 Task: Look for Airbnb options in Soroti, Uganda from 12th December, 2023 to 16th December, 2023 for 8 adults.8 bedrooms having 8 beds and 8 bathrooms. Property type can be hotel. Amenities needed are: wifi, TV, free parkinig on premises, gym, breakfast. Booking option can be shelf check-in. Look for 5 properties as per requirement.
Action: Mouse moved to (542, 166)
Screenshot: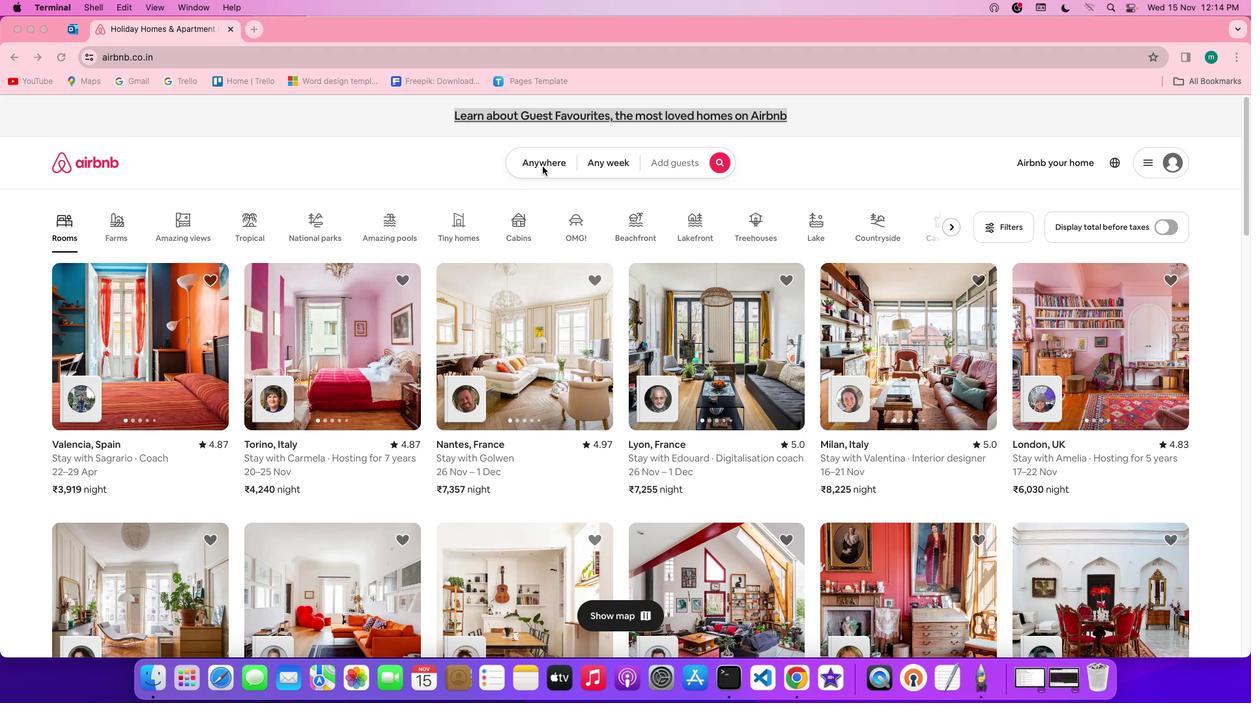 
Action: Mouse pressed left at (542, 166)
Screenshot: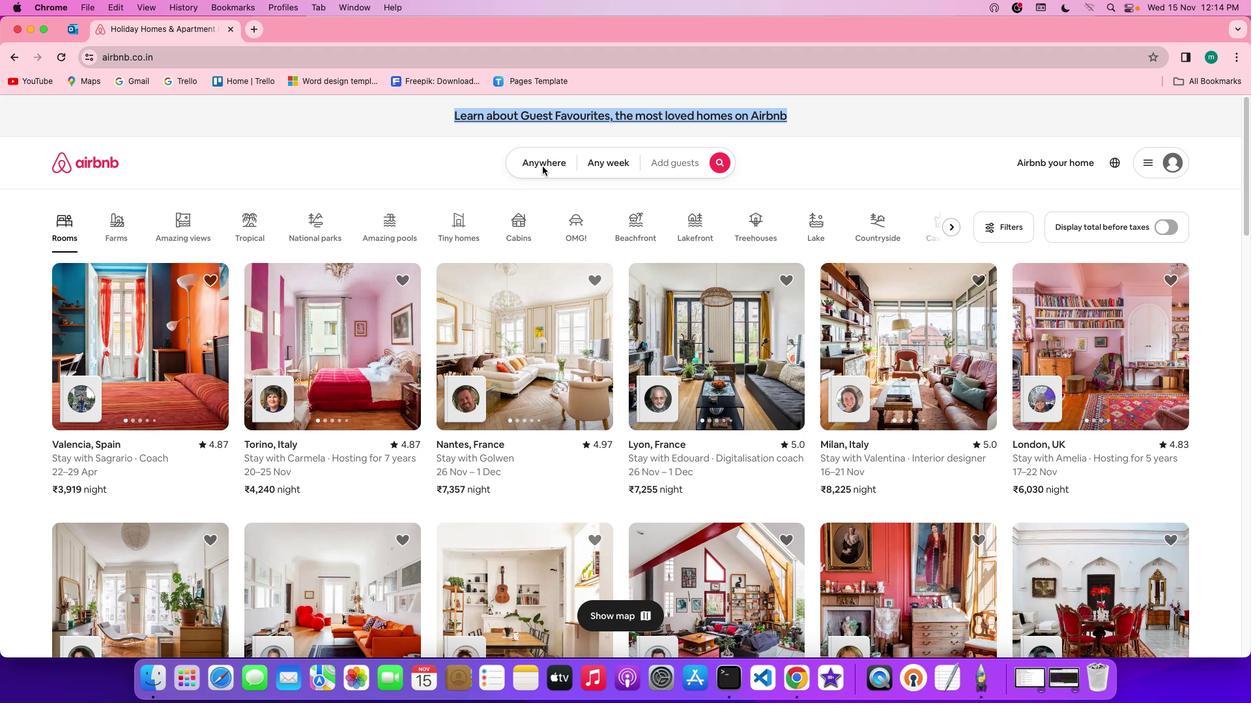 
Action: Mouse pressed left at (542, 166)
Screenshot: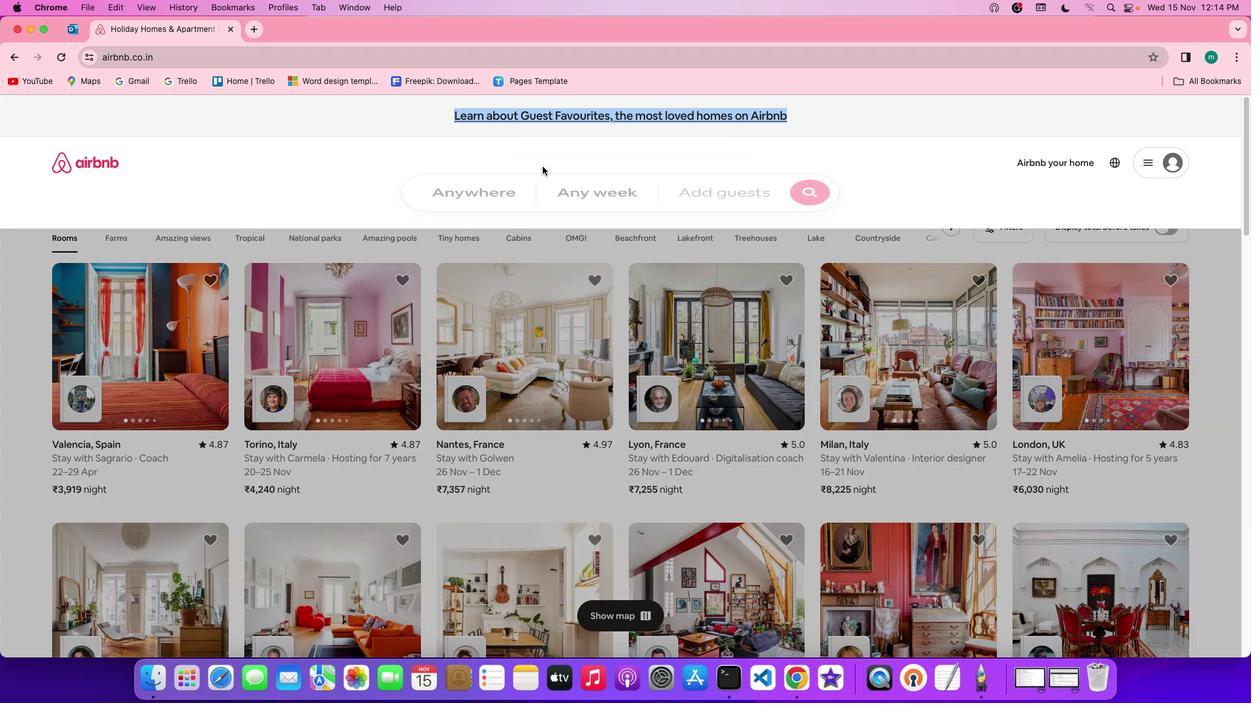 
Action: Mouse moved to (437, 209)
Screenshot: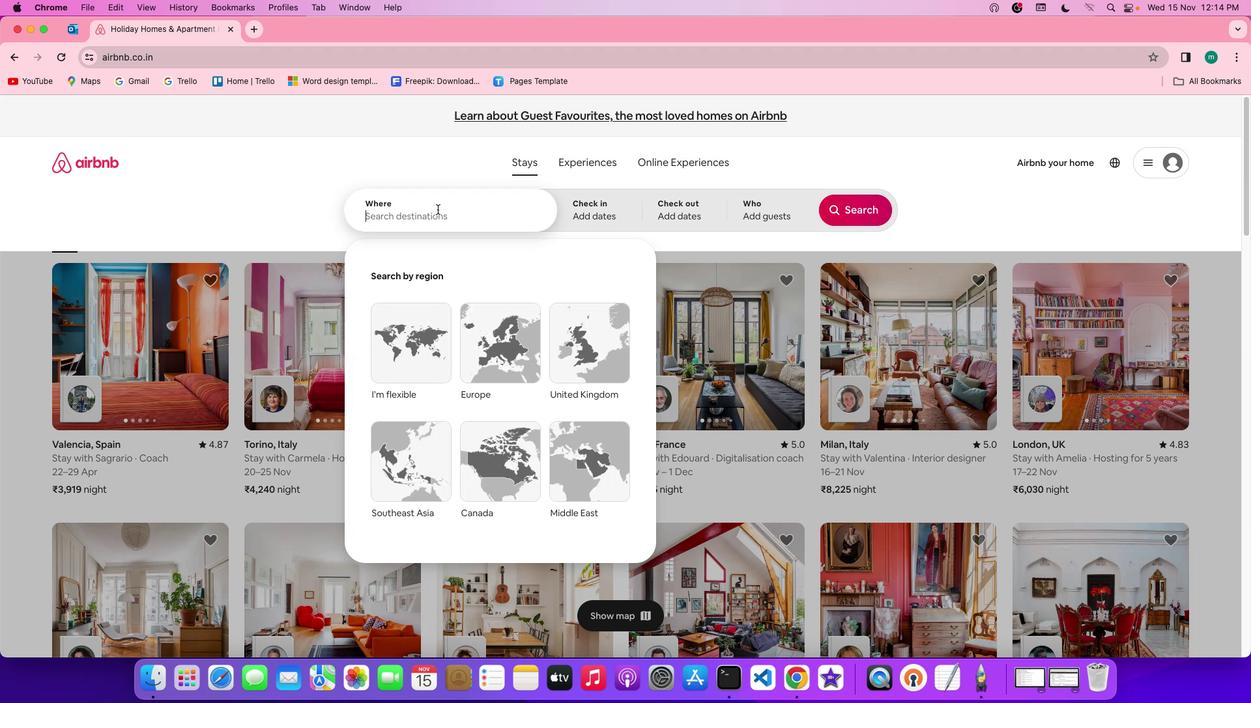 
Action: Mouse pressed left at (437, 209)
Screenshot: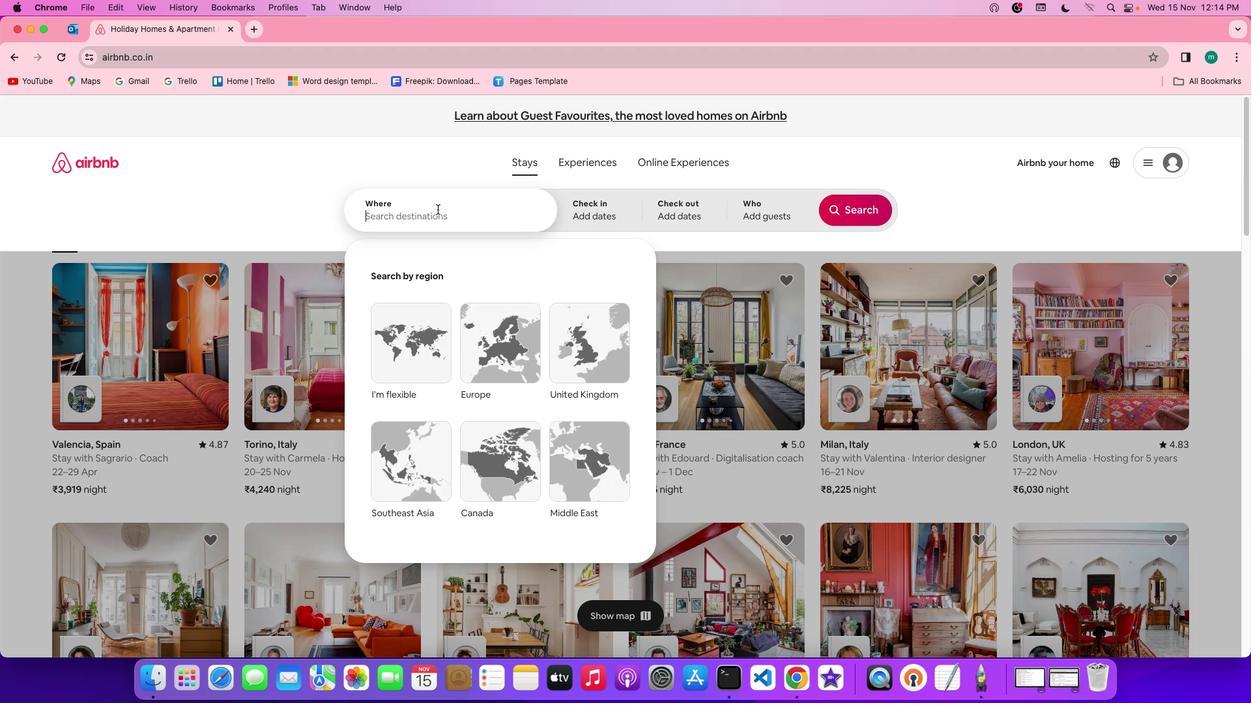
Action: Key pressed Key.shift'S''o''r''o''t''i'','Key.spaceKey.shift'u''g''a''n''d''a'
Screenshot: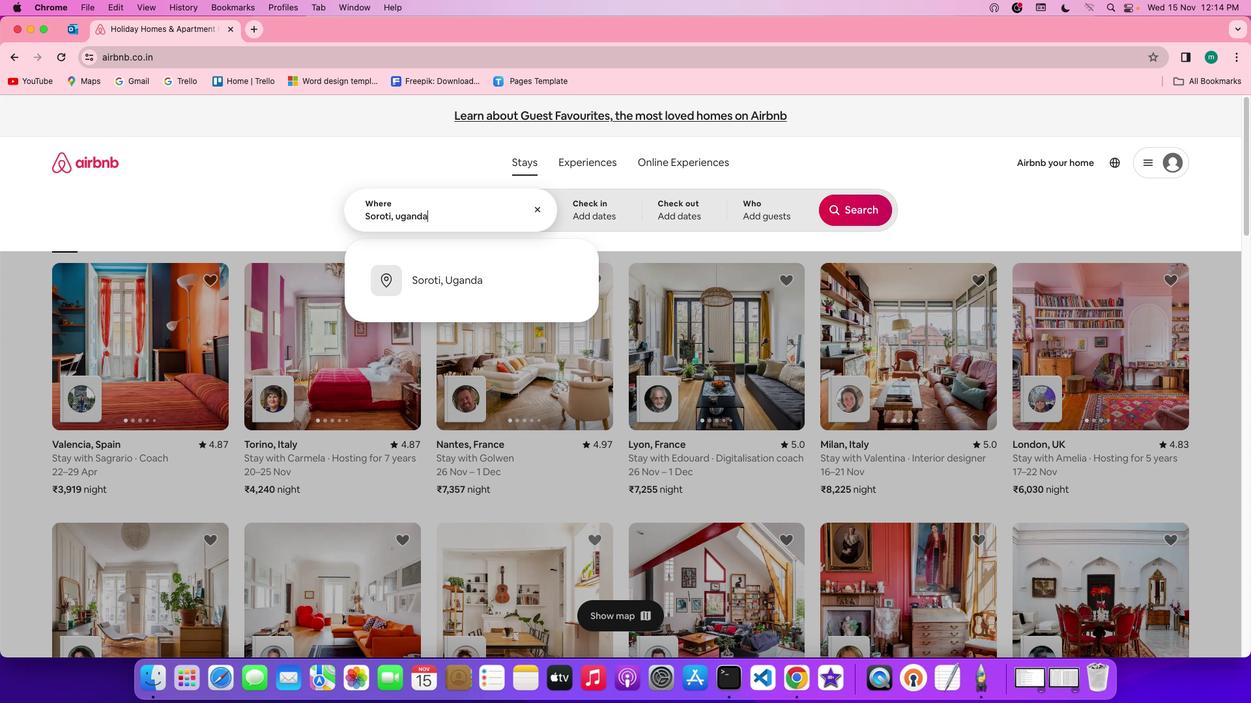 
Action: Mouse moved to (592, 204)
Screenshot: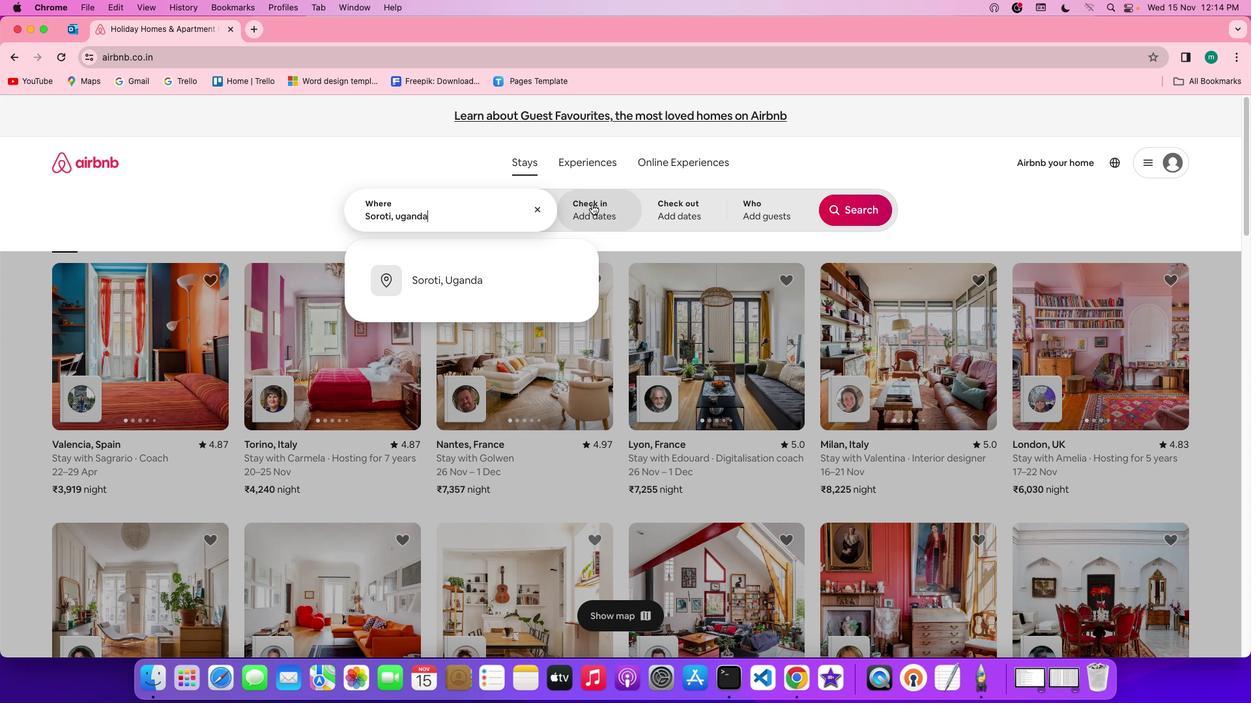
Action: Mouse pressed left at (592, 204)
Screenshot: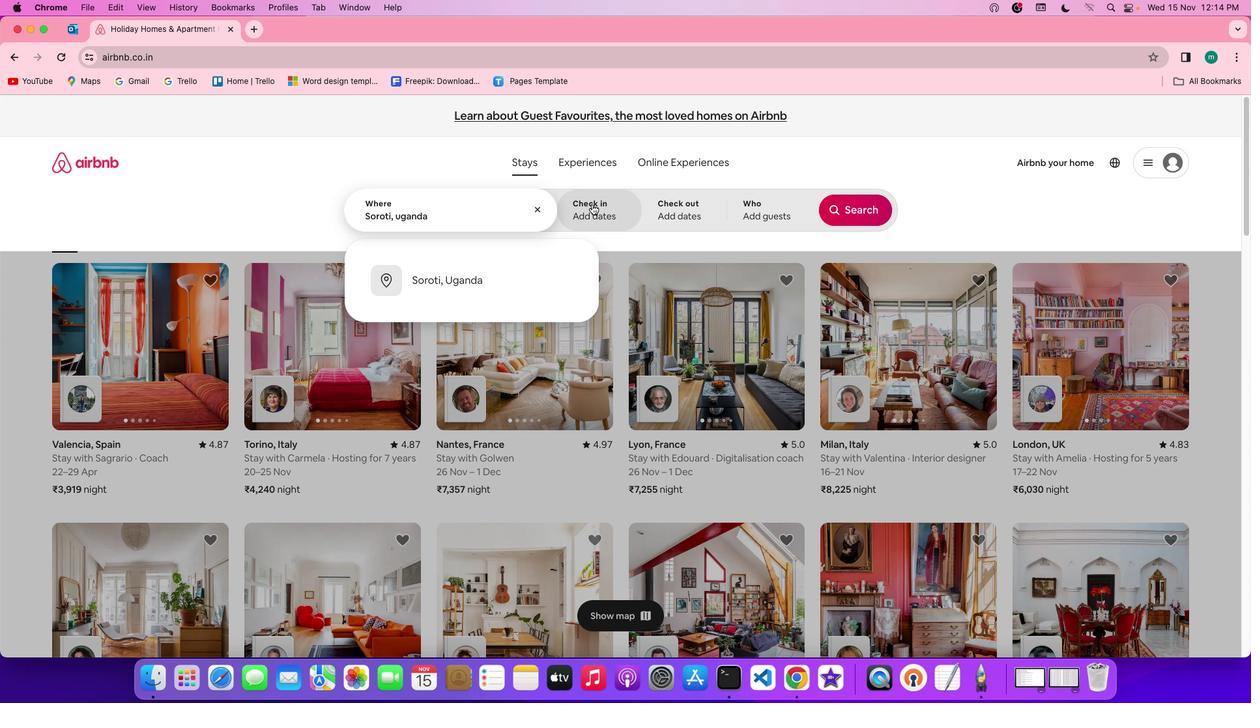 
Action: Mouse moved to (724, 428)
Screenshot: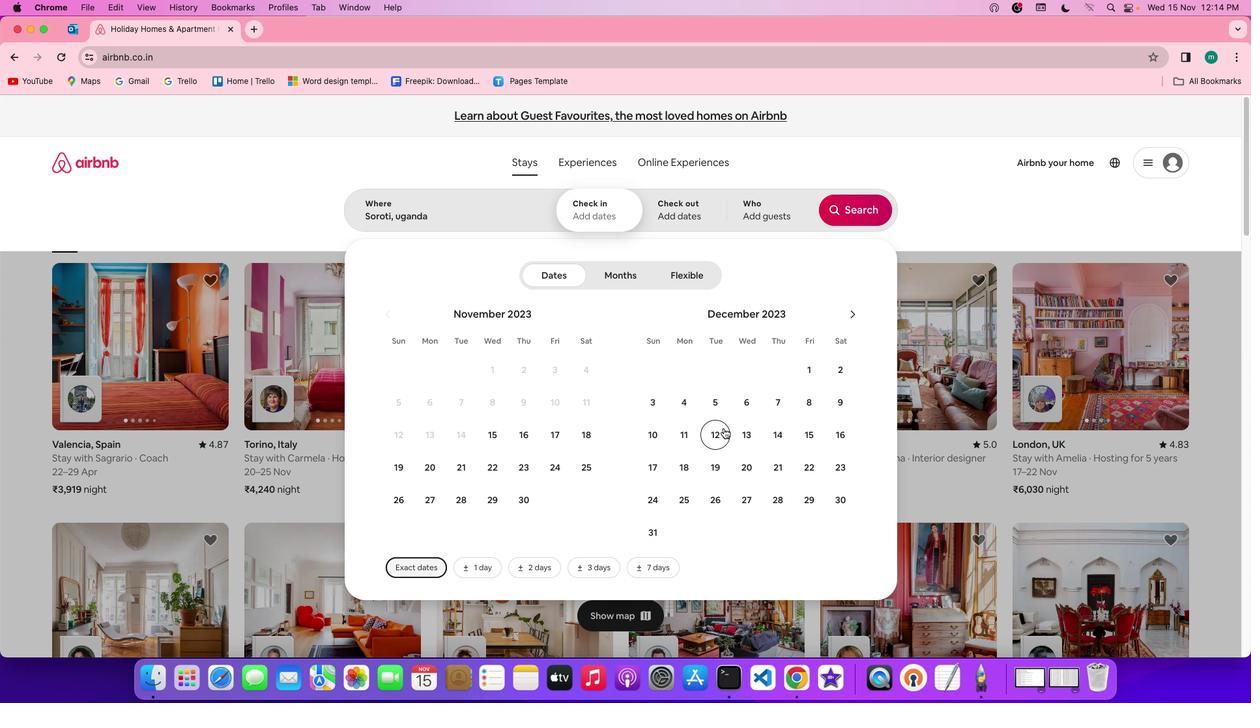 
Action: Mouse pressed left at (724, 428)
Screenshot: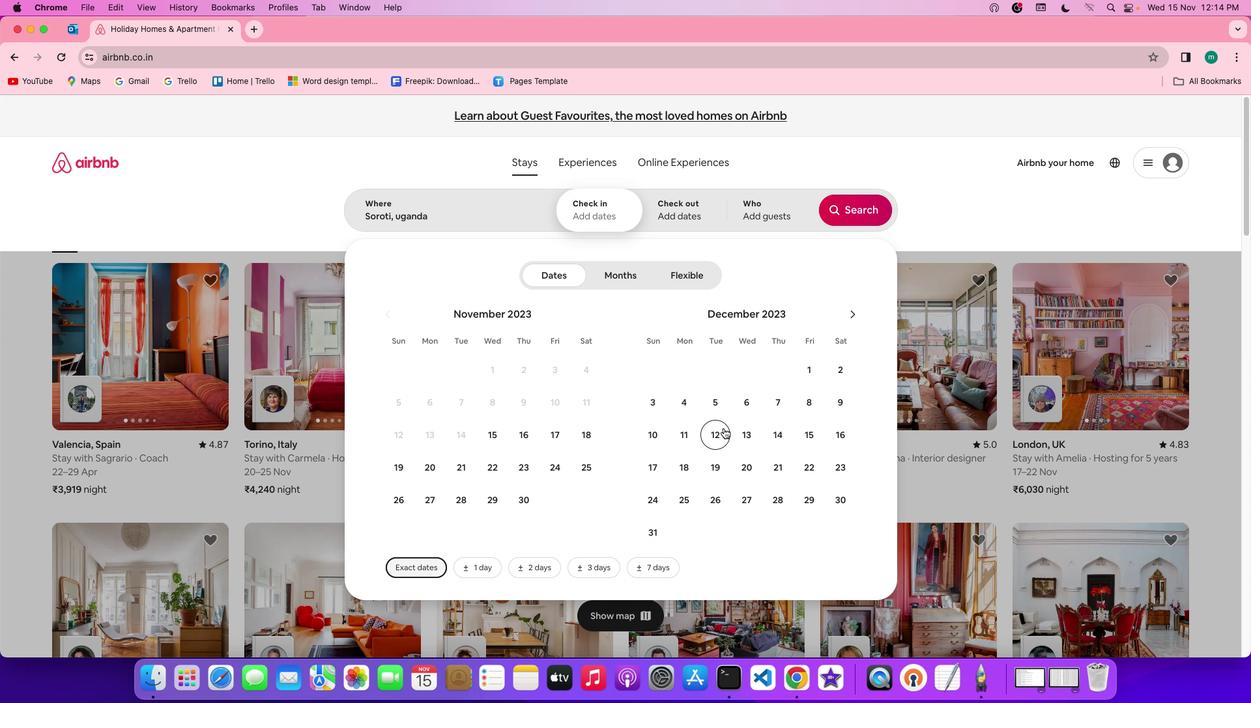 
Action: Mouse moved to (852, 428)
Screenshot: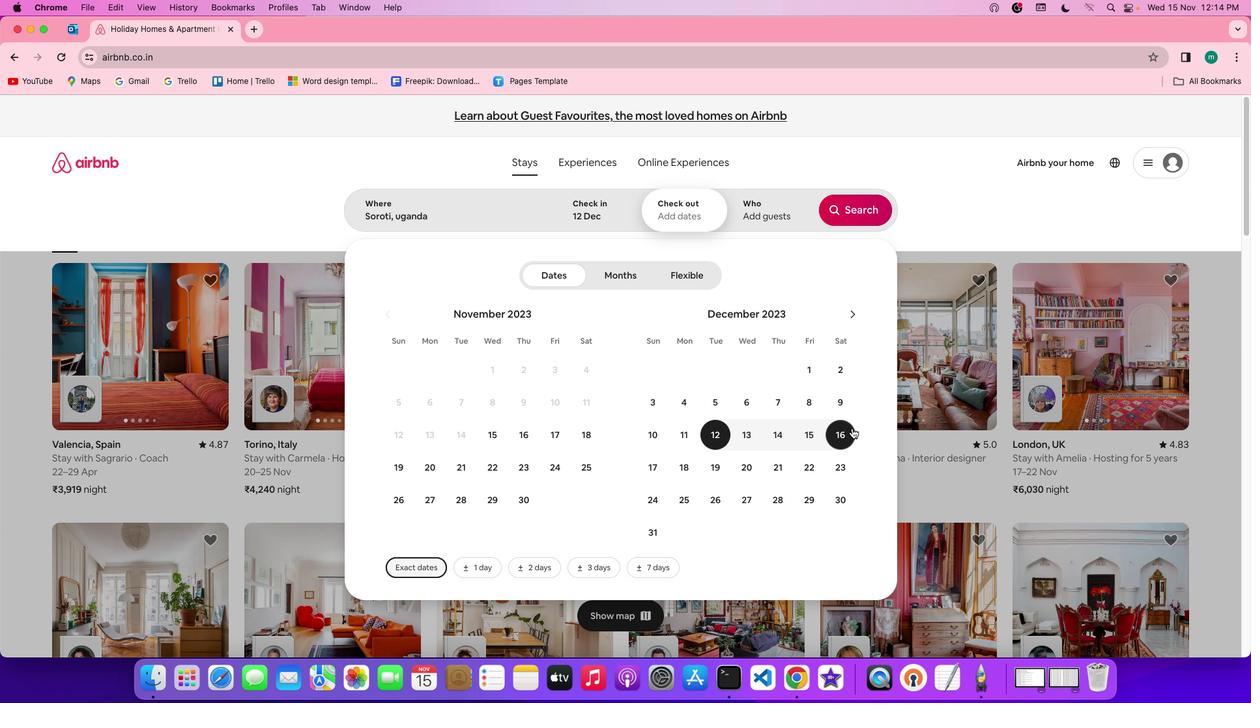 
Action: Mouse pressed left at (852, 428)
Screenshot: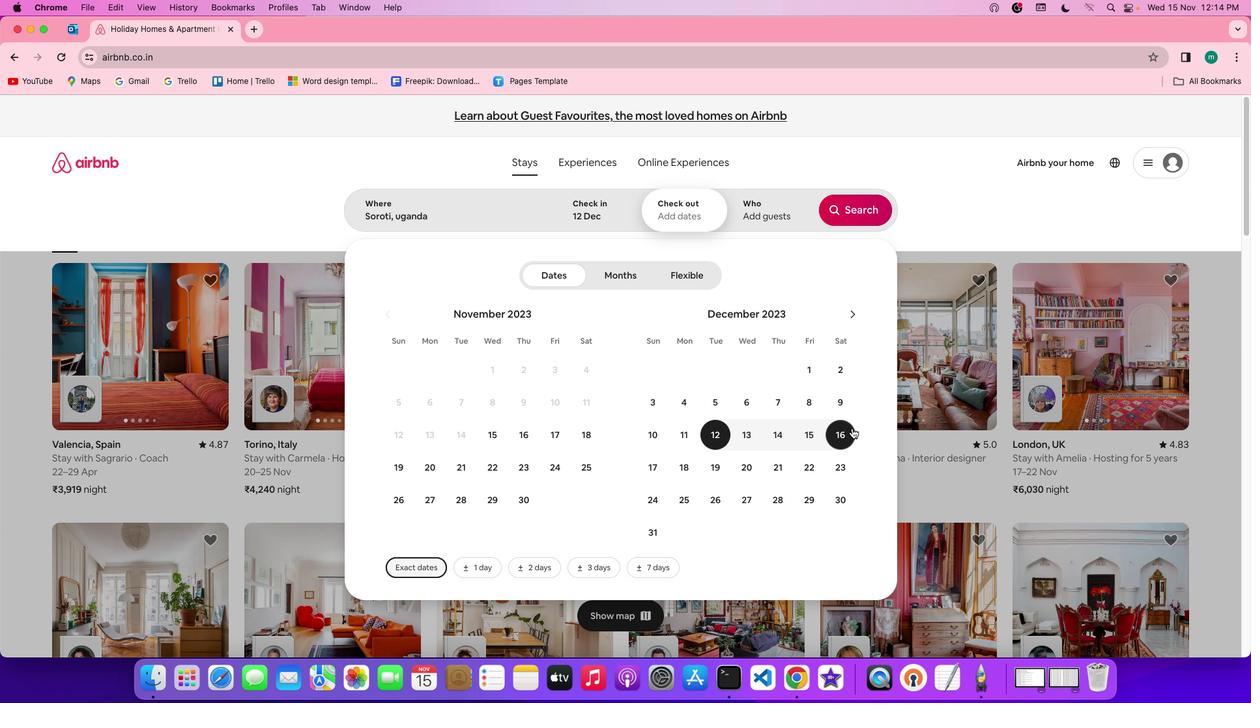 
Action: Mouse moved to (774, 208)
Screenshot: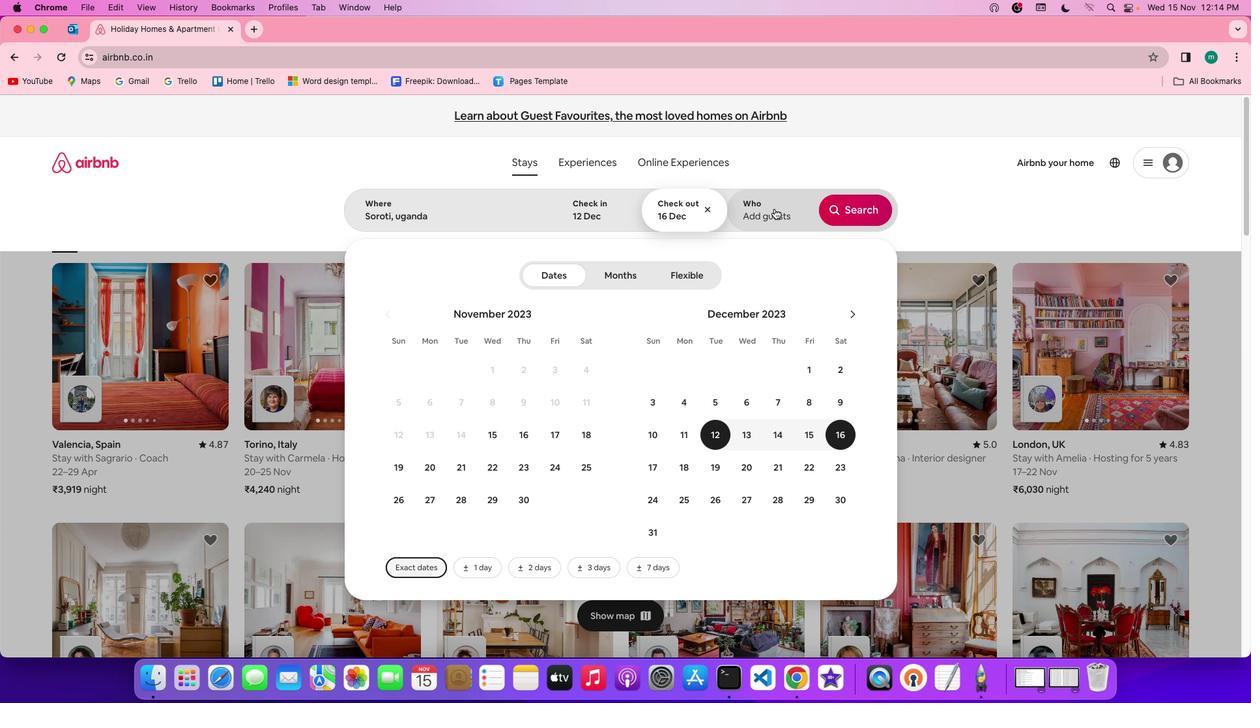 
Action: Mouse pressed left at (774, 208)
Screenshot: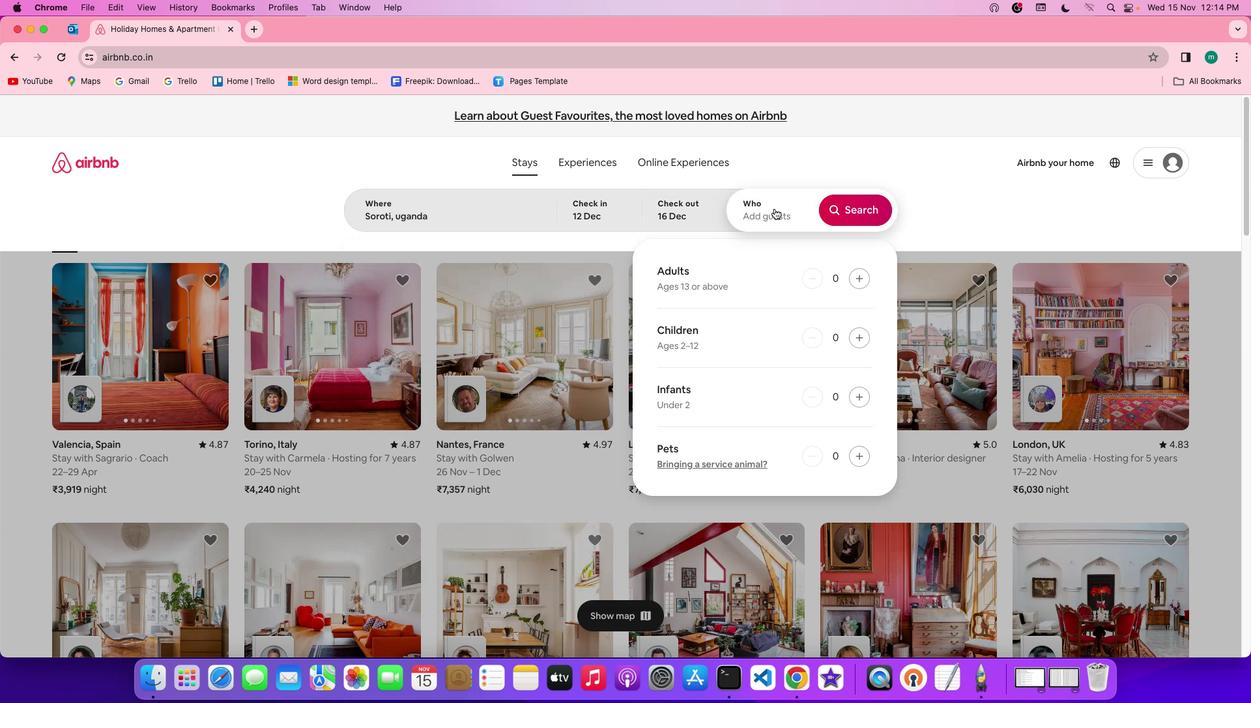 
Action: Mouse moved to (862, 280)
Screenshot: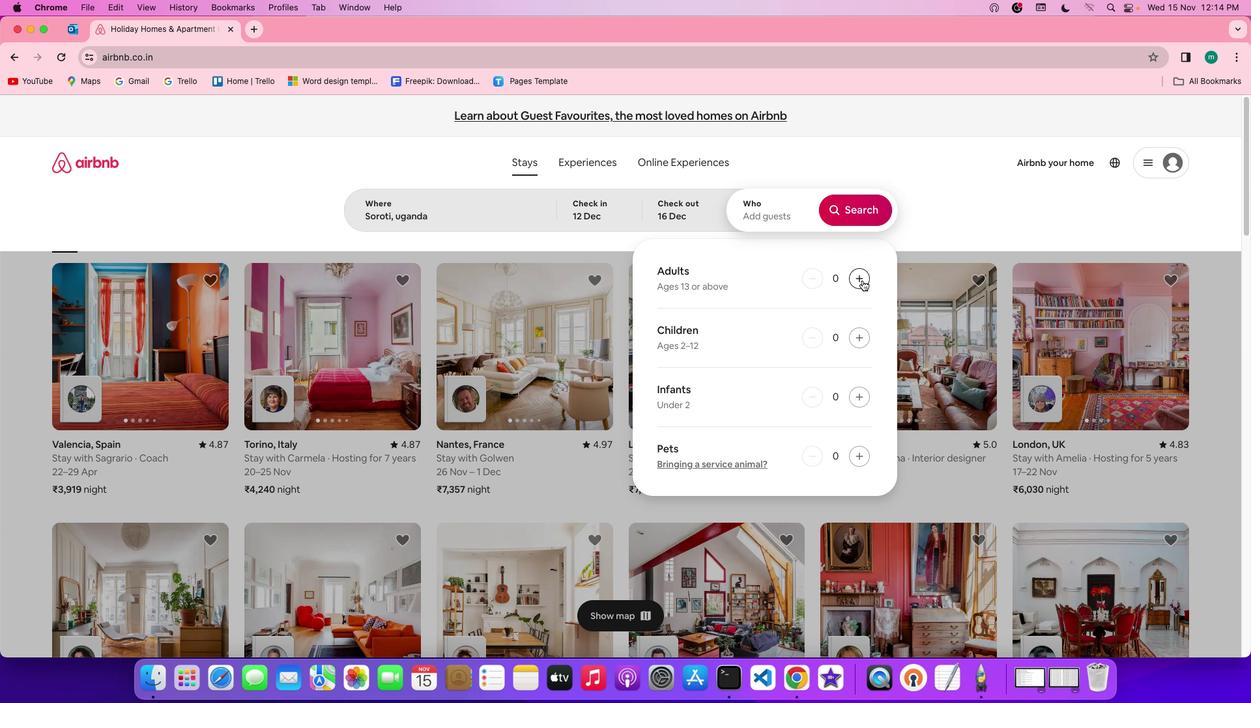 
Action: Mouse pressed left at (862, 280)
Screenshot: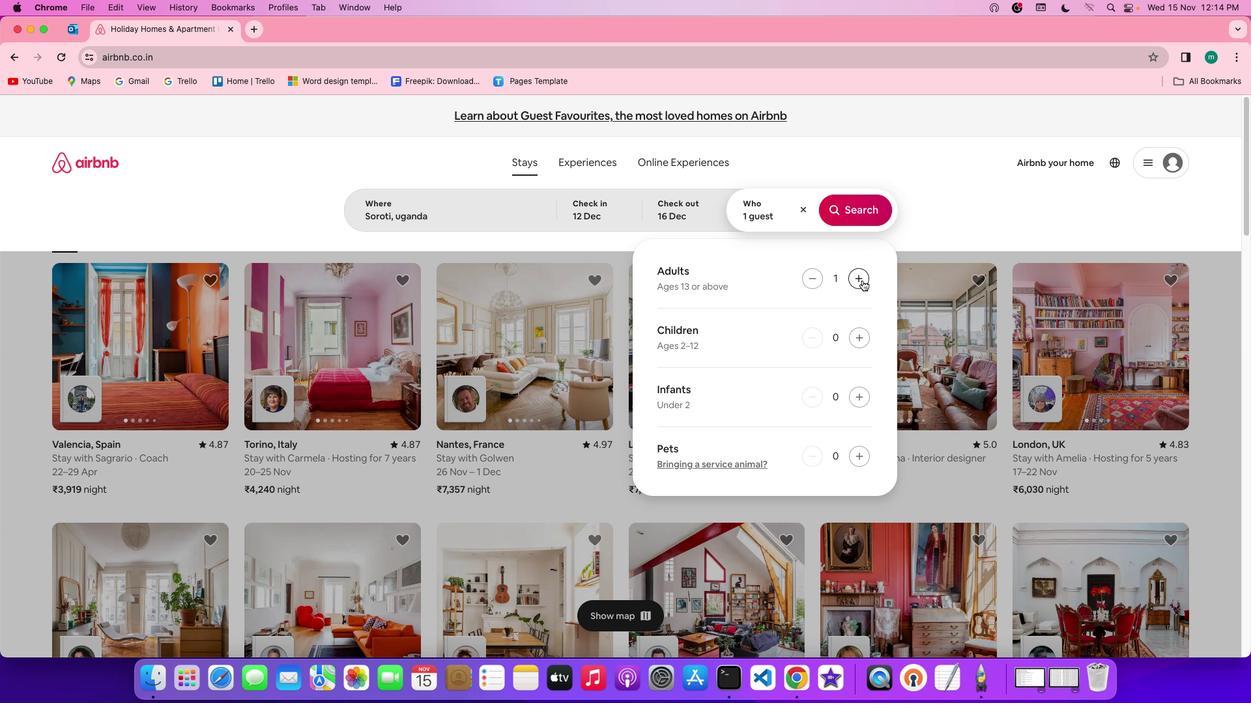 
Action: Mouse pressed left at (862, 280)
Screenshot: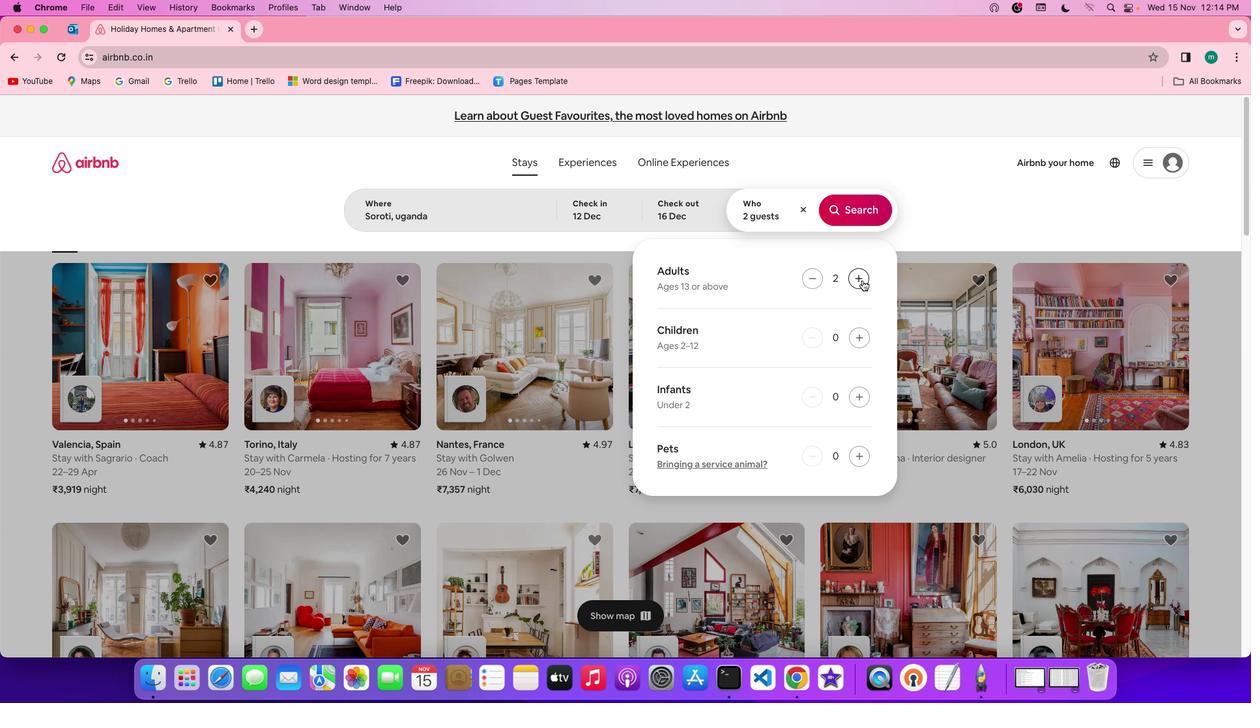
Action: Mouse pressed left at (862, 280)
Screenshot: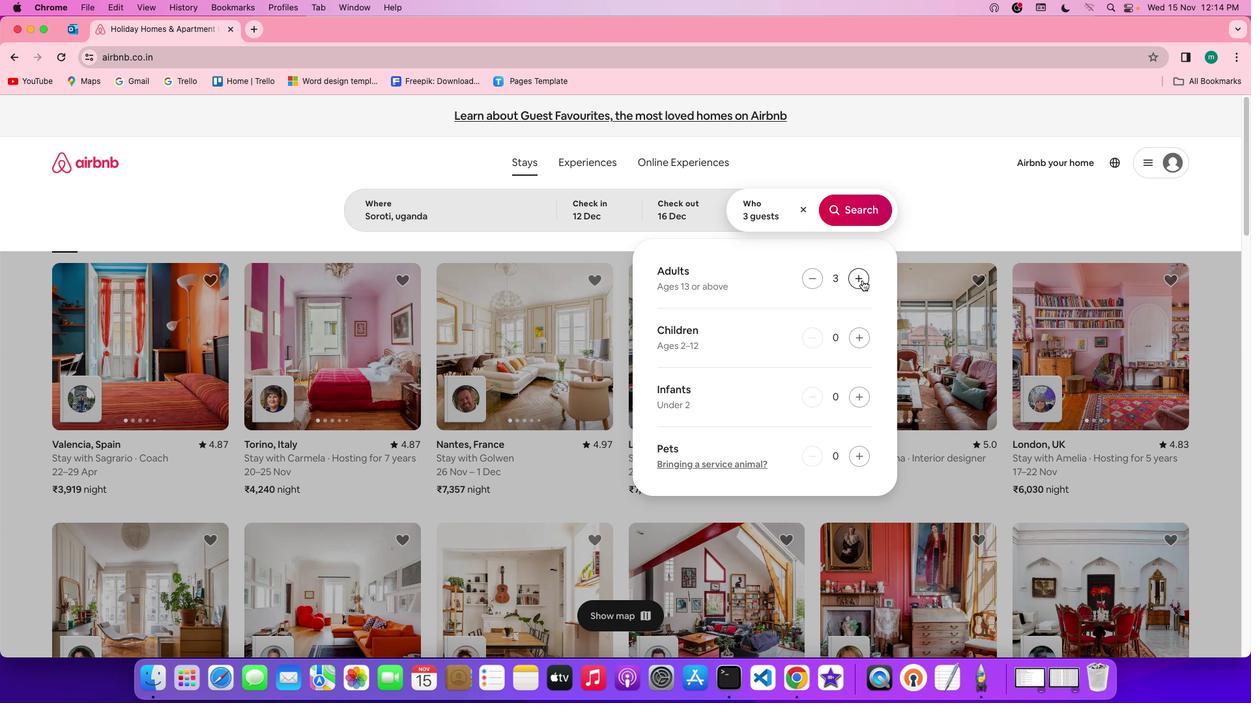 
Action: Mouse pressed left at (862, 280)
Screenshot: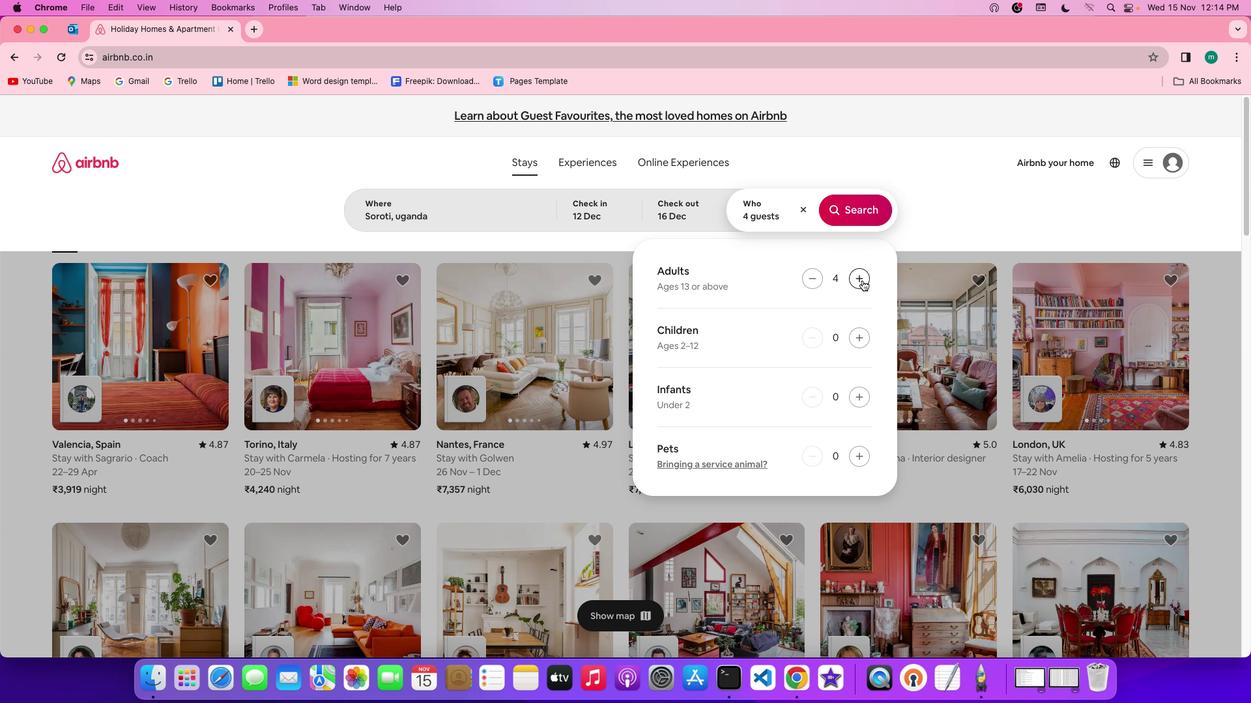 
Action: Mouse pressed left at (862, 280)
Screenshot: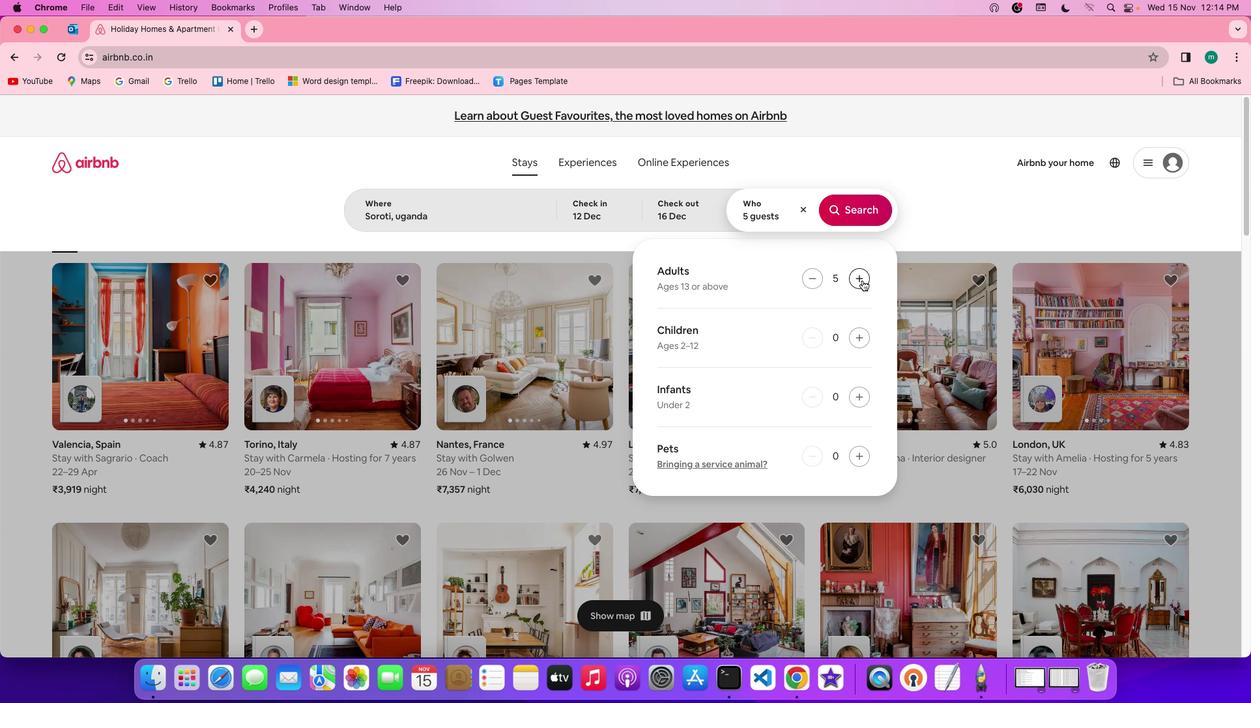 
Action: Mouse pressed left at (862, 280)
Screenshot: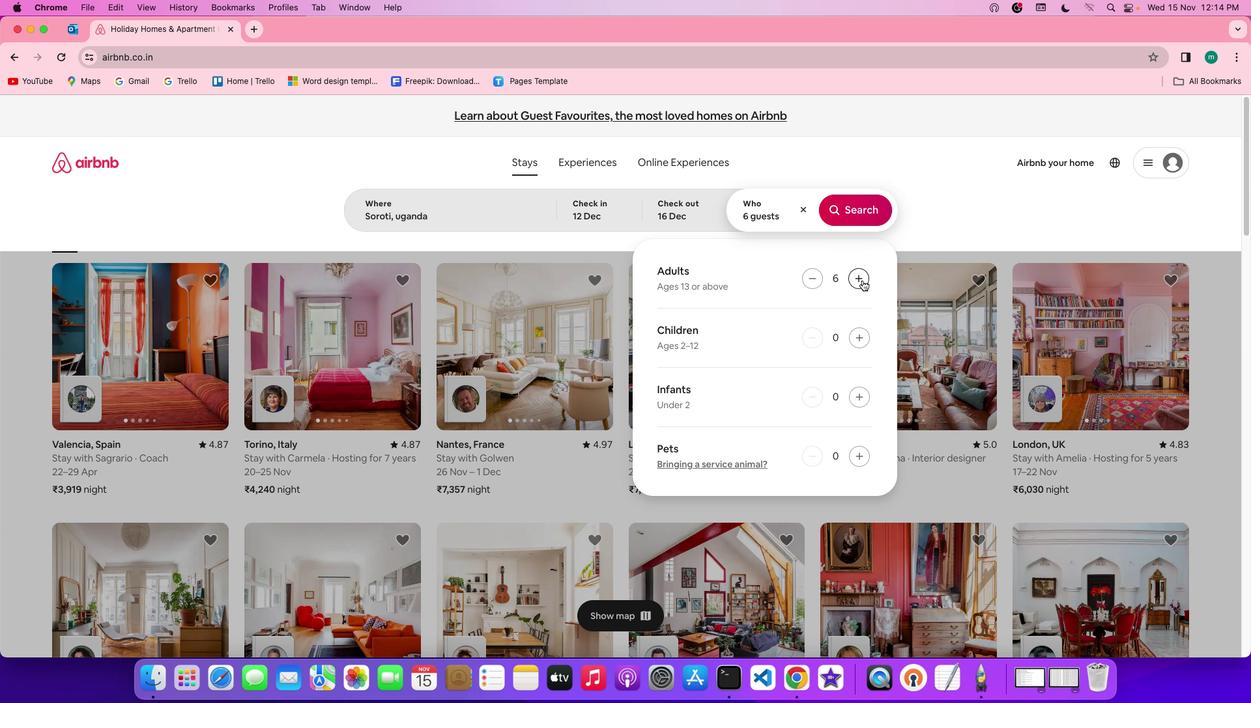 
Action: Mouse pressed left at (862, 280)
Screenshot: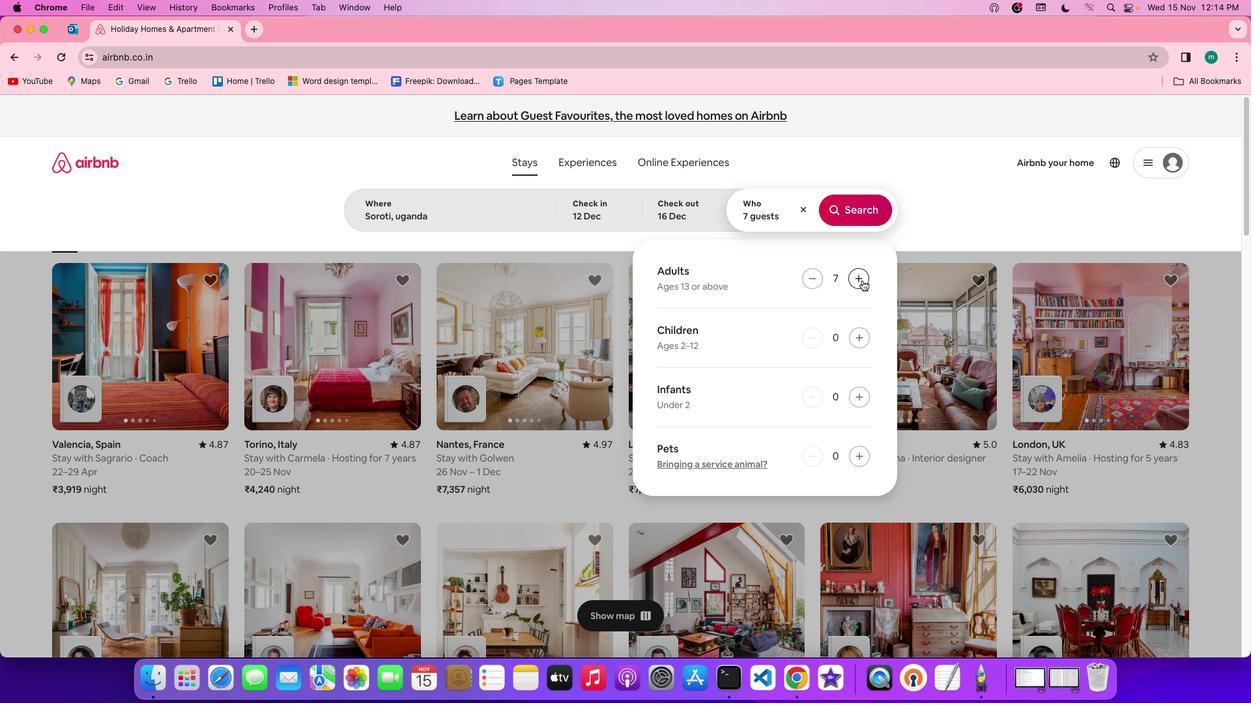 
Action: Mouse pressed left at (862, 280)
Screenshot: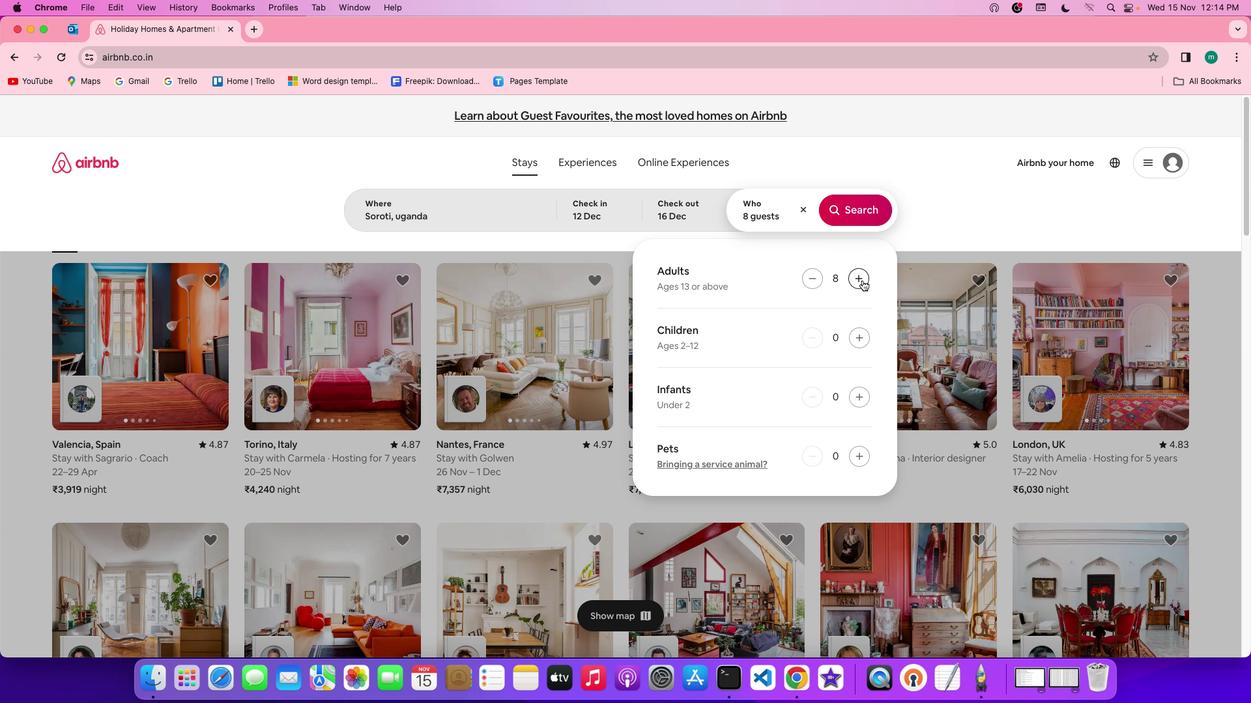 
Action: Mouse moved to (851, 199)
Screenshot: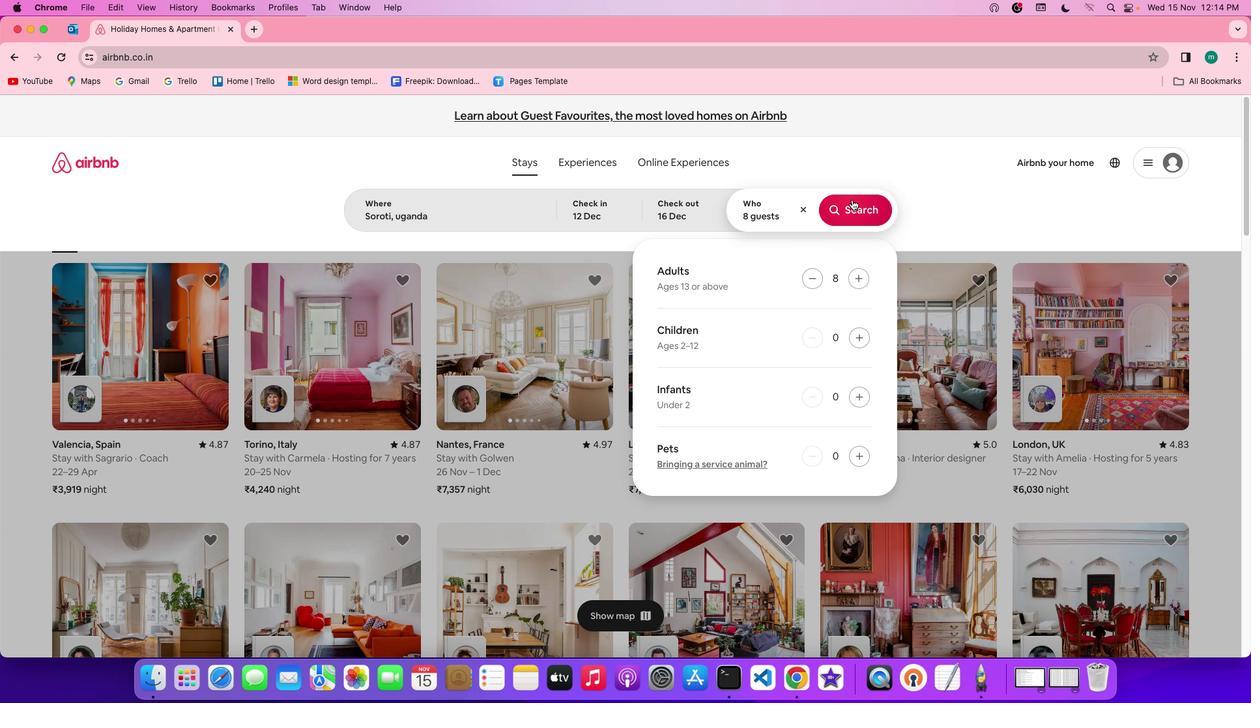 
Action: Mouse pressed left at (851, 199)
Screenshot: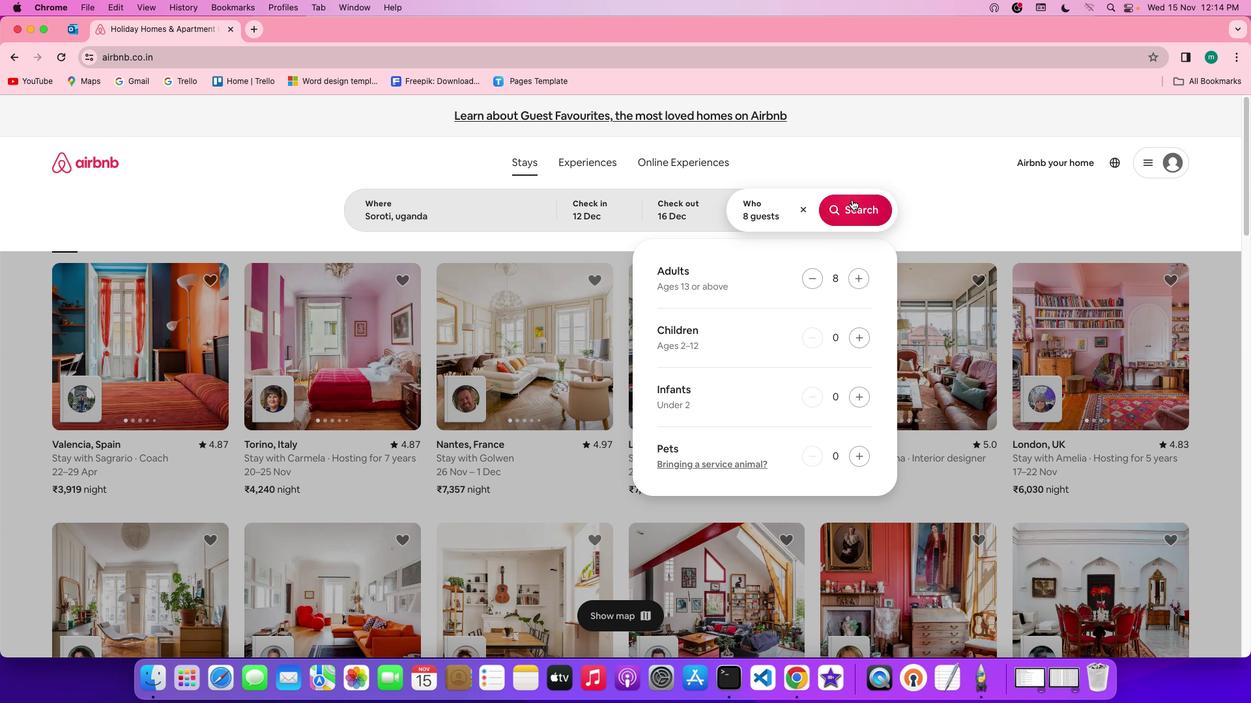 
Action: Mouse moved to (1034, 173)
Screenshot: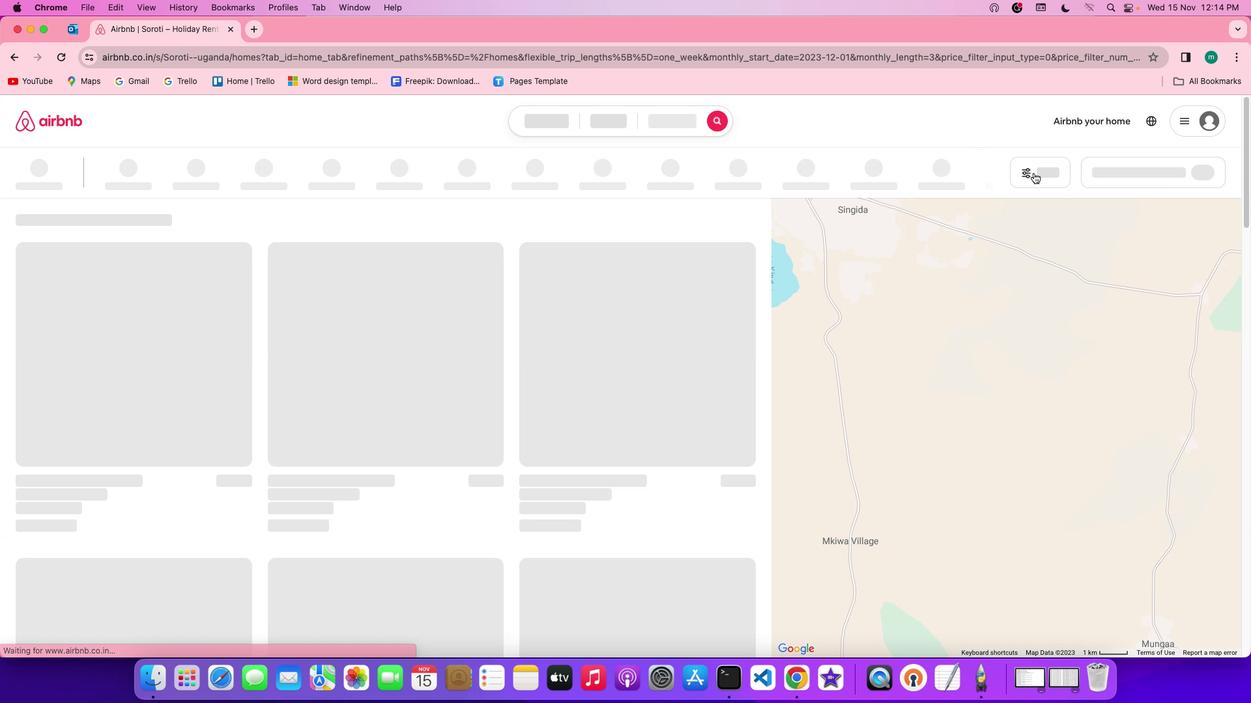 
Action: Mouse pressed left at (1034, 173)
Screenshot: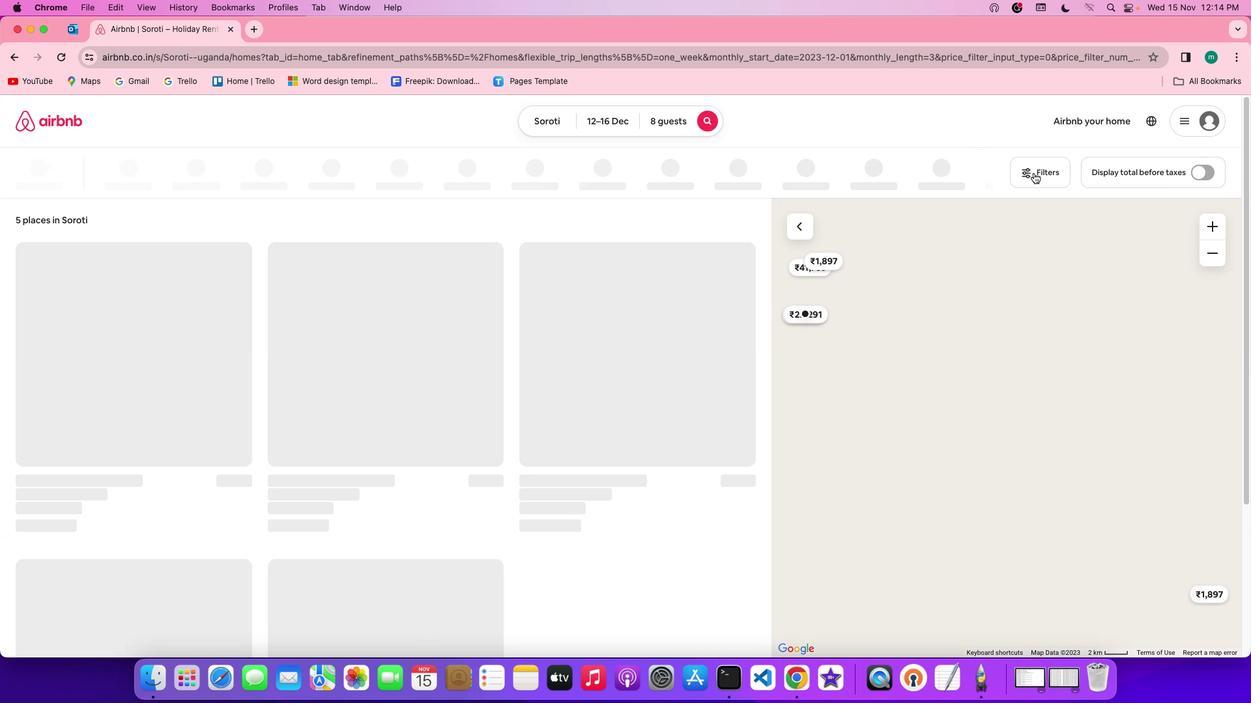 
Action: Mouse moved to (688, 454)
Screenshot: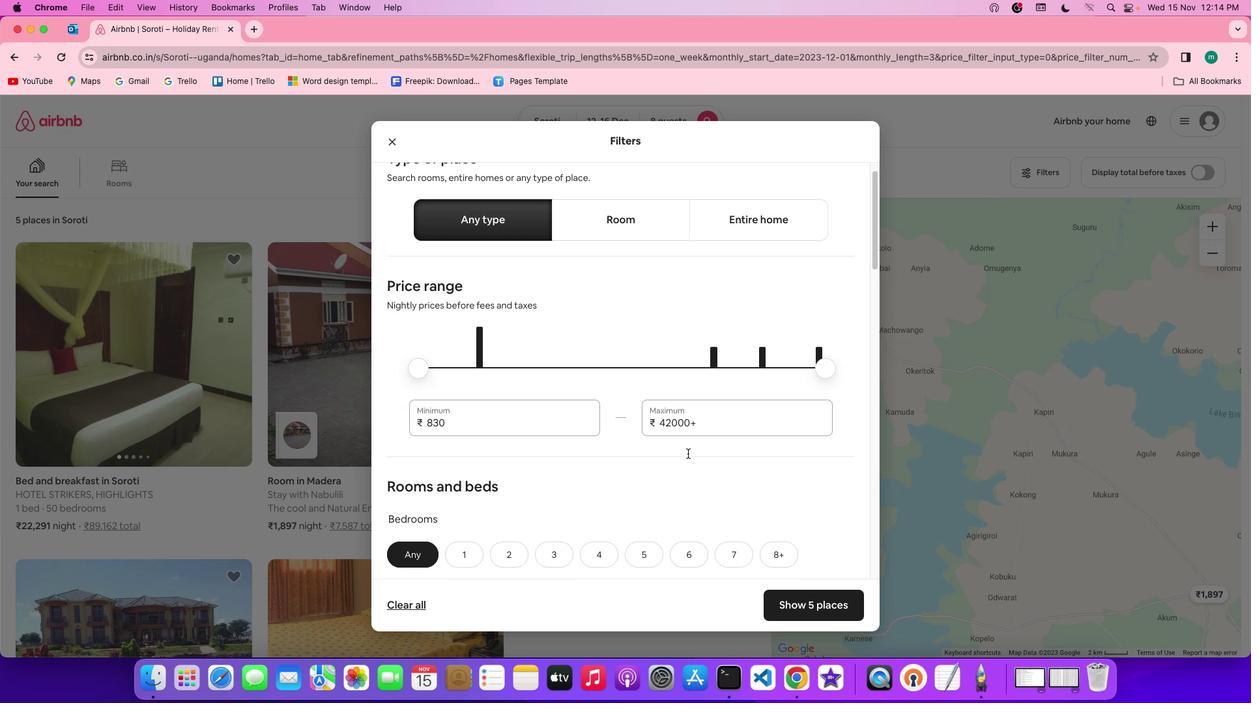 
Action: Mouse scrolled (688, 454) with delta (0, 0)
Screenshot: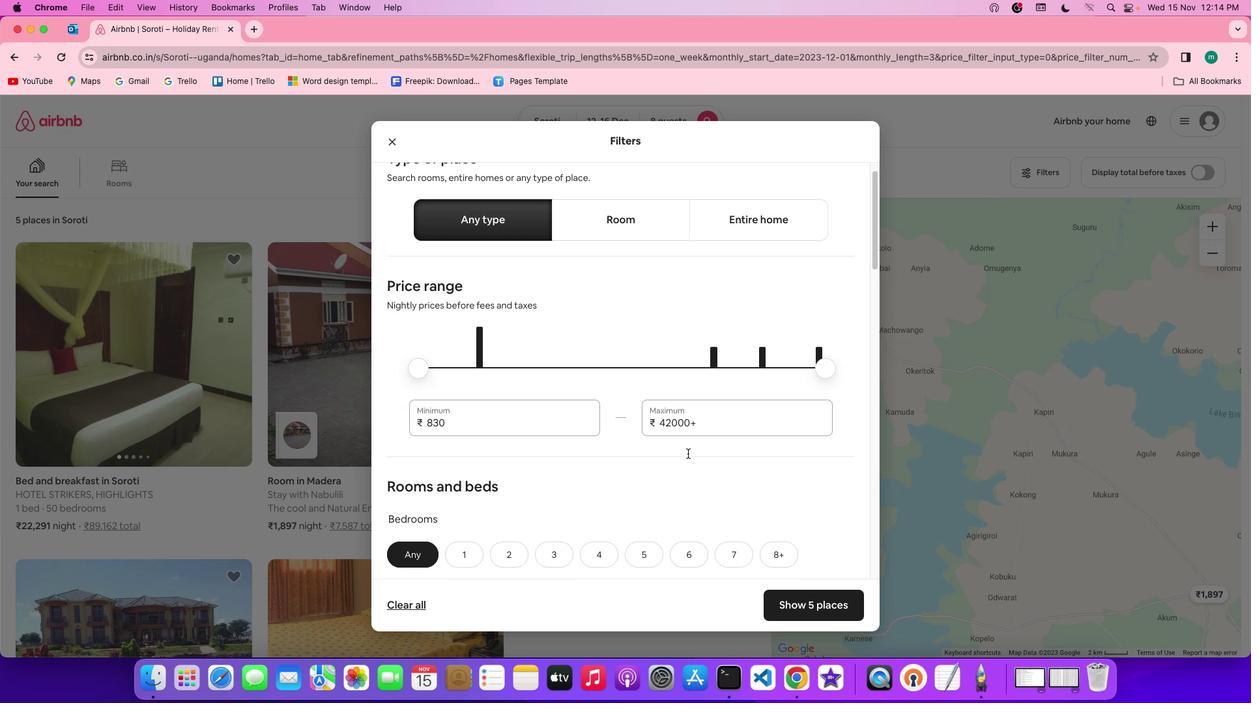 
Action: Mouse scrolled (688, 454) with delta (0, 0)
Screenshot: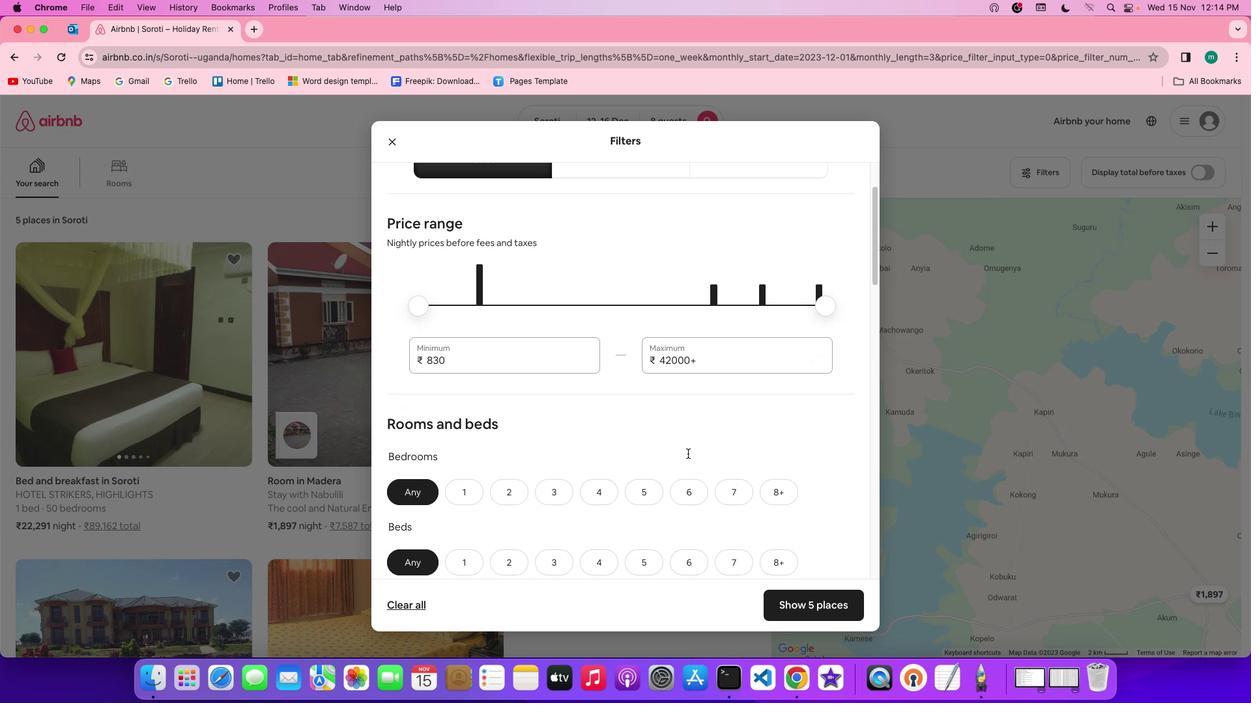 
Action: Mouse scrolled (688, 454) with delta (0, -1)
Screenshot: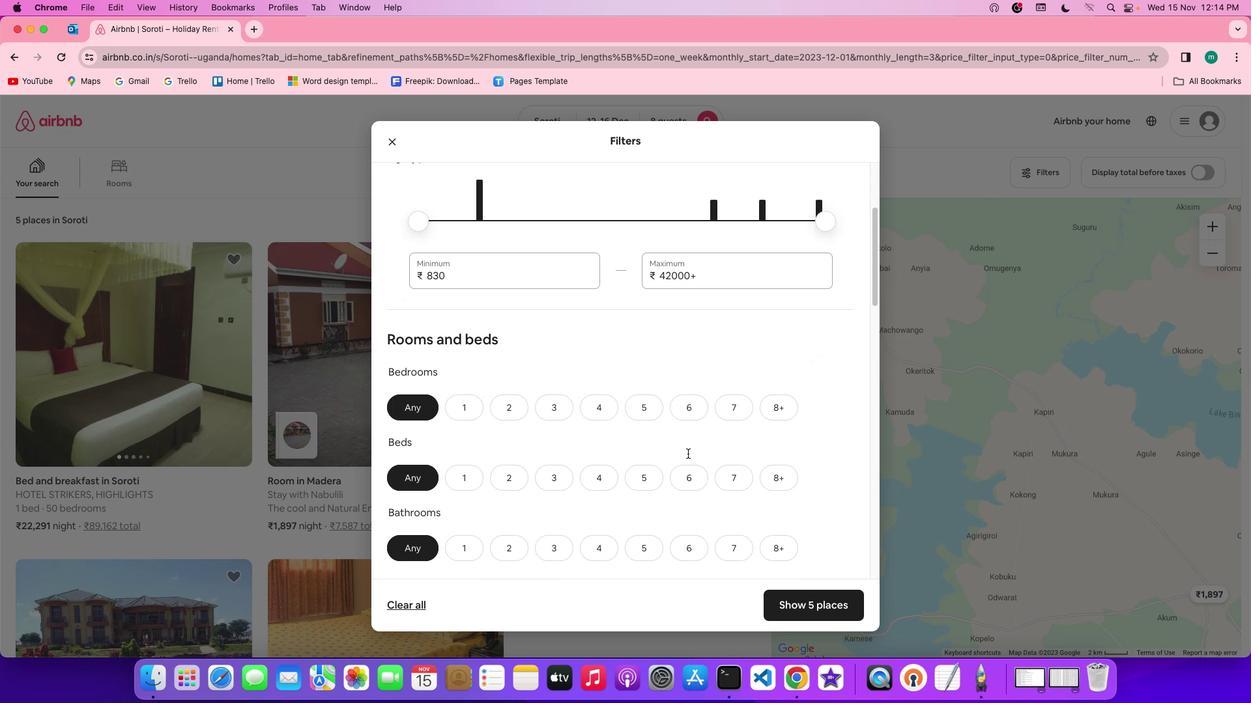 
Action: Mouse scrolled (688, 454) with delta (0, -2)
Screenshot: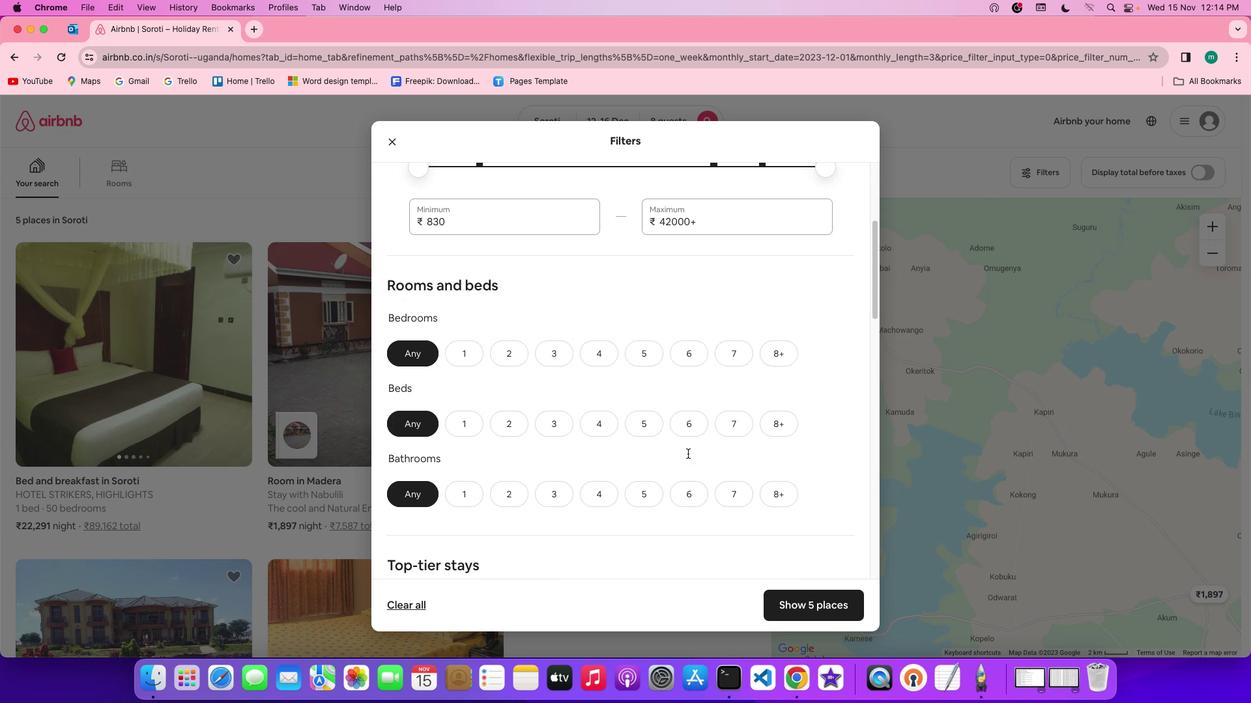 
Action: Mouse moved to (688, 453)
Screenshot: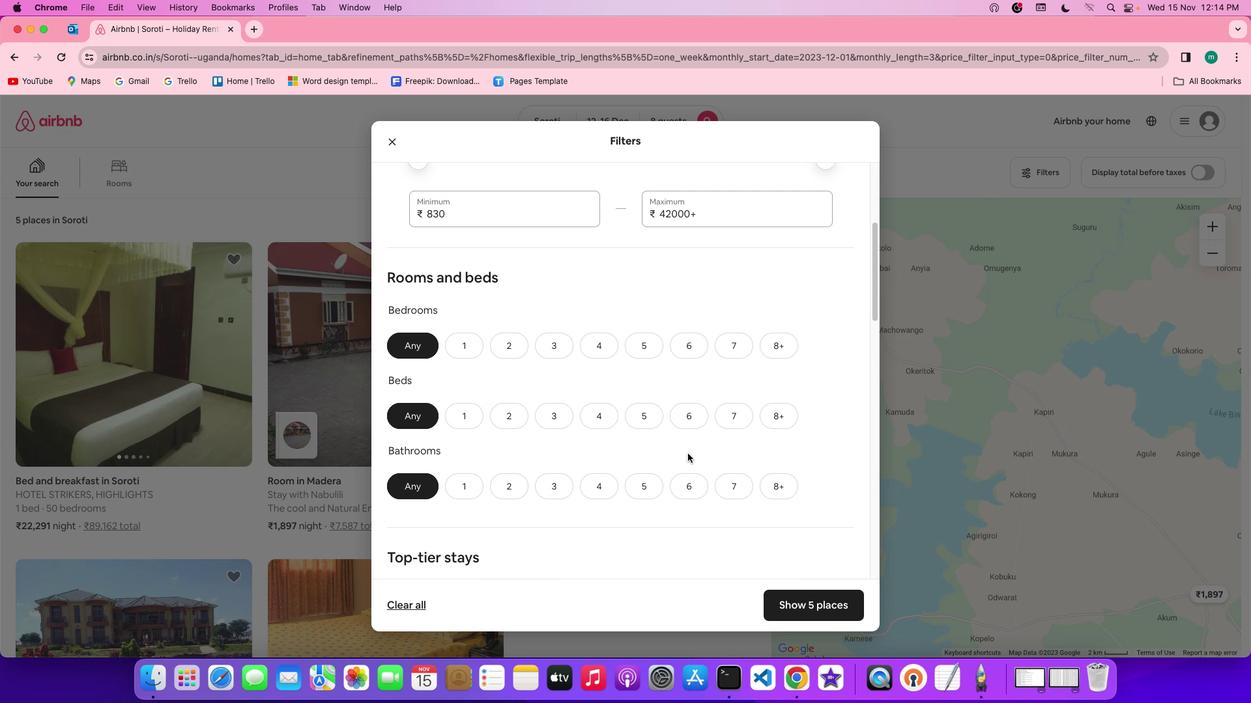 
Action: Mouse scrolled (688, 453) with delta (0, 0)
Screenshot: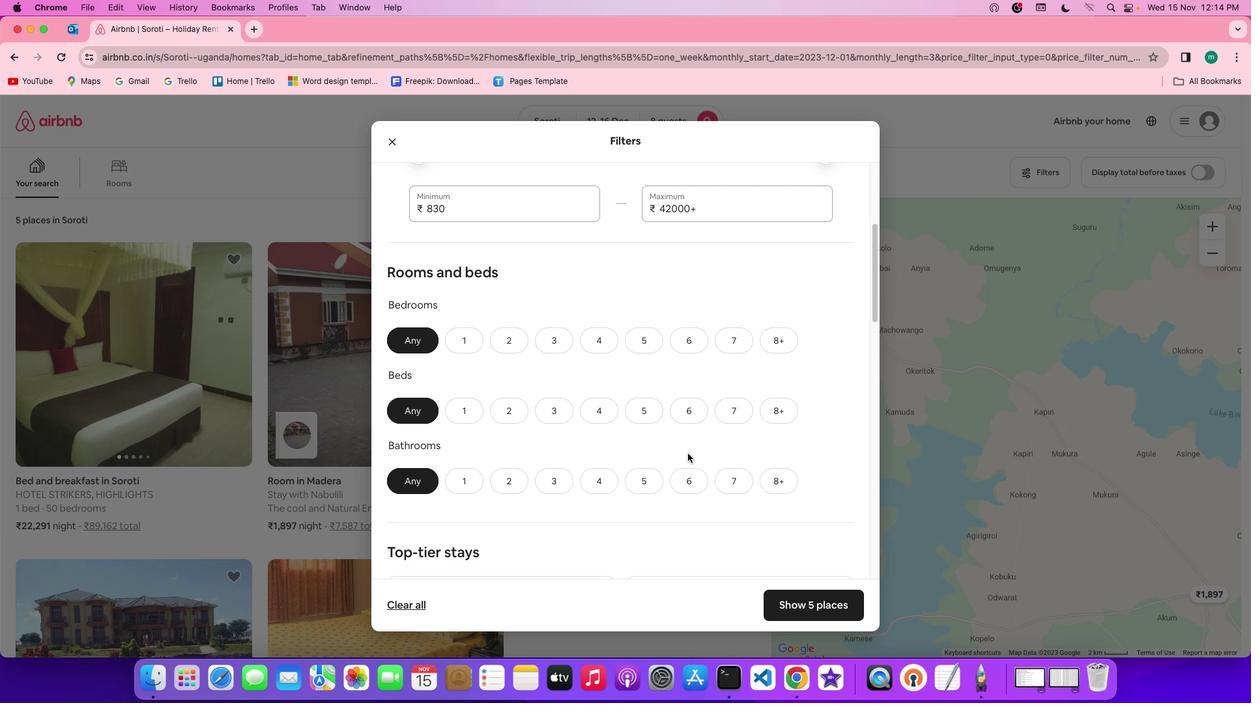 
Action: Mouse scrolled (688, 453) with delta (0, 0)
Screenshot: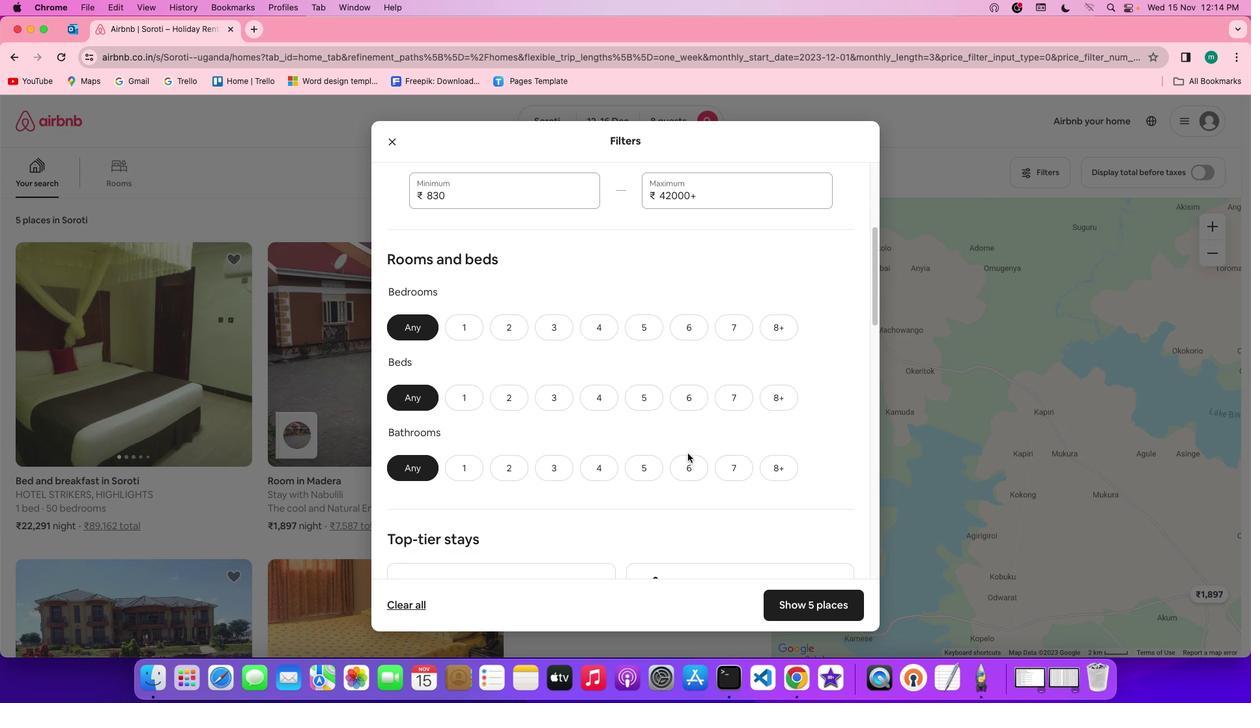 
Action: Mouse scrolled (688, 453) with delta (0, 0)
Screenshot: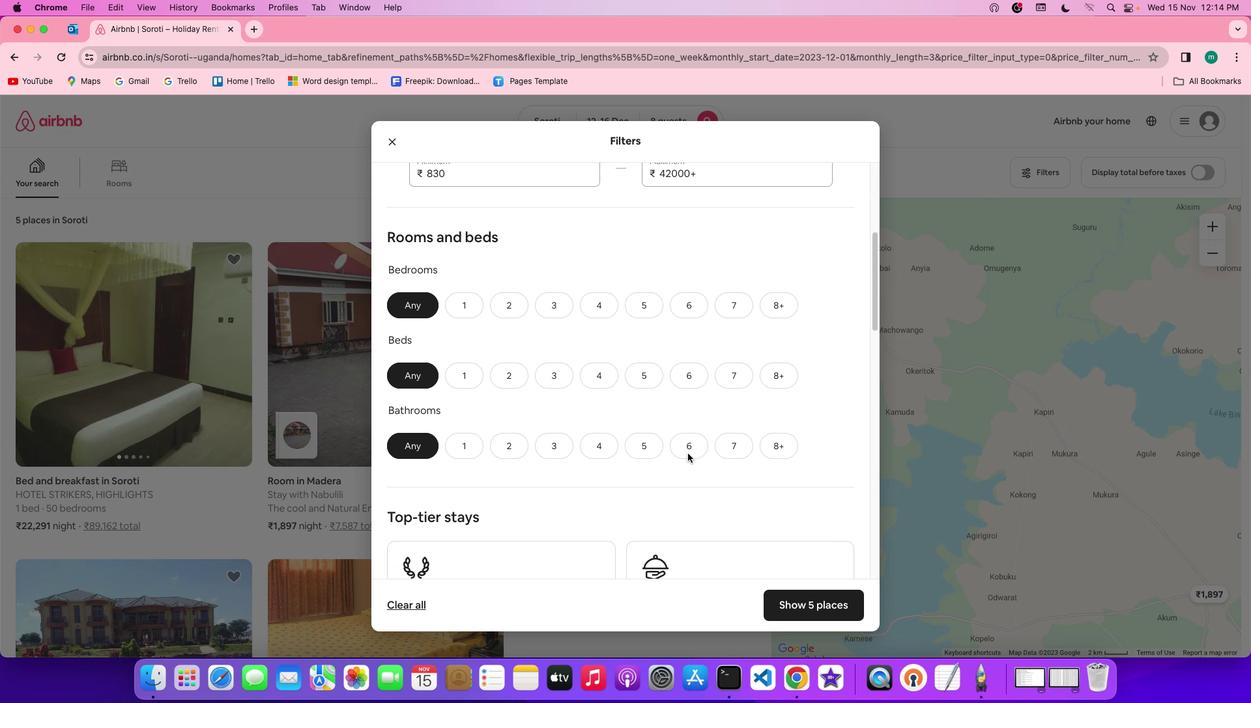 
Action: Mouse moved to (772, 299)
Screenshot: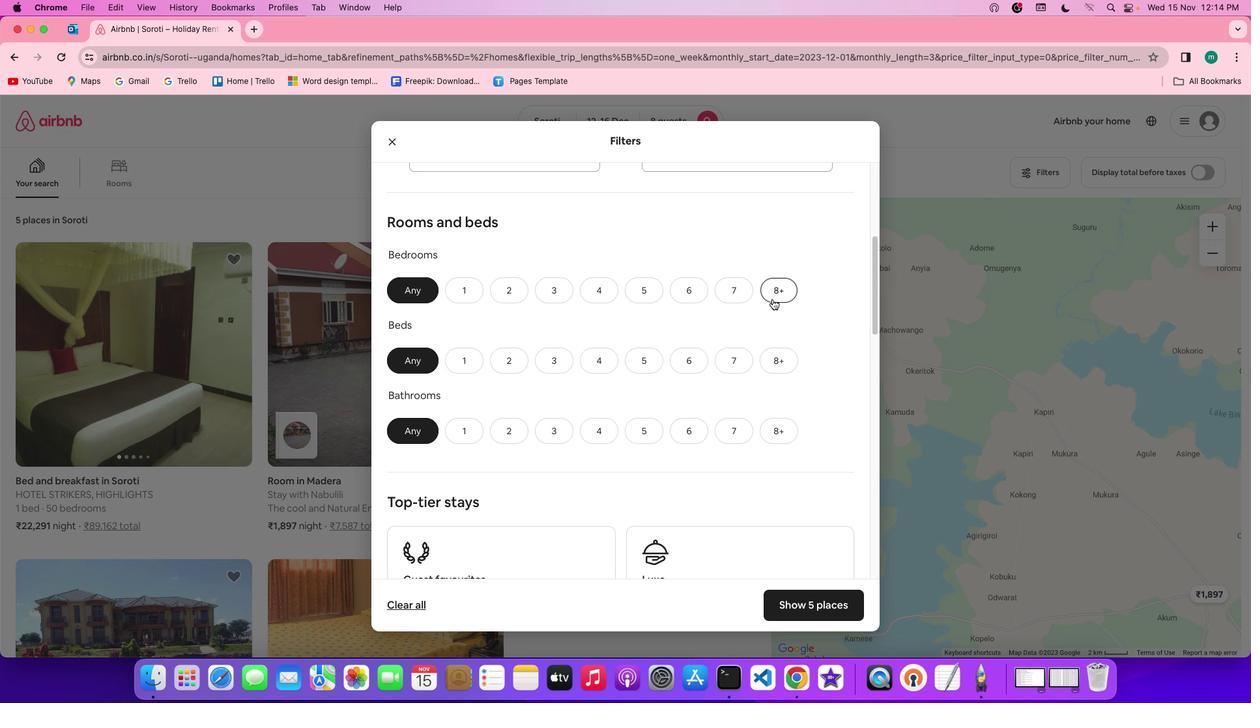 
Action: Mouse pressed left at (772, 299)
Screenshot: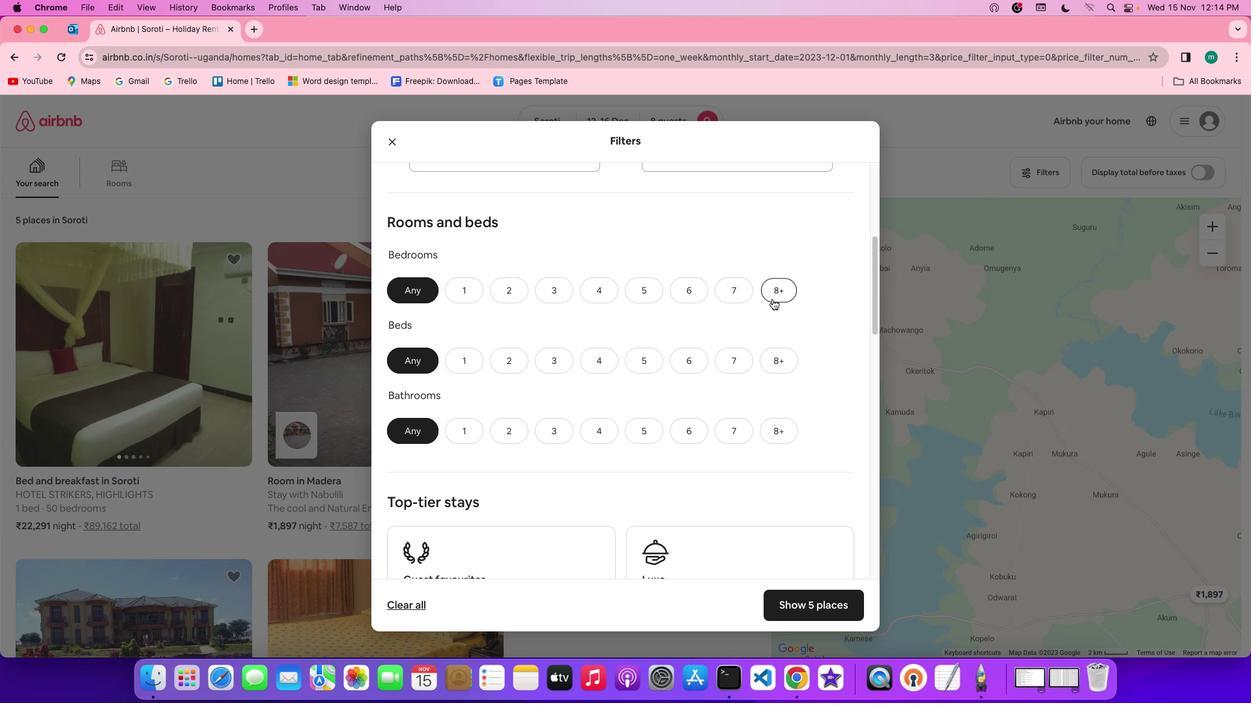 
Action: Mouse moved to (785, 358)
Screenshot: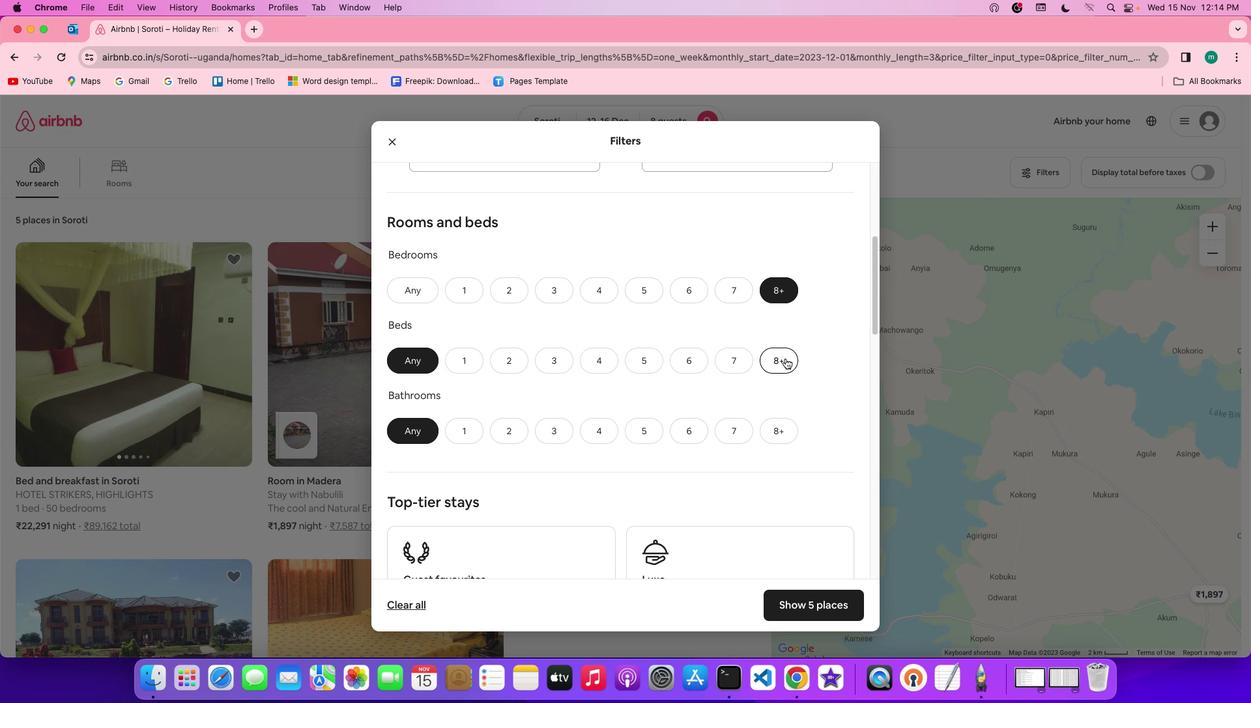 
Action: Mouse pressed left at (785, 358)
Screenshot: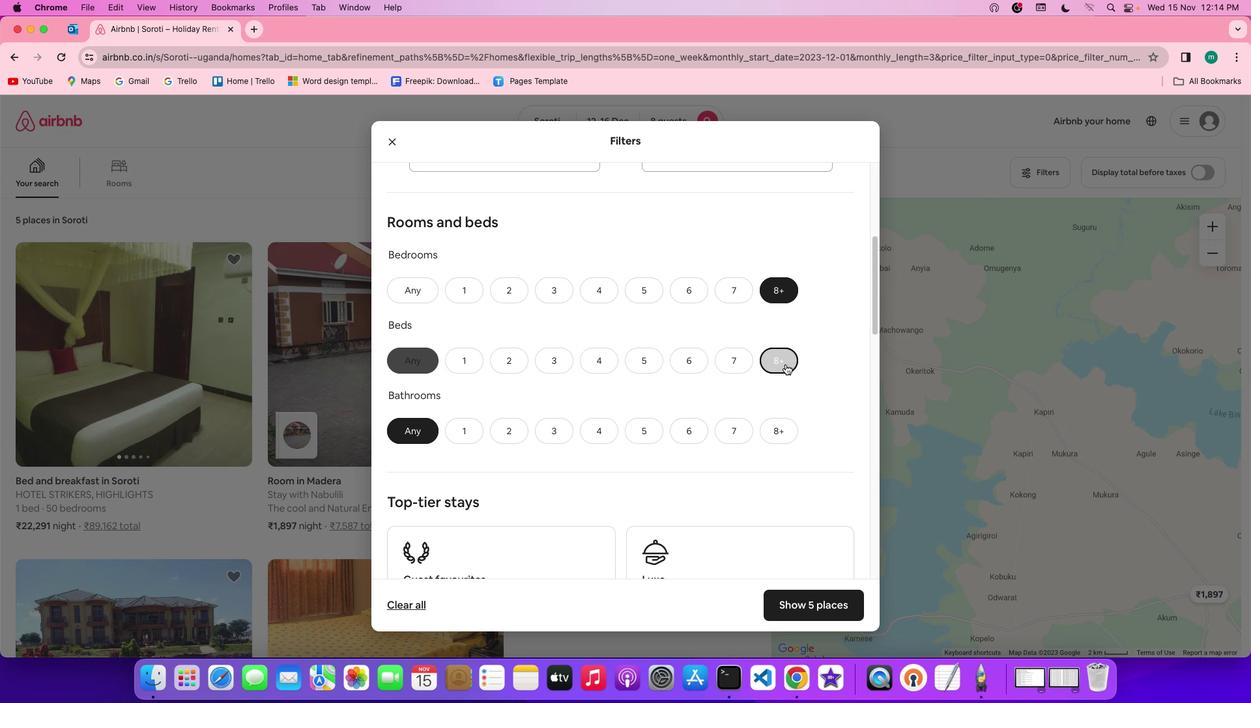 
Action: Mouse moved to (780, 426)
Screenshot: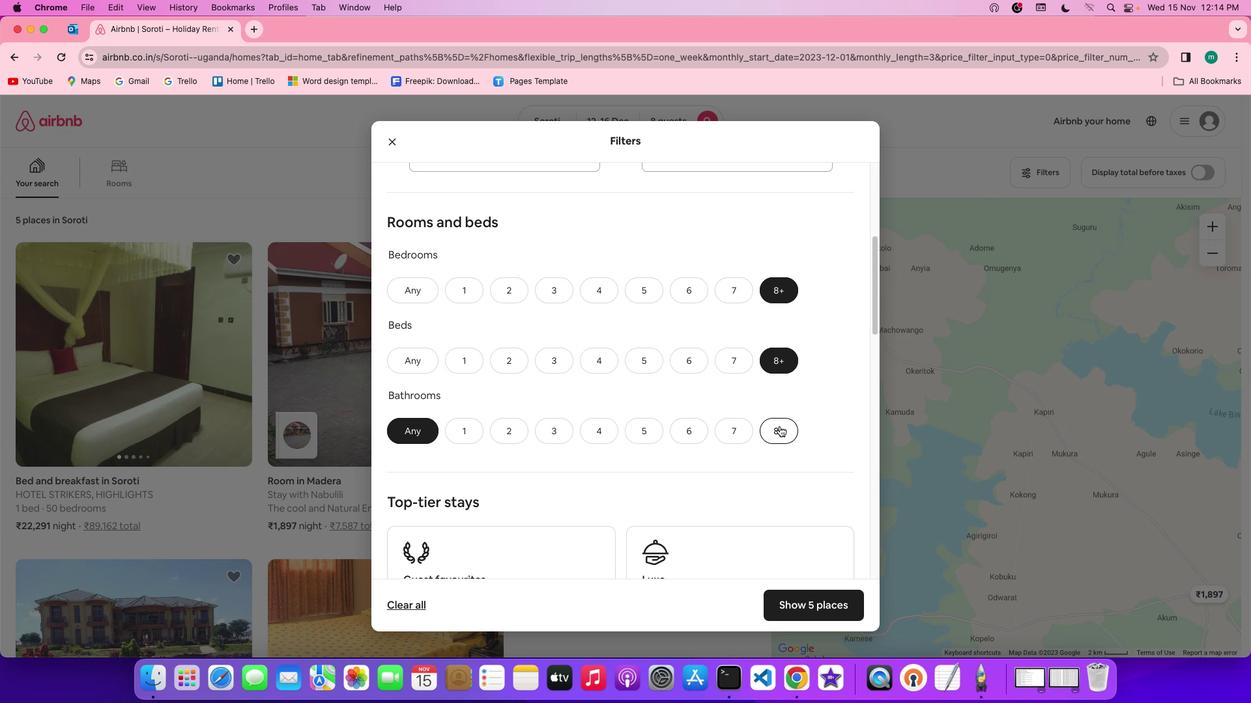 
Action: Mouse pressed left at (780, 426)
Screenshot: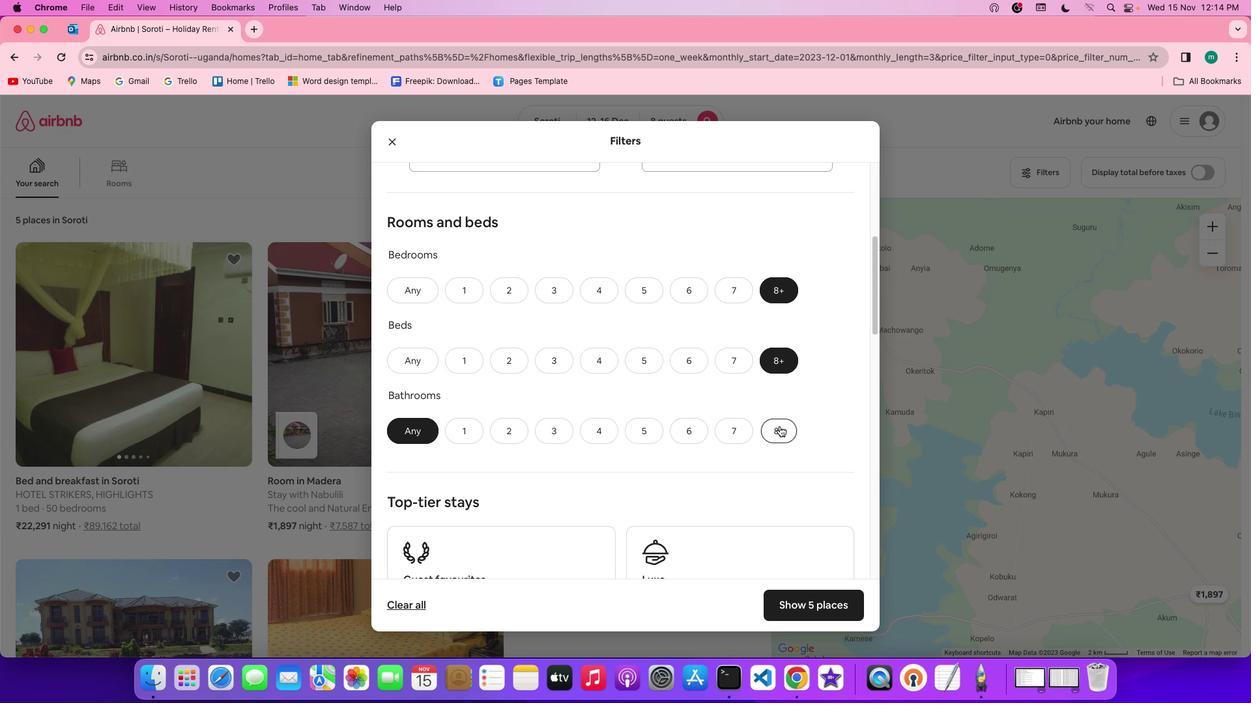 
Action: Mouse moved to (790, 422)
Screenshot: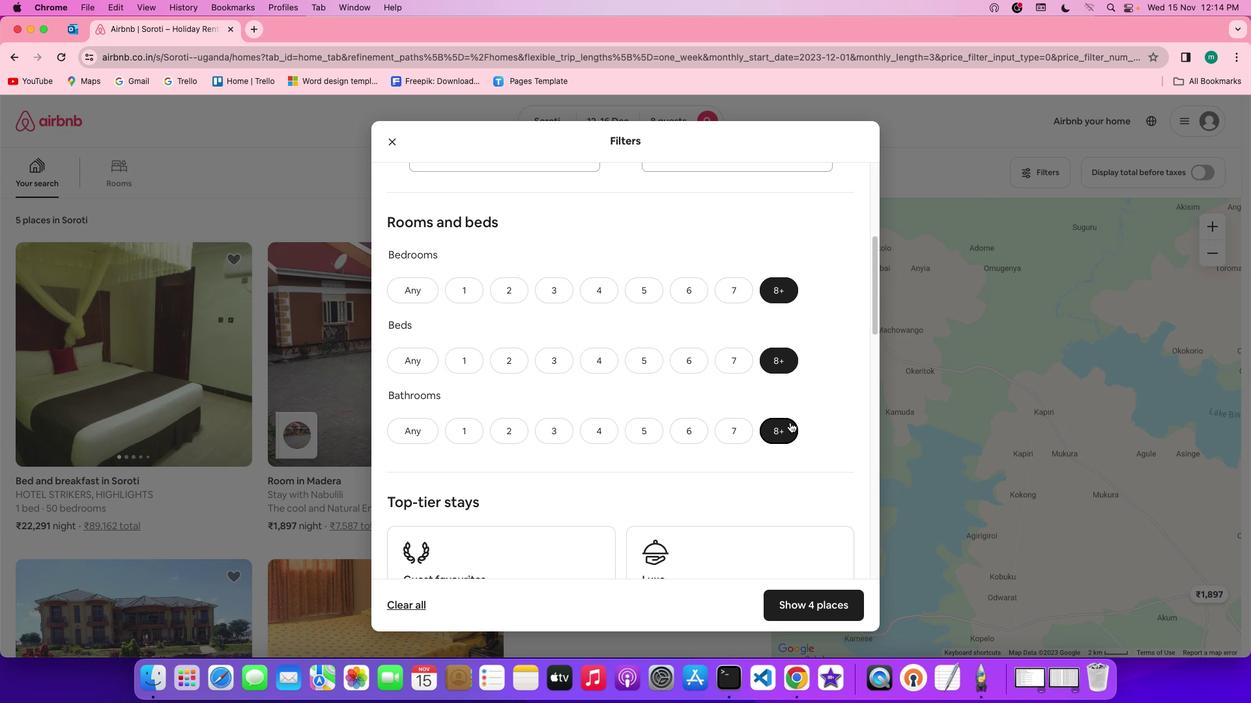 
Action: Mouse scrolled (790, 422) with delta (0, 0)
Screenshot: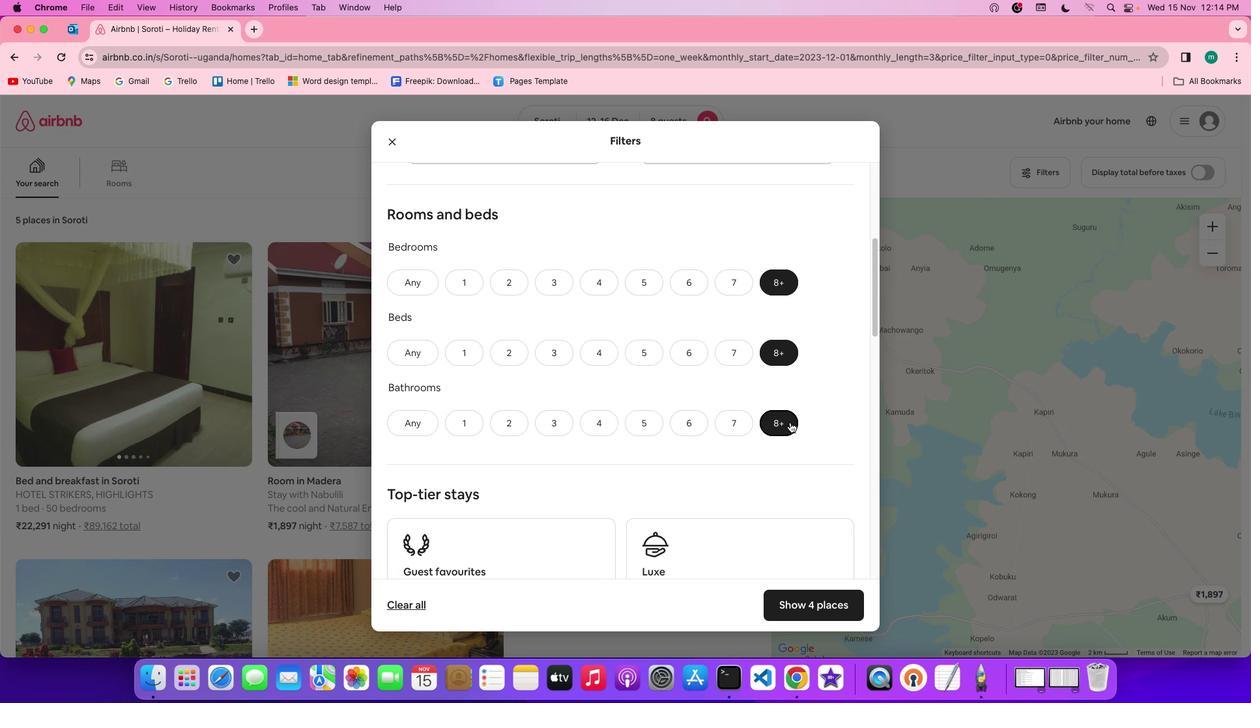 
Action: Mouse scrolled (790, 422) with delta (0, 0)
Screenshot: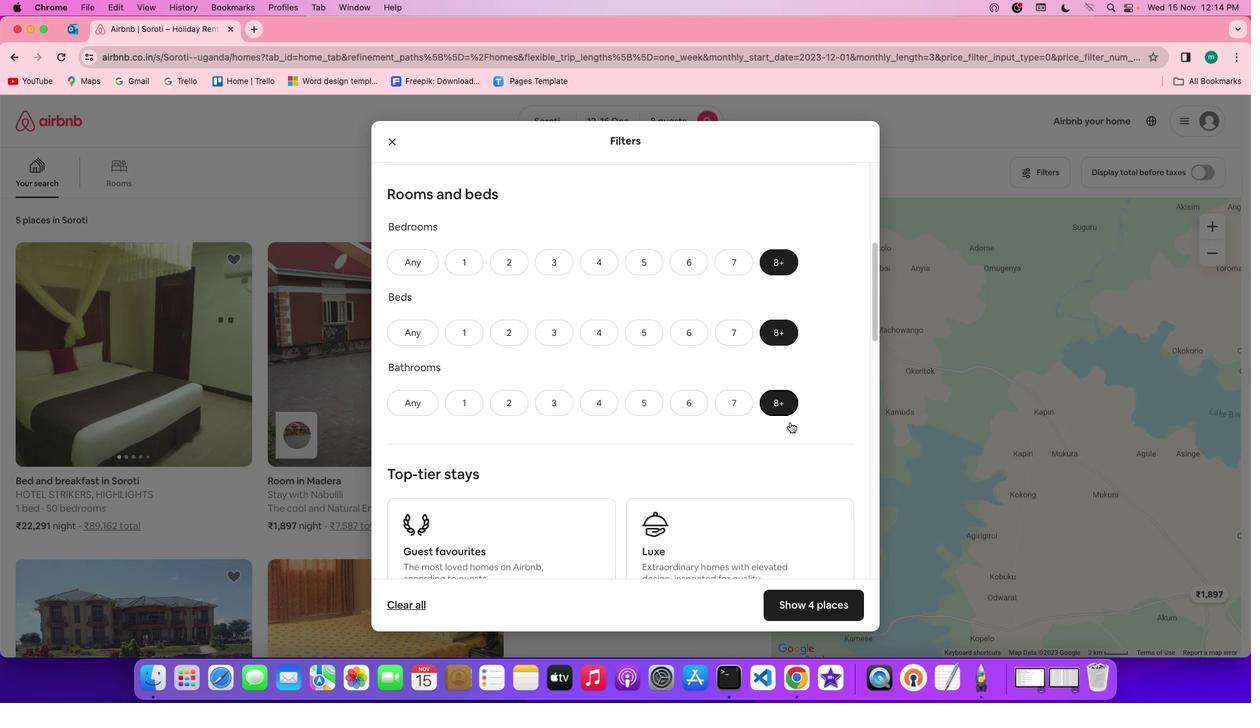 
Action: Mouse scrolled (790, 422) with delta (0, -1)
Screenshot: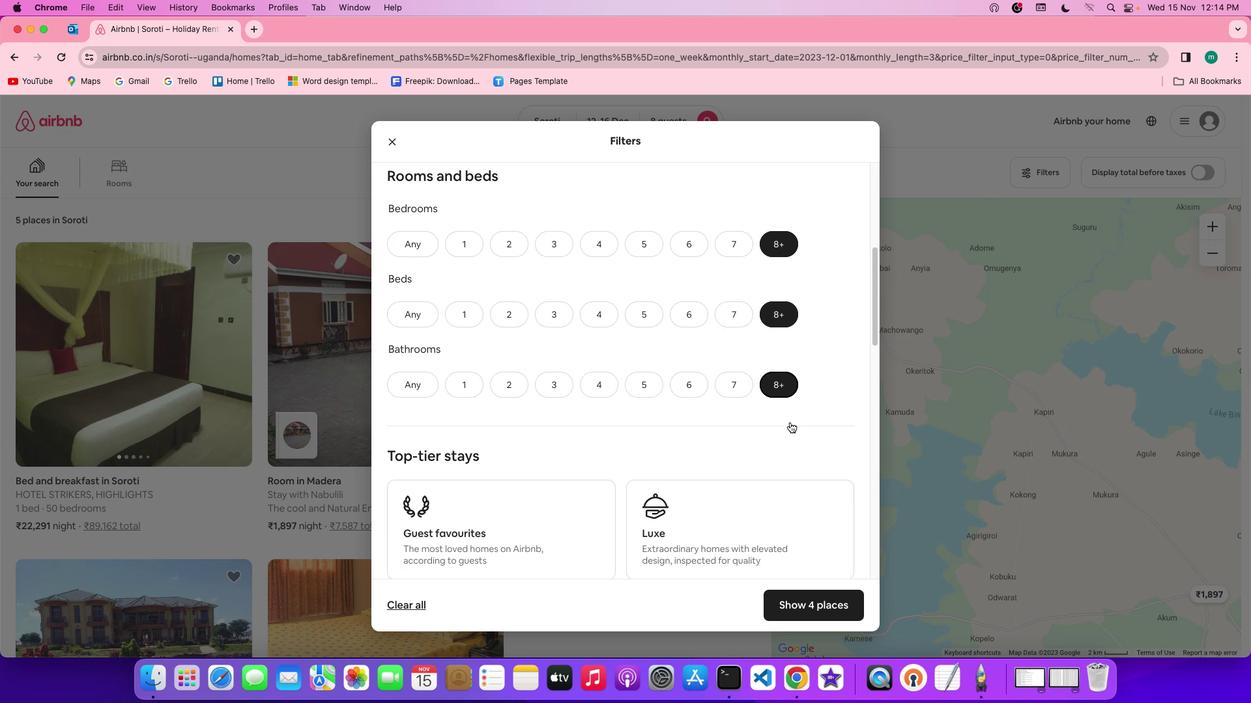 
Action: Mouse scrolled (790, 422) with delta (0, 0)
Screenshot: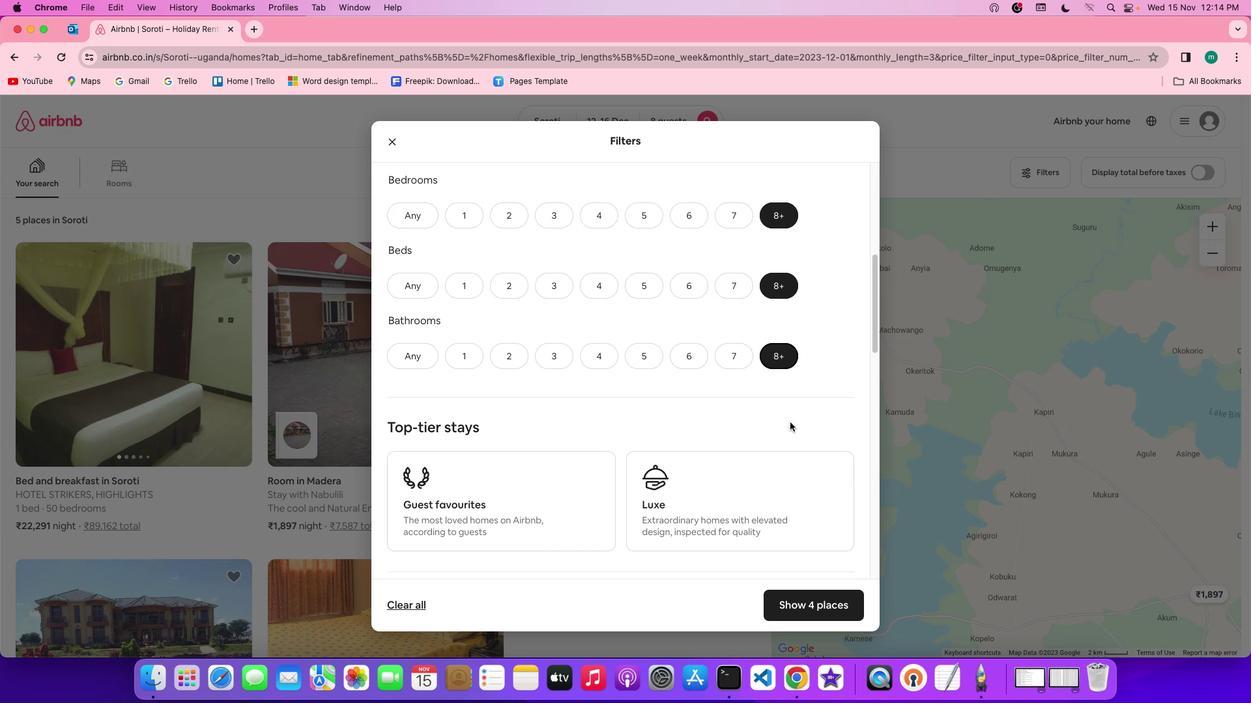 
Action: Mouse scrolled (790, 422) with delta (0, 0)
Screenshot: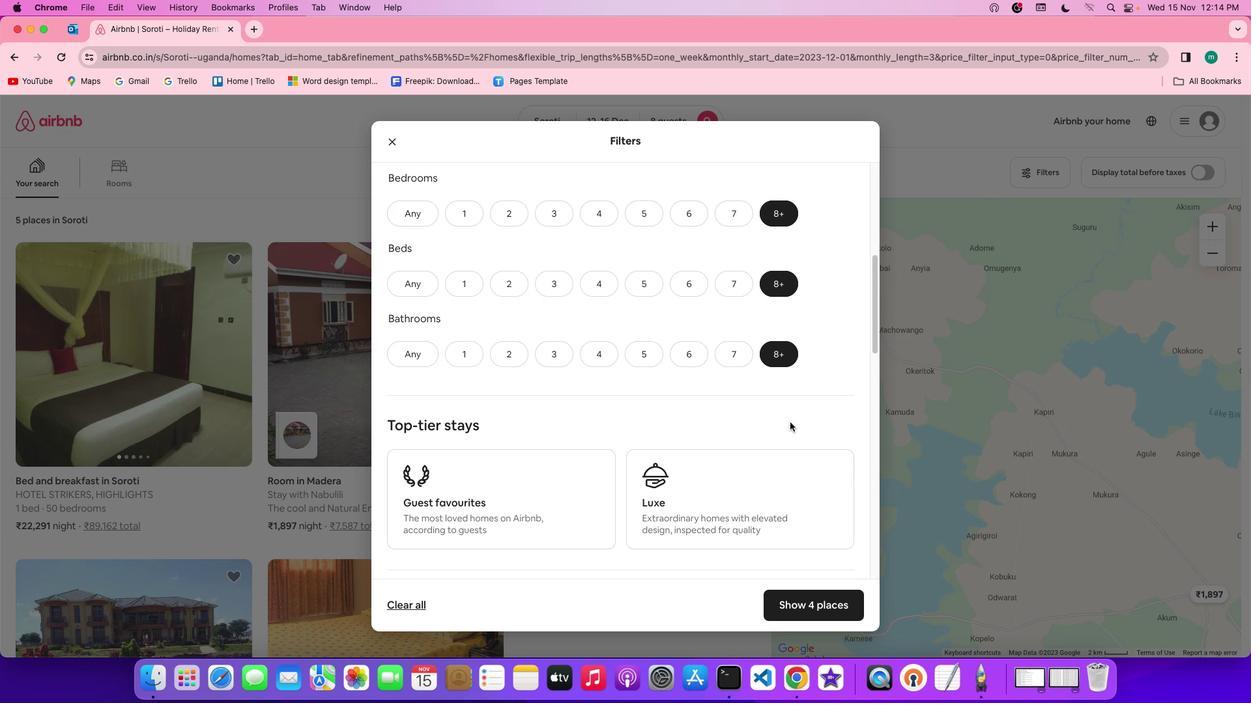 
Action: Mouse scrolled (790, 422) with delta (0, 0)
Screenshot: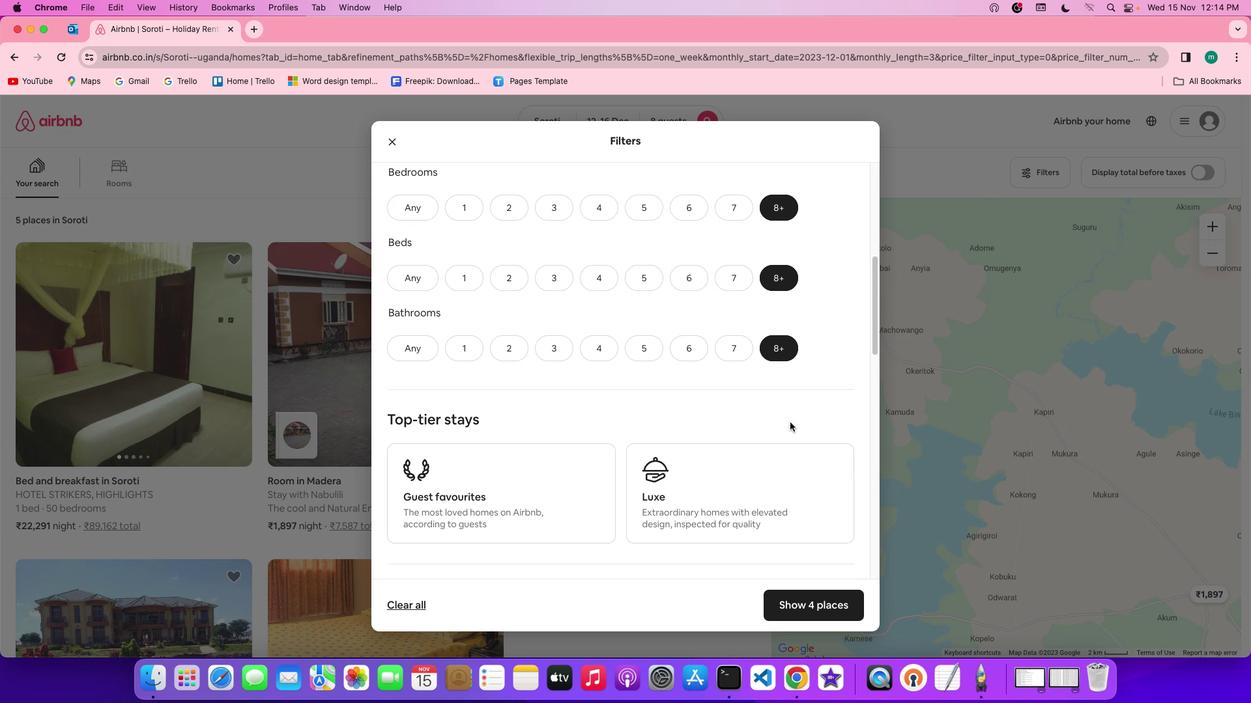 
Action: Mouse scrolled (790, 422) with delta (0, 0)
Screenshot: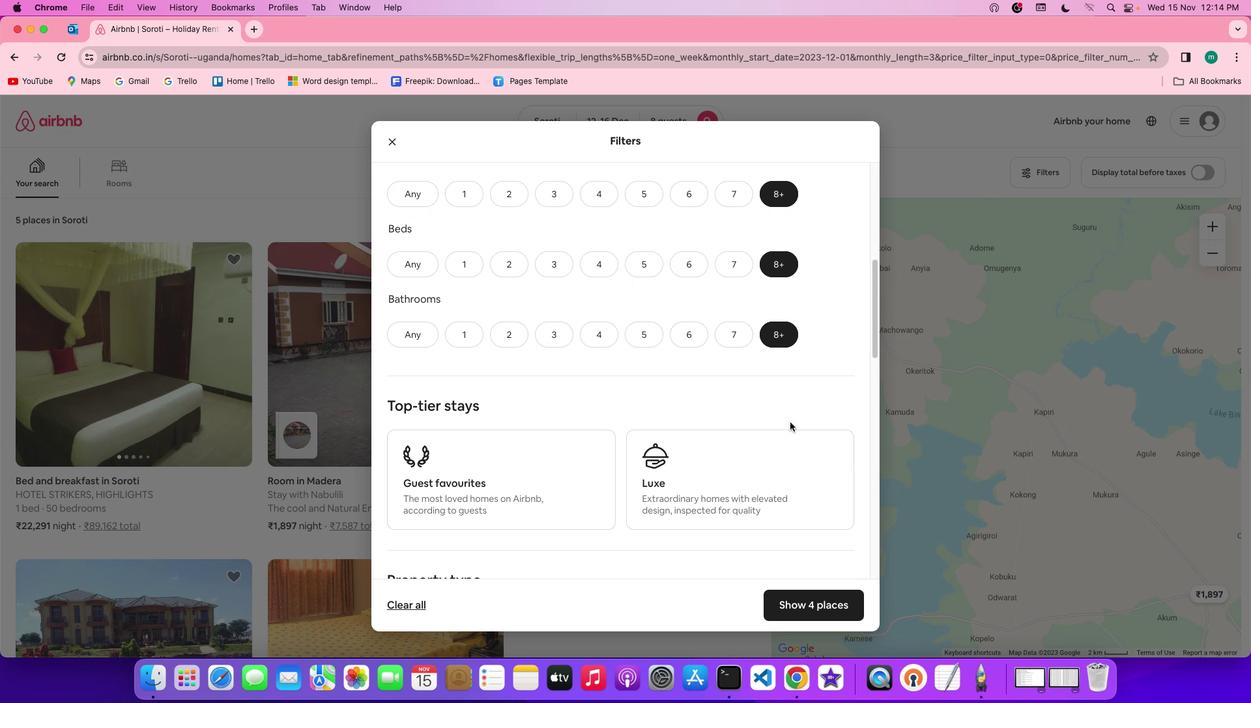 
Action: Mouse scrolled (790, 422) with delta (0, 0)
Screenshot: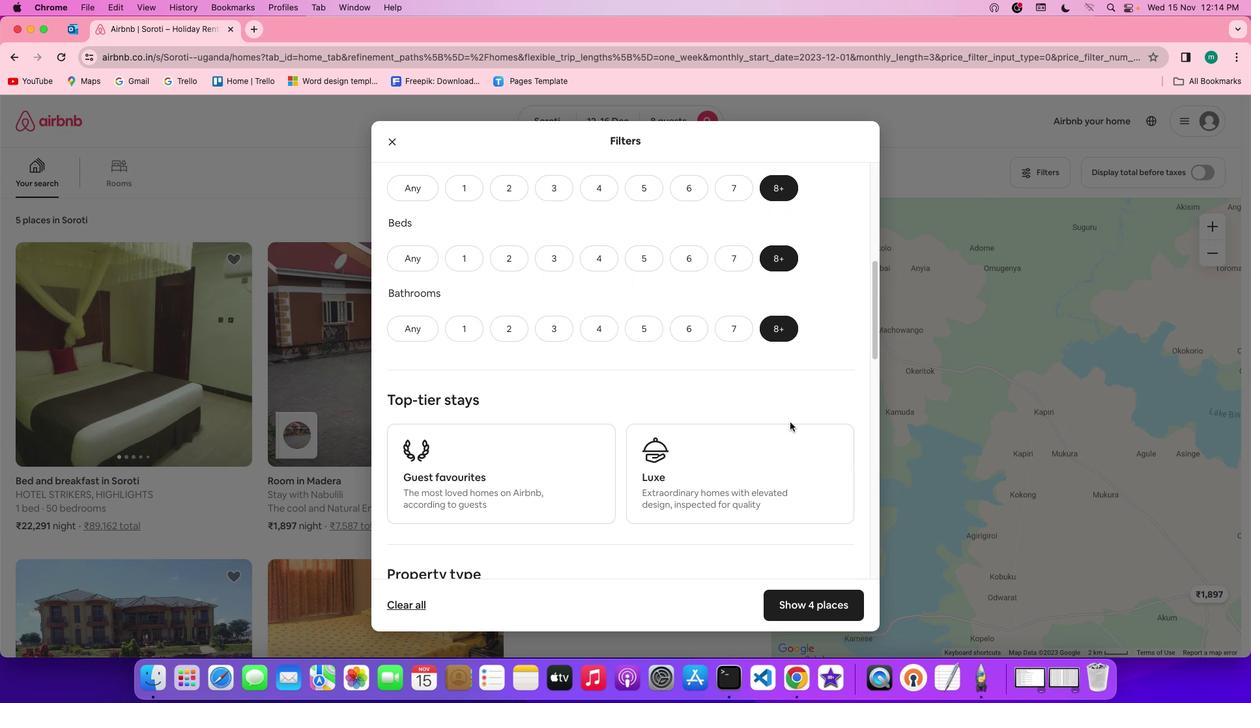 
Action: Mouse scrolled (790, 422) with delta (0, 0)
Screenshot: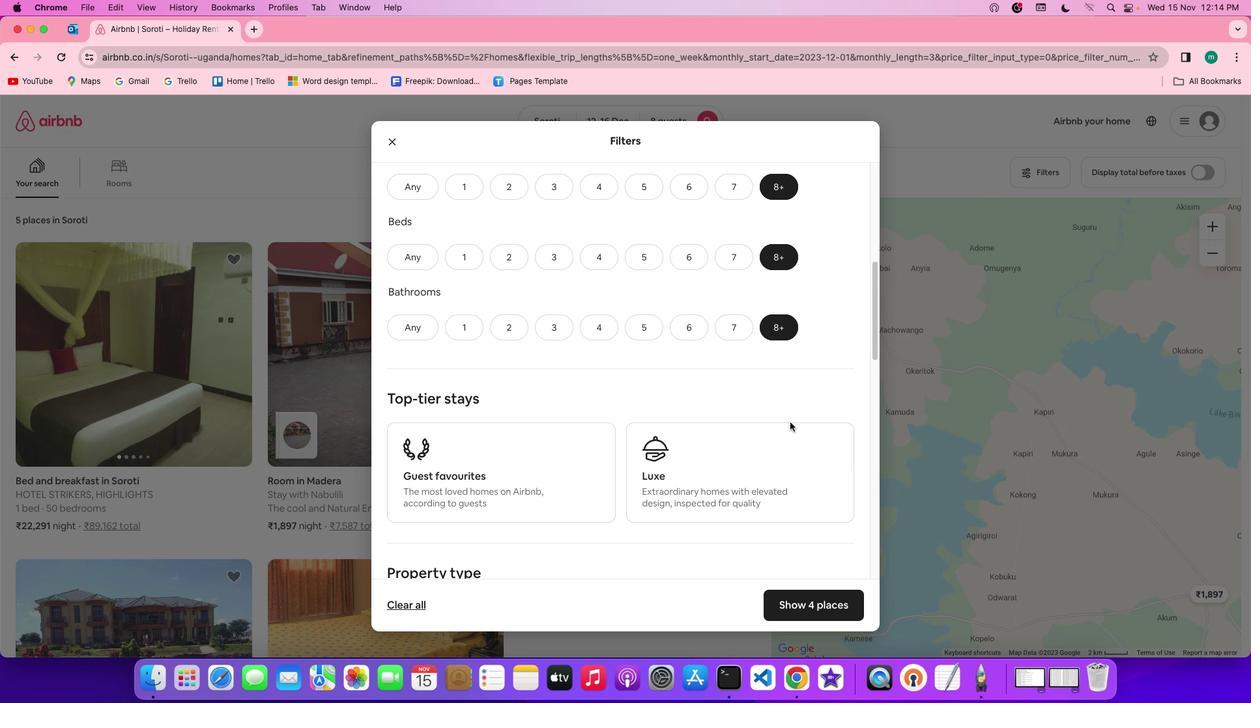
Action: Mouse scrolled (790, 422) with delta (0, 0)
Screenshot: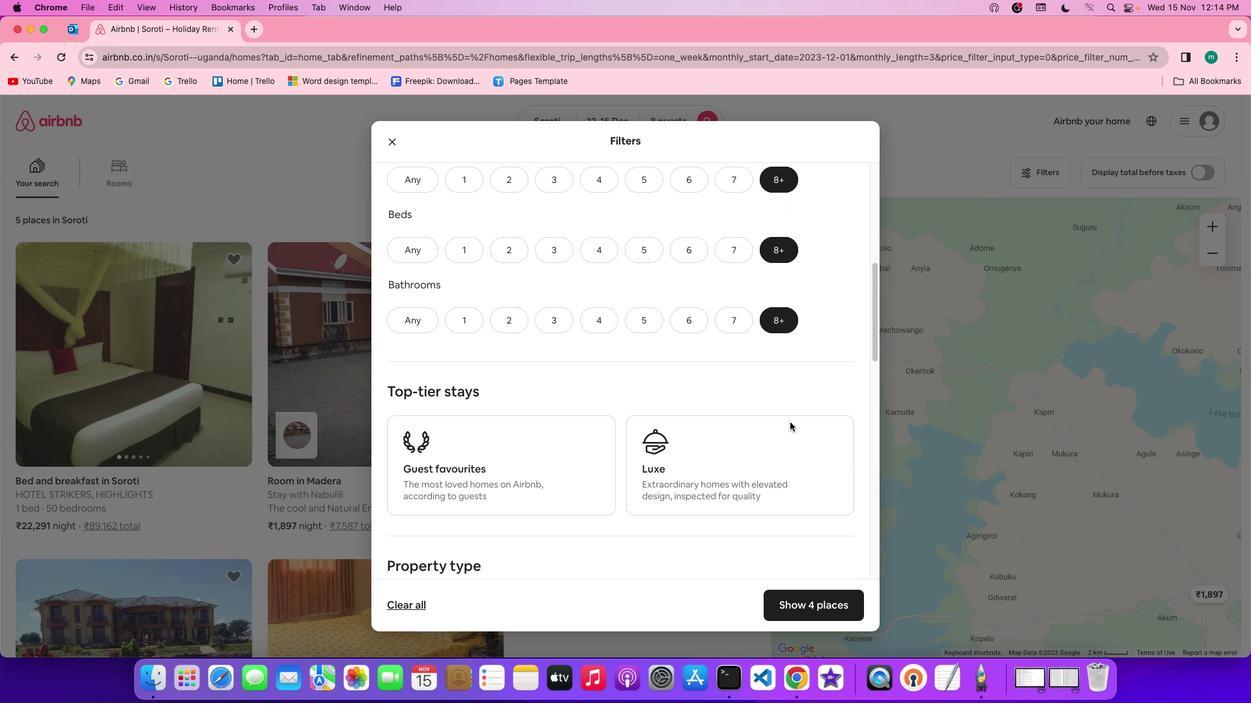 
Action: Mouse scrolled (790, 422) with delta (0, 0)
Screenshot: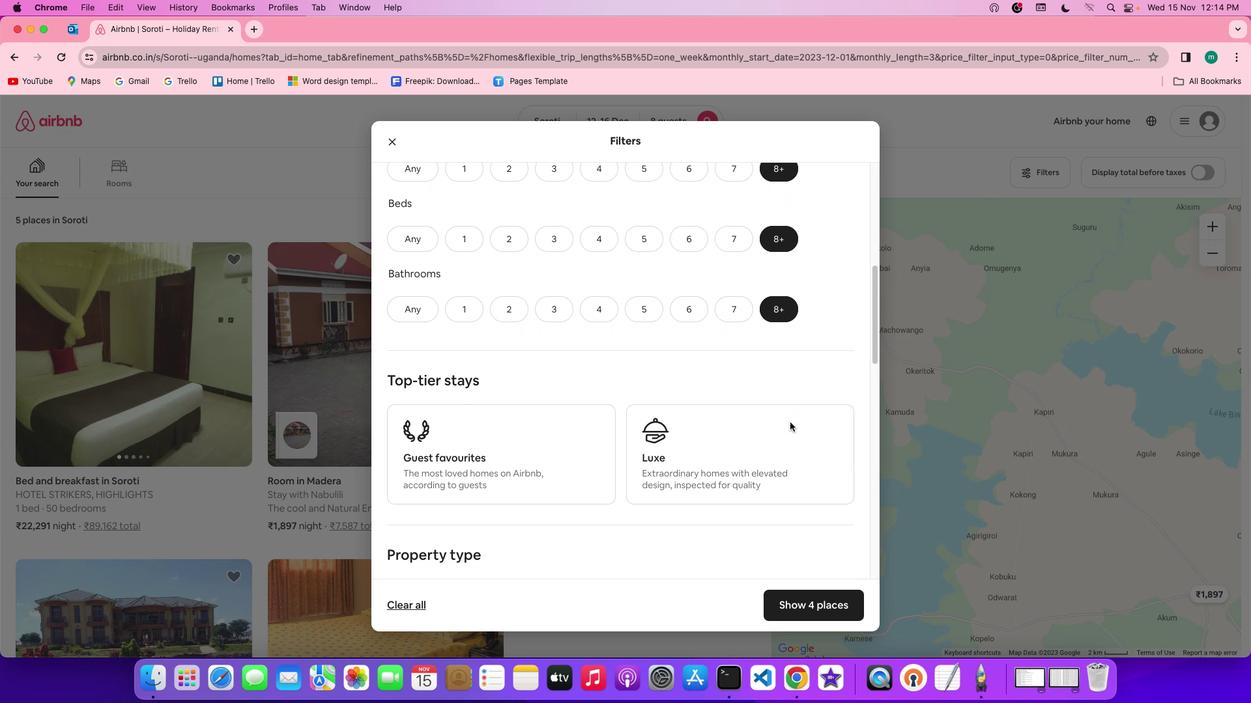 
Action: Mouse scrolled (790, 422) with delta (0, 0)
Screenshot: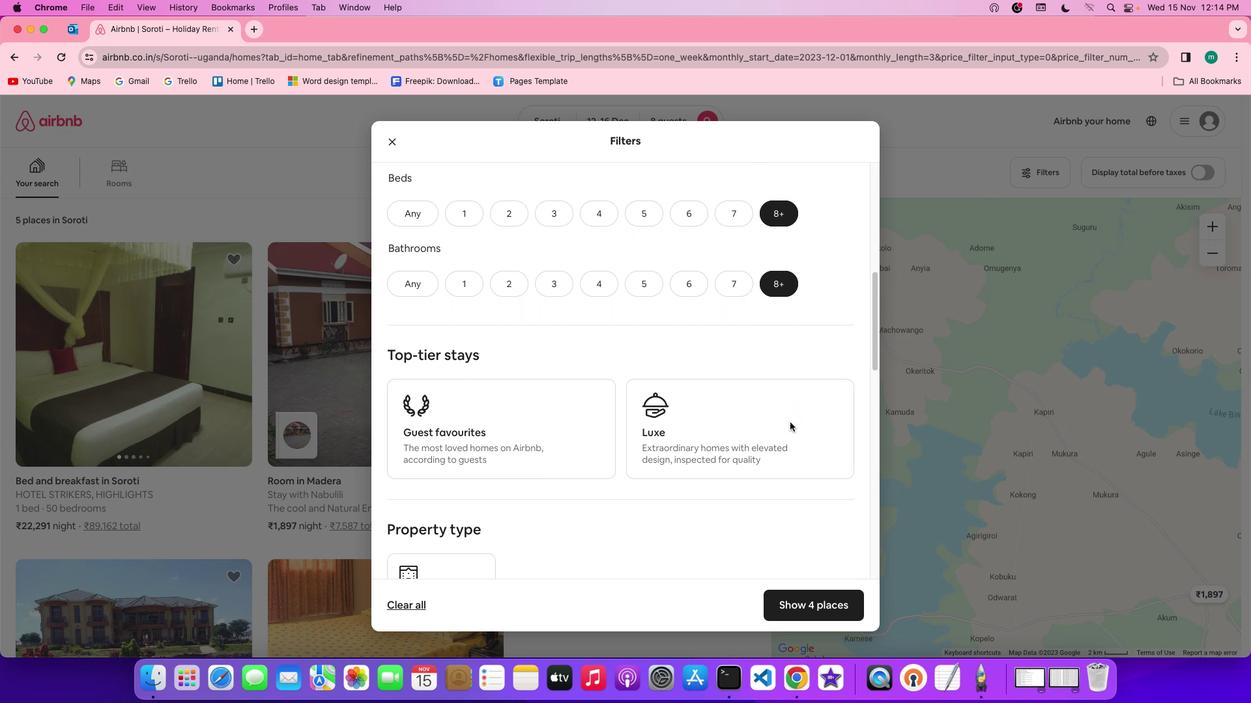 
Action: Mouse scrolled (790, 422) with delta (0, 0)
Screenshot: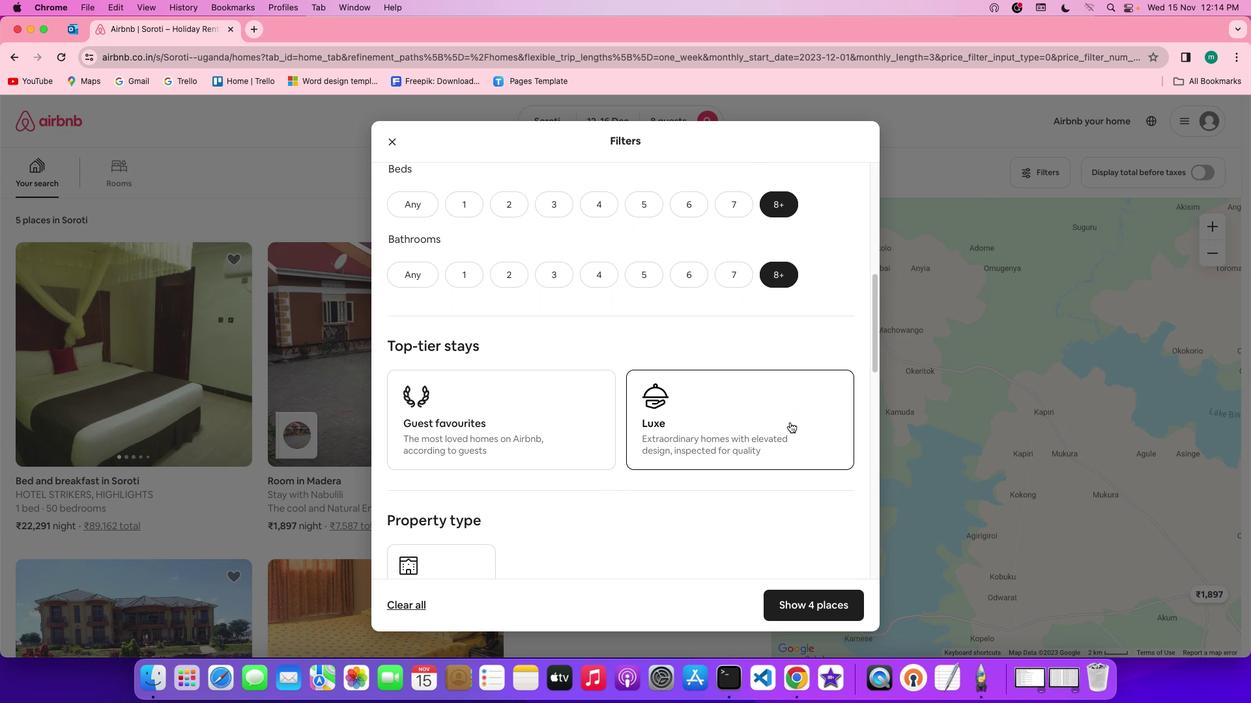 
Action: Mouse scrolled (790, 422) with delta (0, 0)
Screenshot: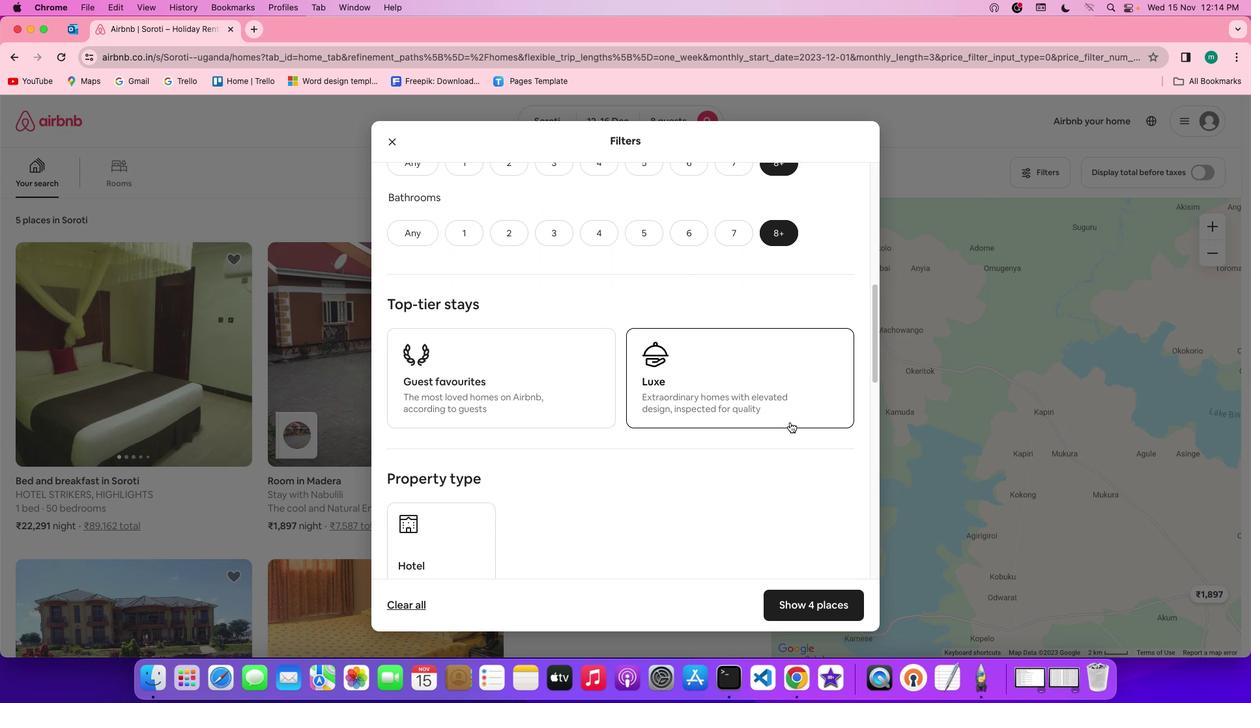 
Action: Mouse scrolled (790, 422) with delta (0, -1)
Screenshot: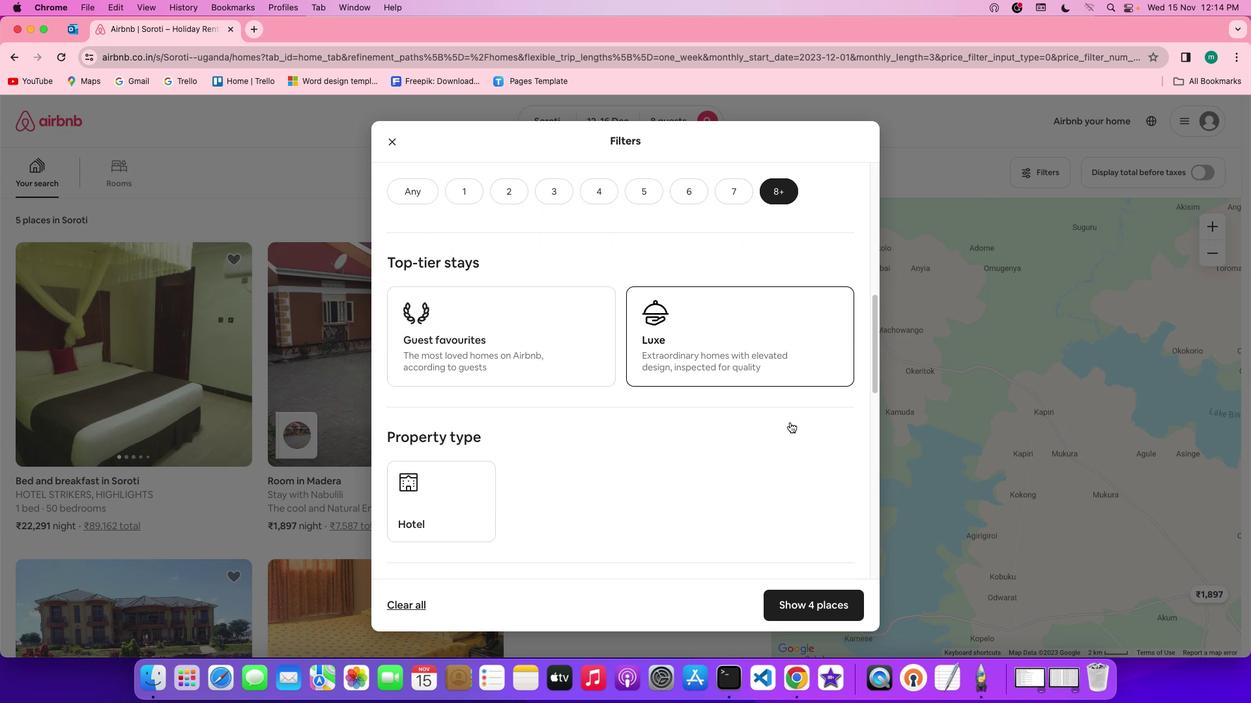 
Action: Mouse scrolled (790, 422) with delta (0, -1)
Screenshot: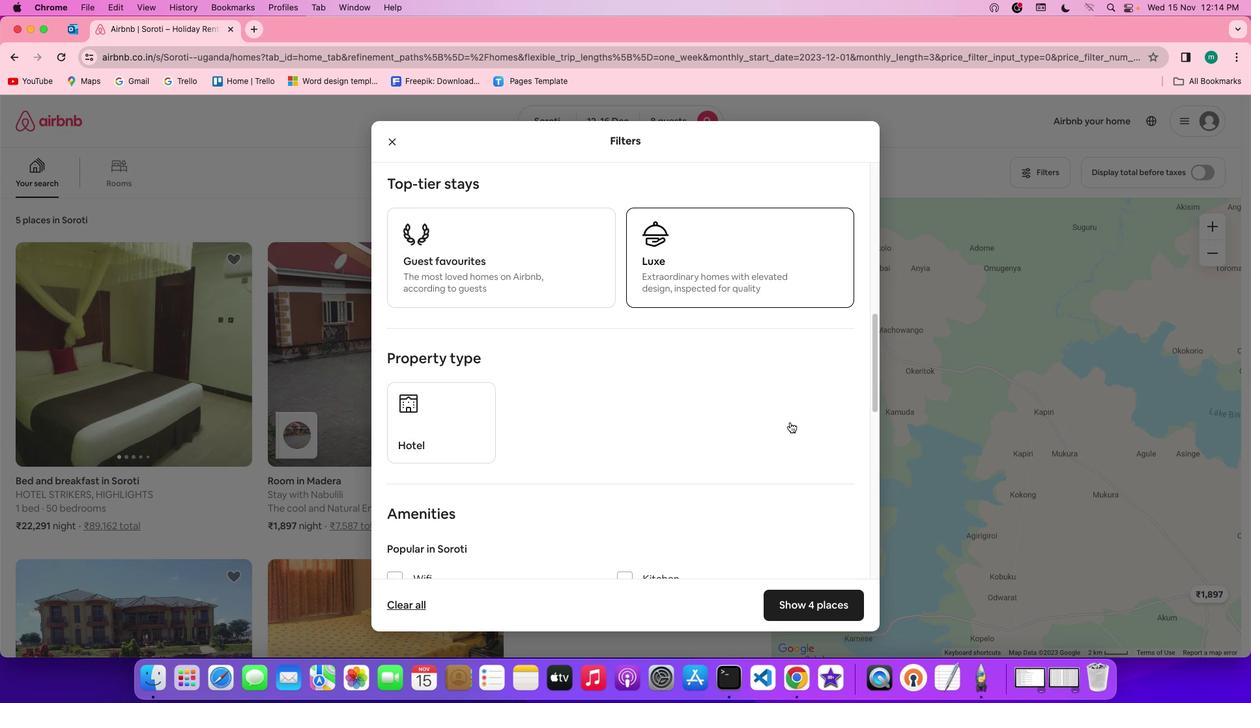 
Action: Mouse moved to (486, 424)
Screenshot: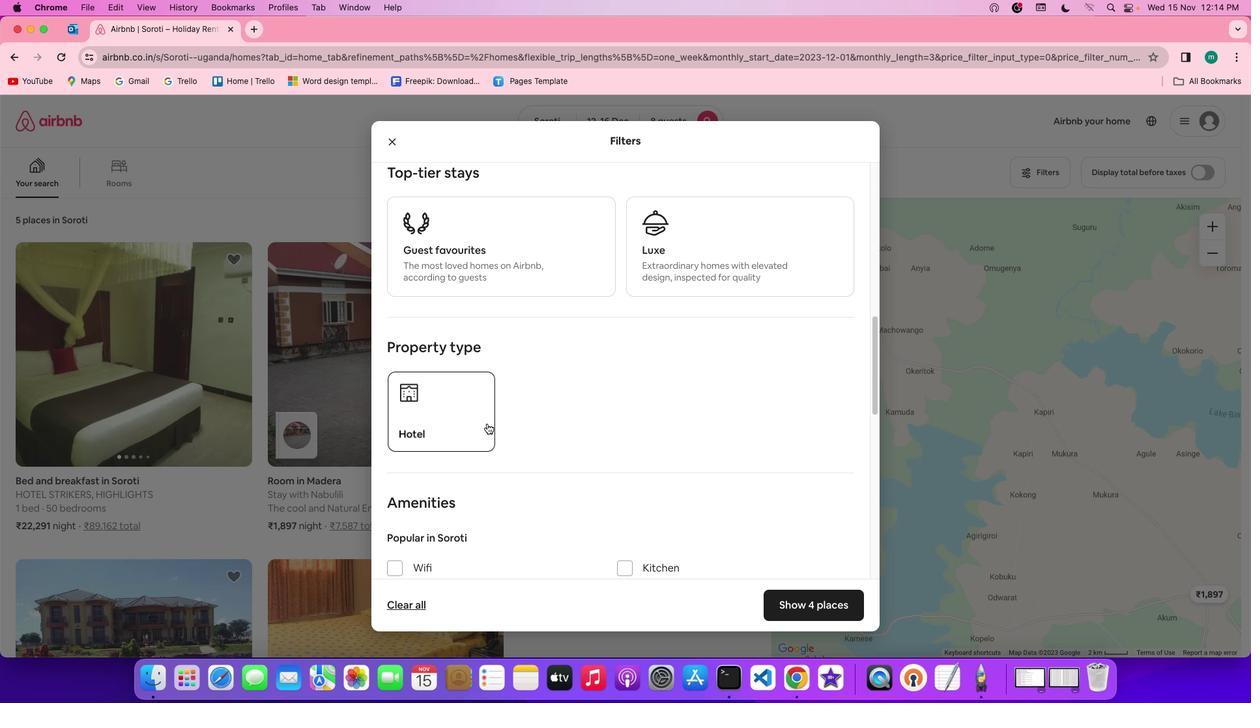 
Action: Mouse pressed left at (486, 424)
Screenshot: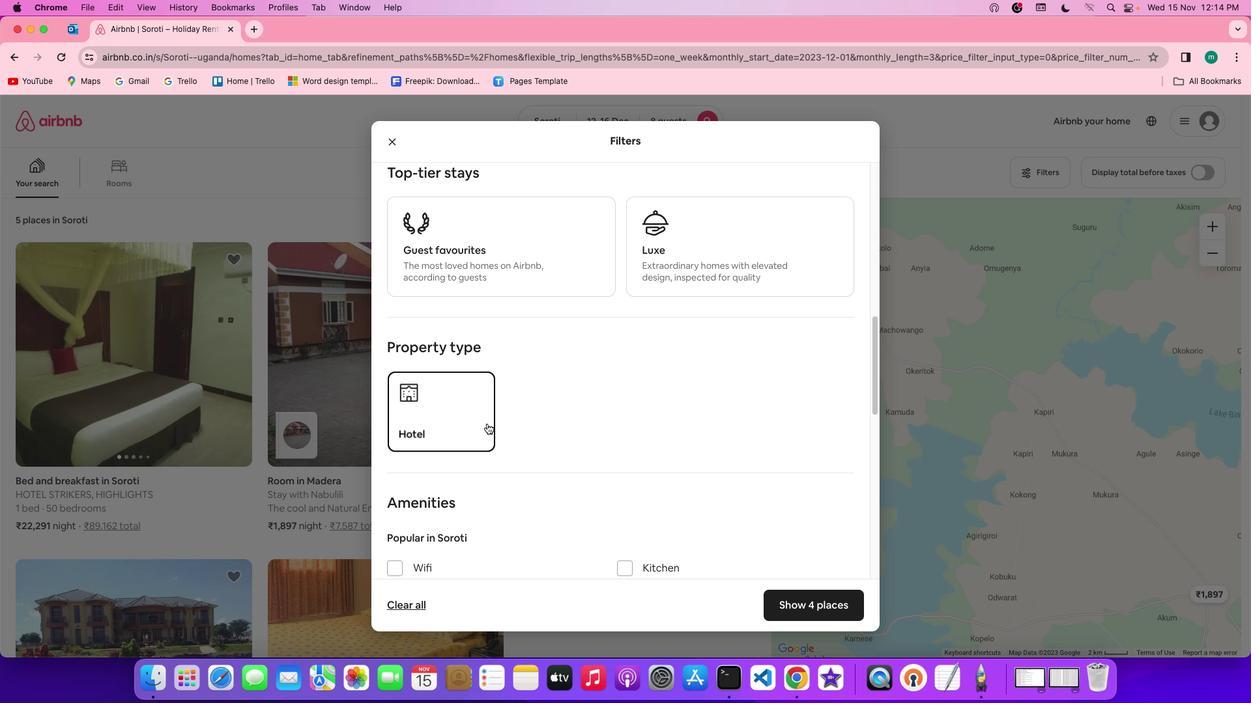 
Action: Mouse moved to (674, 439)
Screenshot: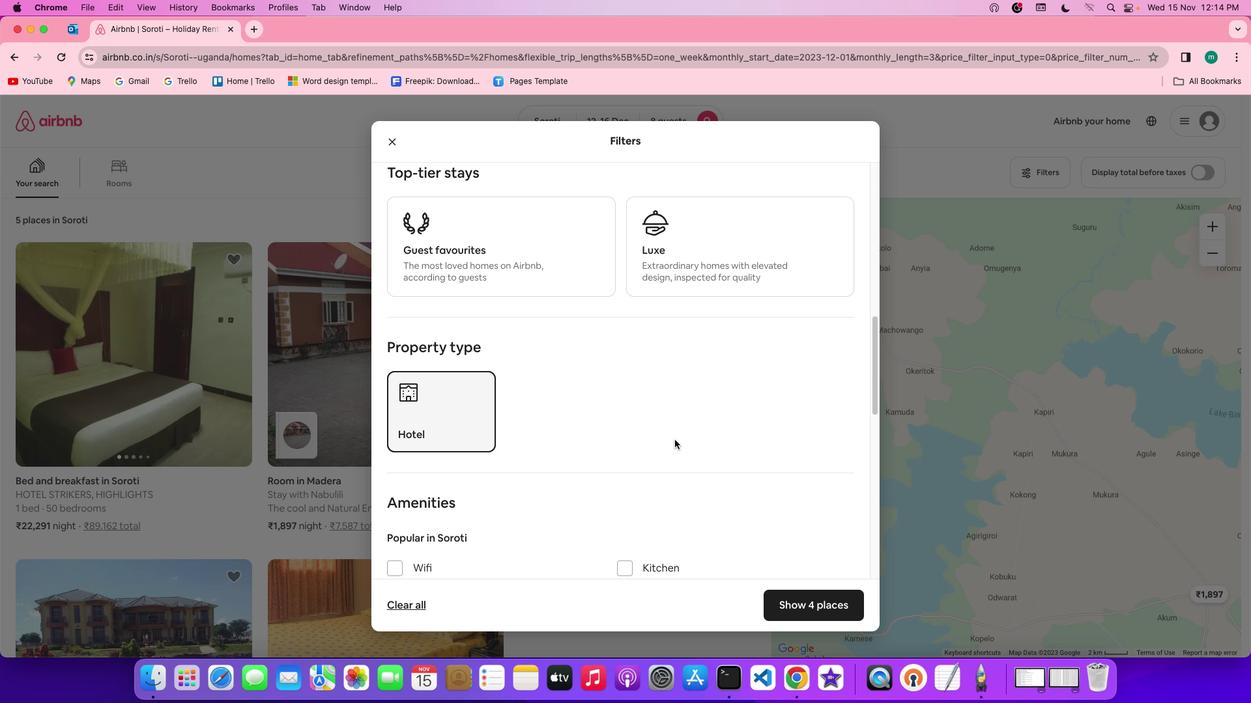 
Action: Mouse scrolled (674, 439) with delta (0, 0)
Screenshot: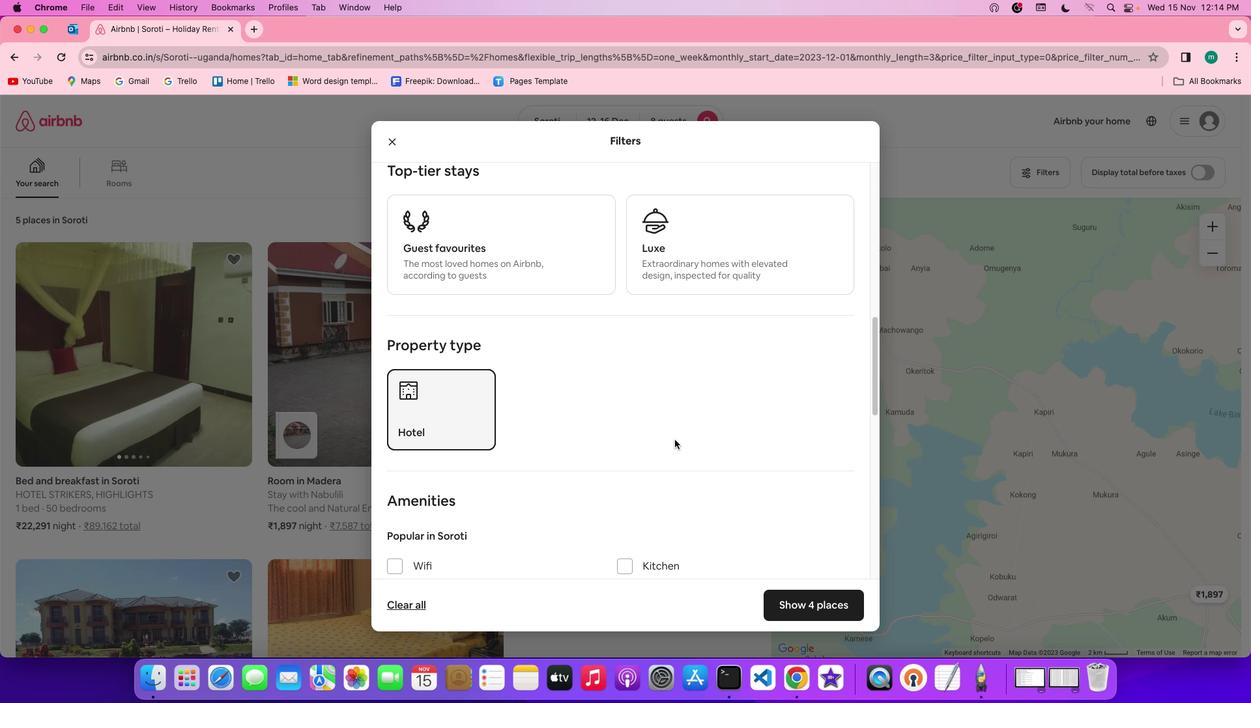 
Action: Mouse scrolled (674, 439) with delta (0, 0)
Screenshot: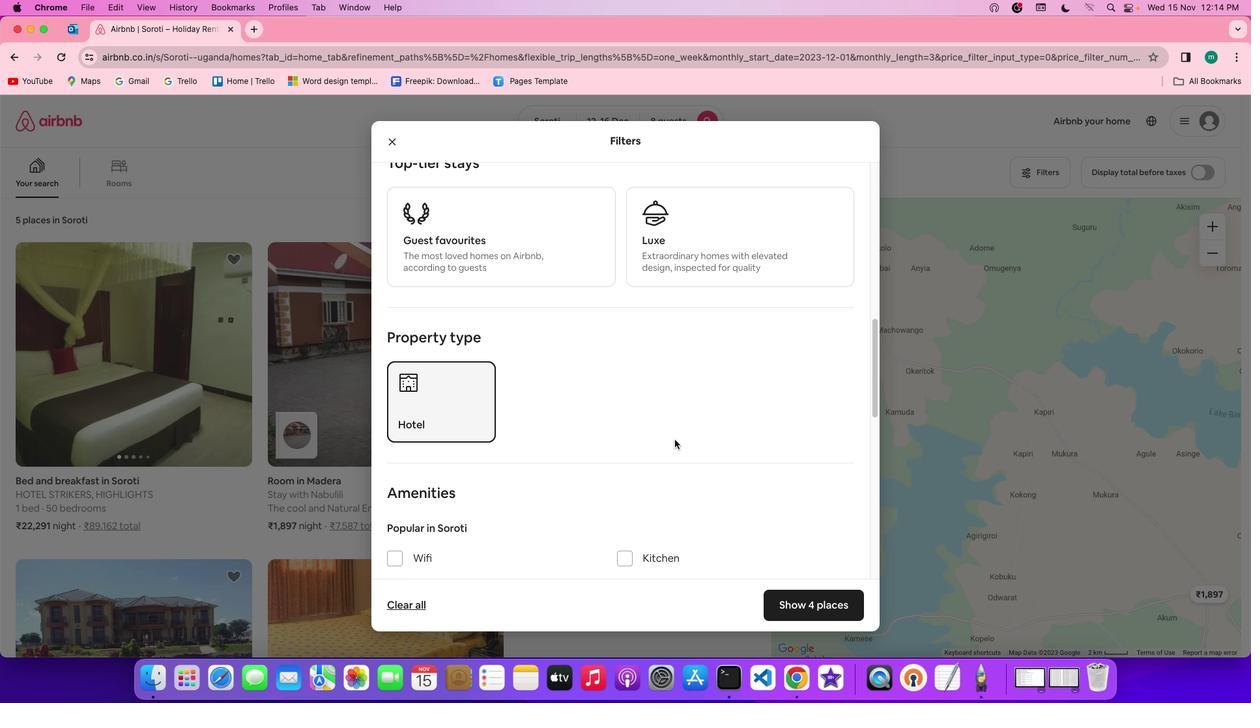 
Action: Mouse scrolled (674, 439) with delta (0, 0)
Screenshot: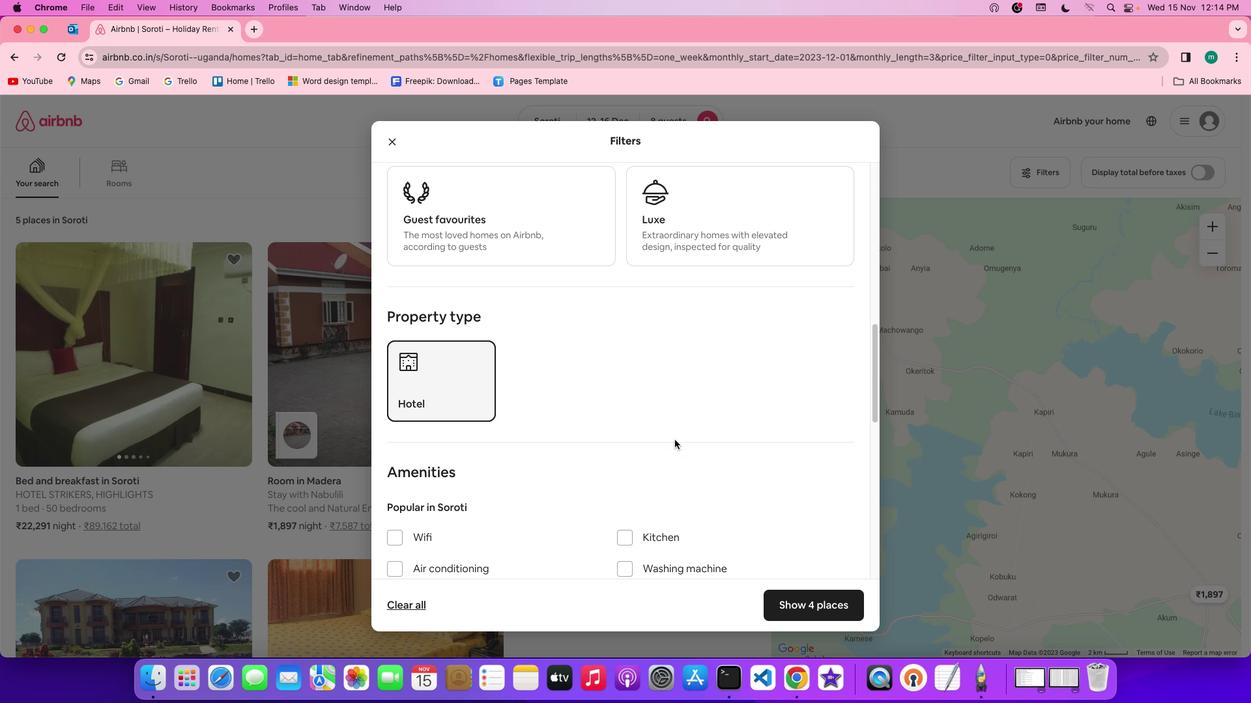 
Action: Mouse scrolled (674, 439) with delta (0, 0)
Screenshot: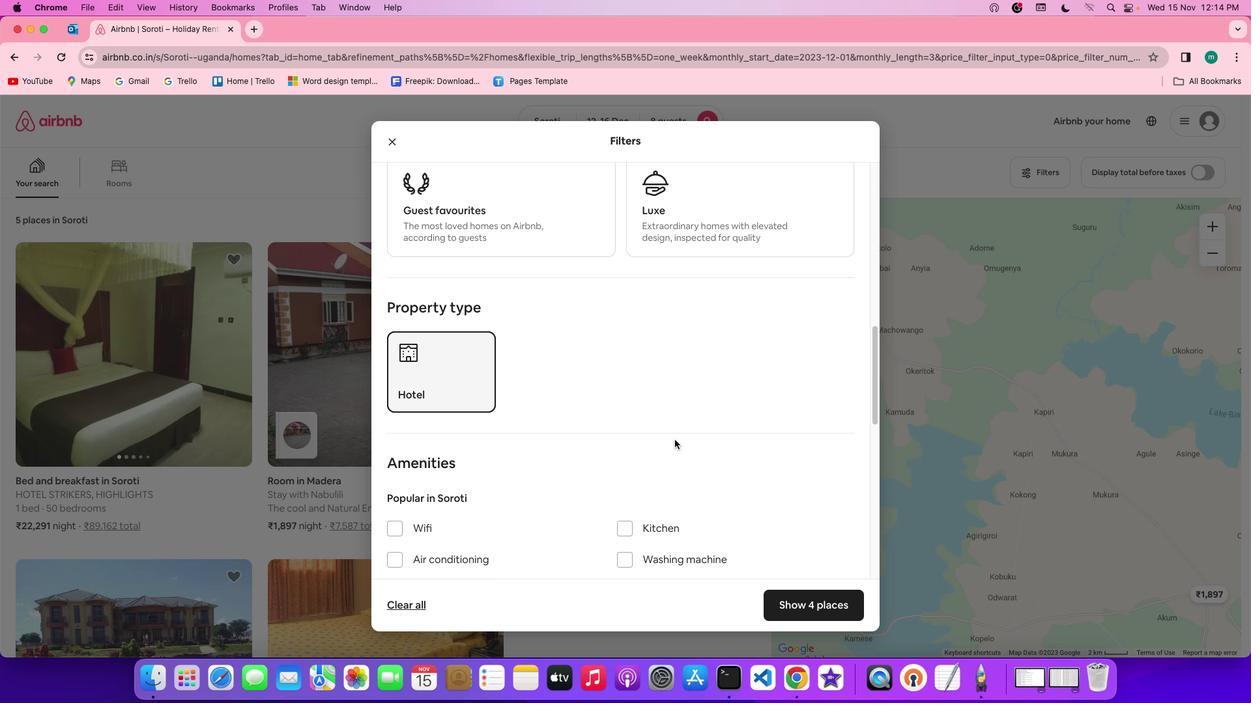
Action: Mouse scrolled (674, 439) with delta (0, 0)
Screenshot: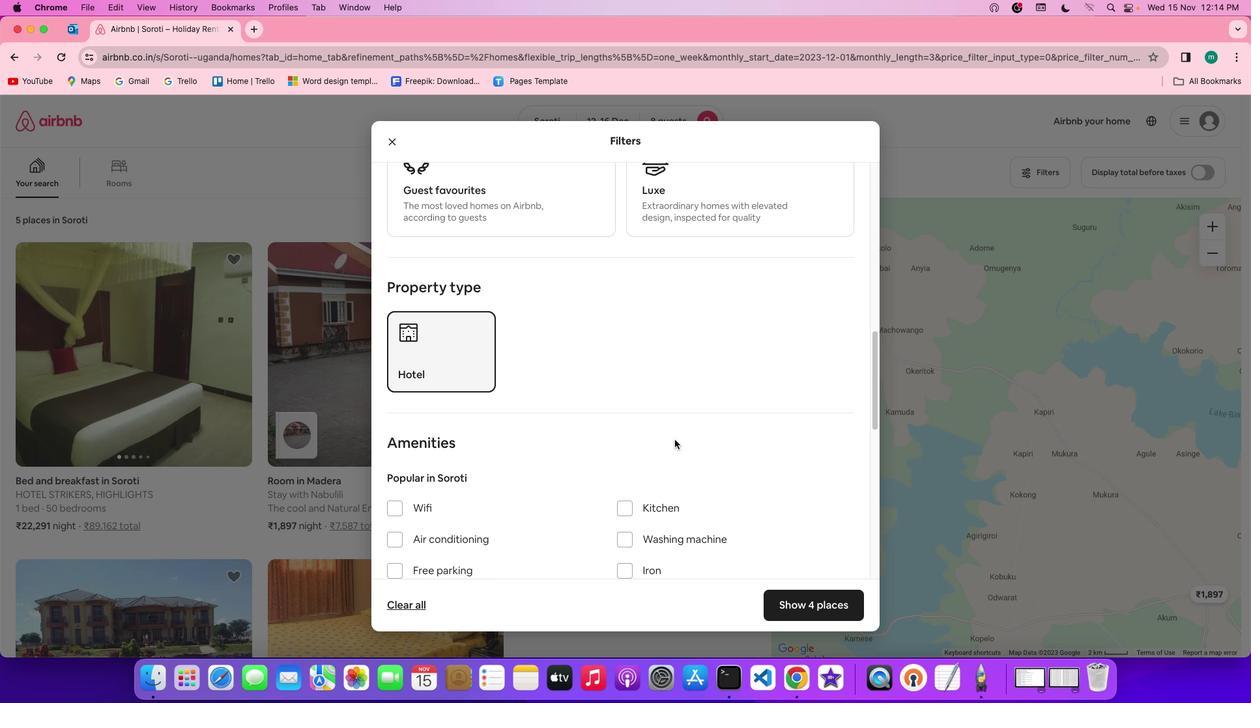 
Action: Mouse scrolled (674, 439) with delta (0, 0)
Screenshot: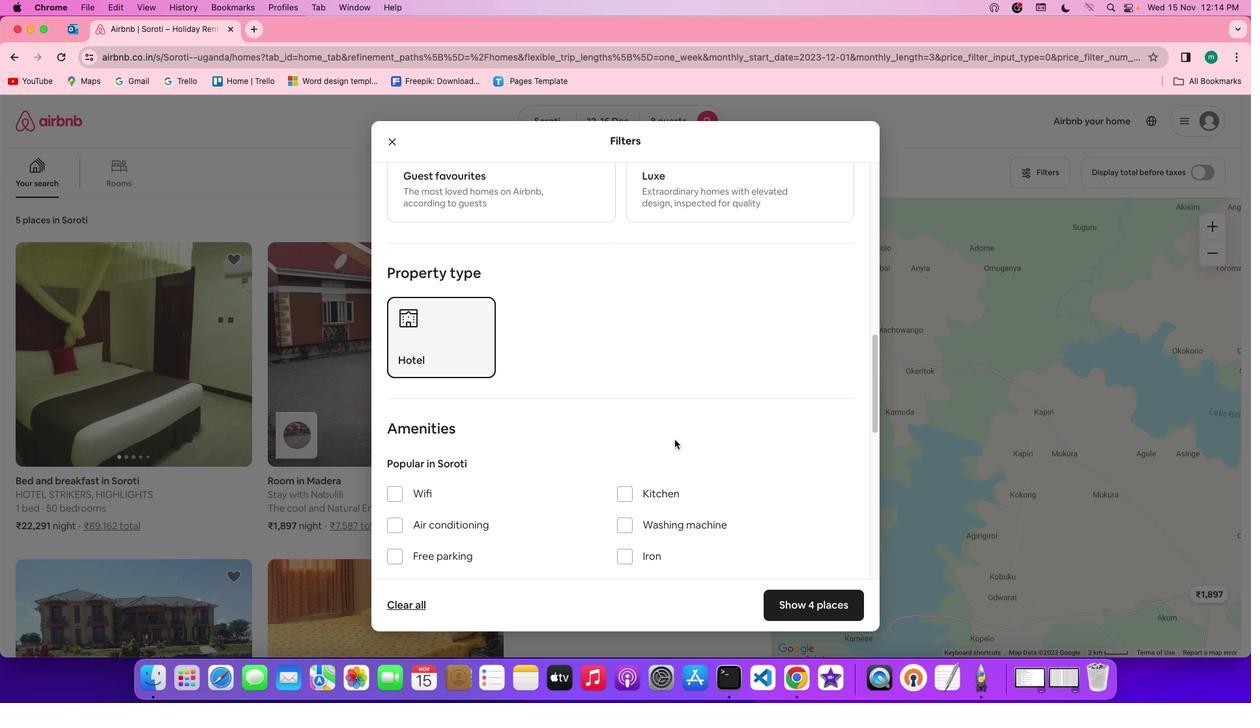 
Action: Mouse scrolled (674, 439) with delta (0, 0)
Screenshot: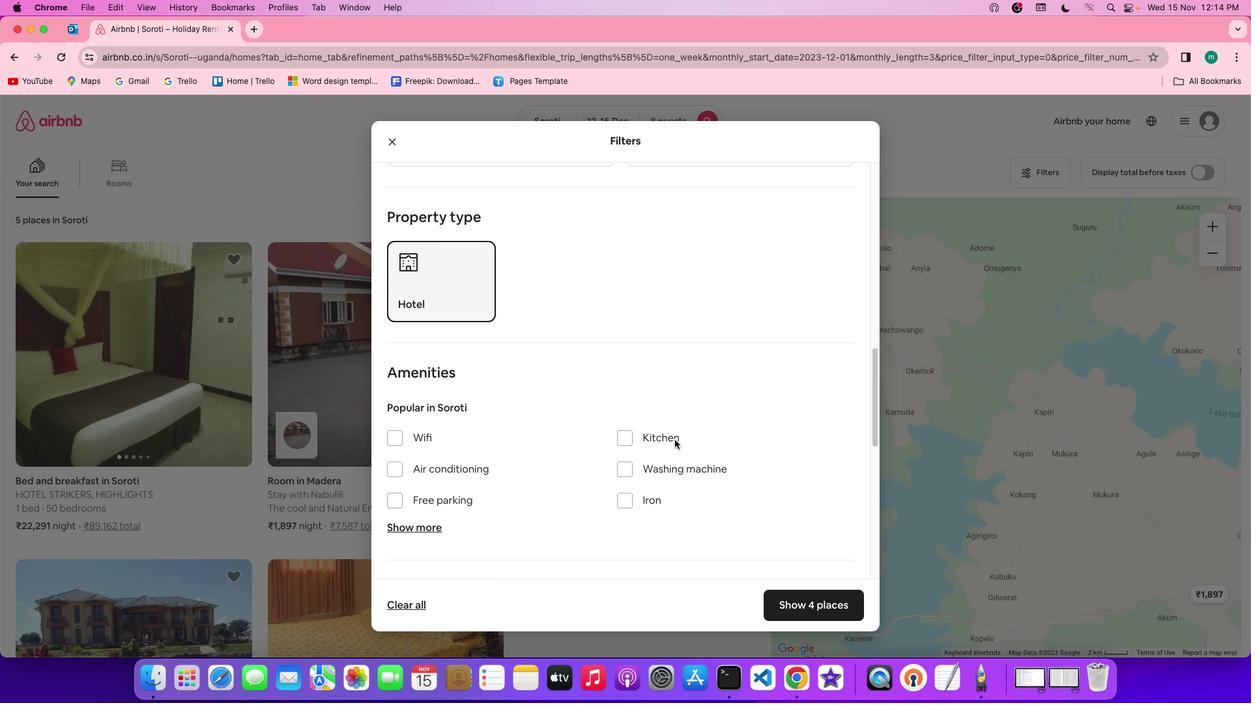 
Action: Mouse scrolled (674, 439) with delta (0, 0)
Screenshot: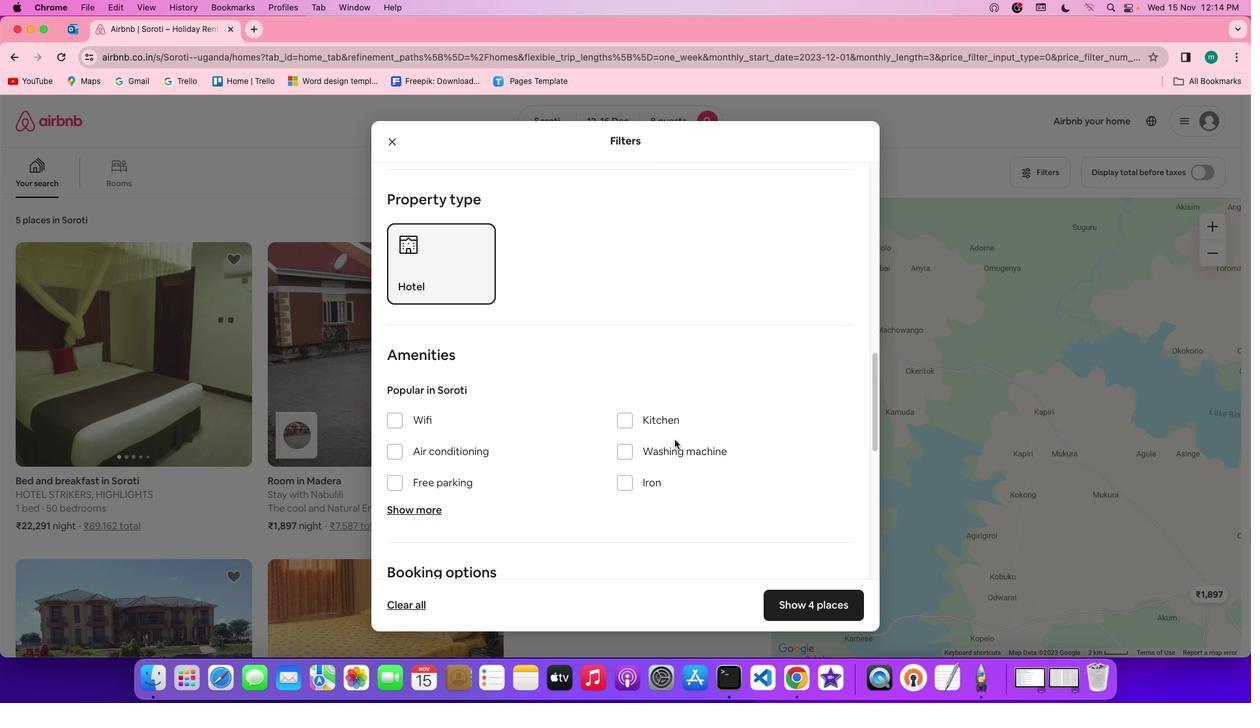 
Action: Mouse scrolled (674, 439) with delta (0, 0)
Screenshot: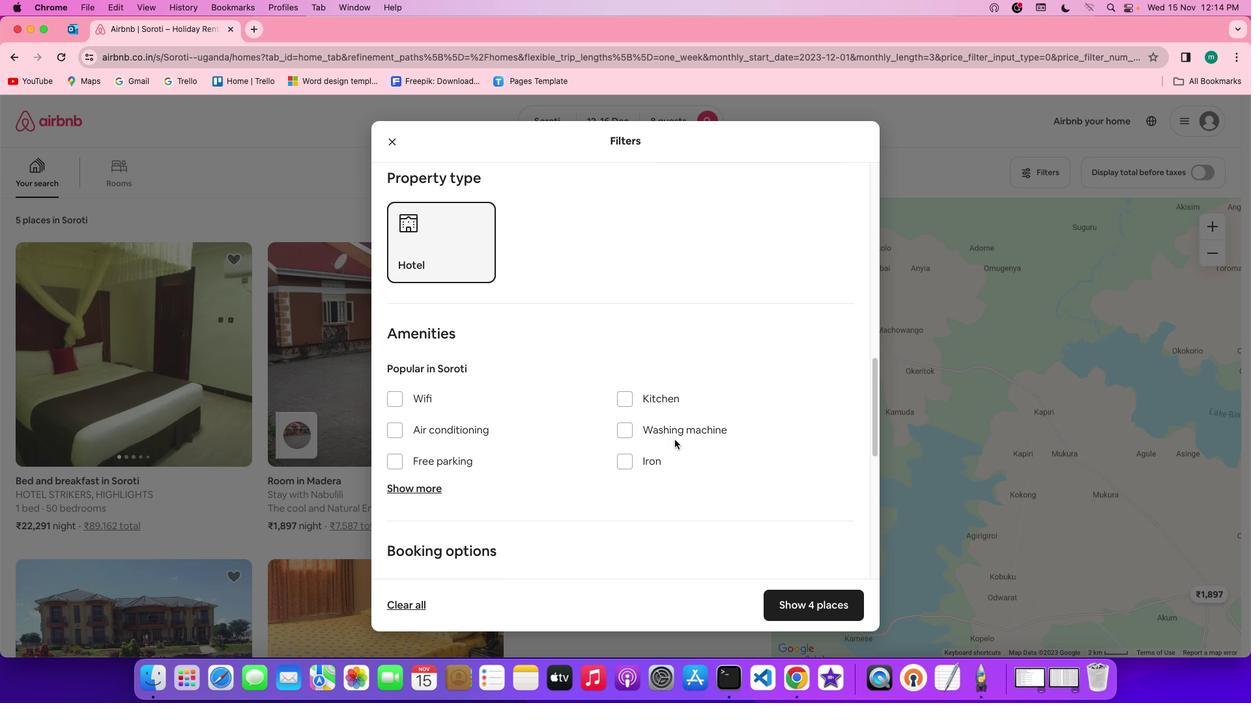 
Action: Mouse scrolled (674, 439) with delta (0, 0)
Screenshot: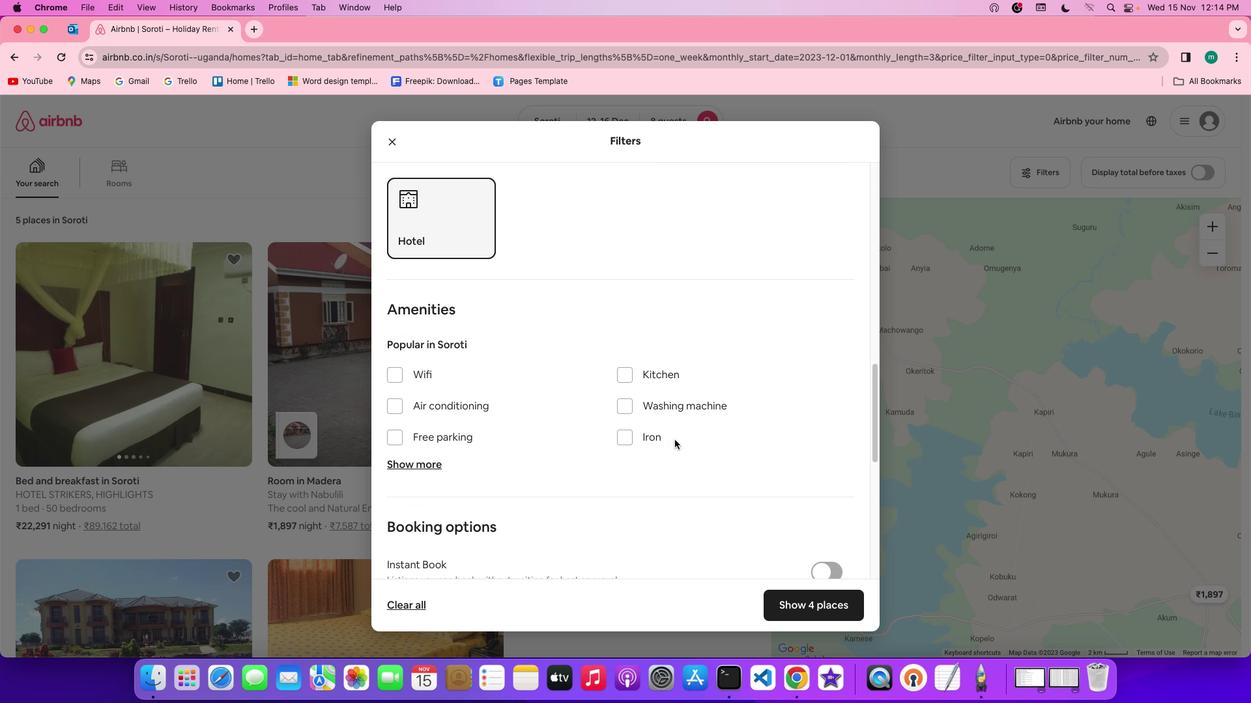 
Action: Mouse moved to (430, 361)
Screenshot: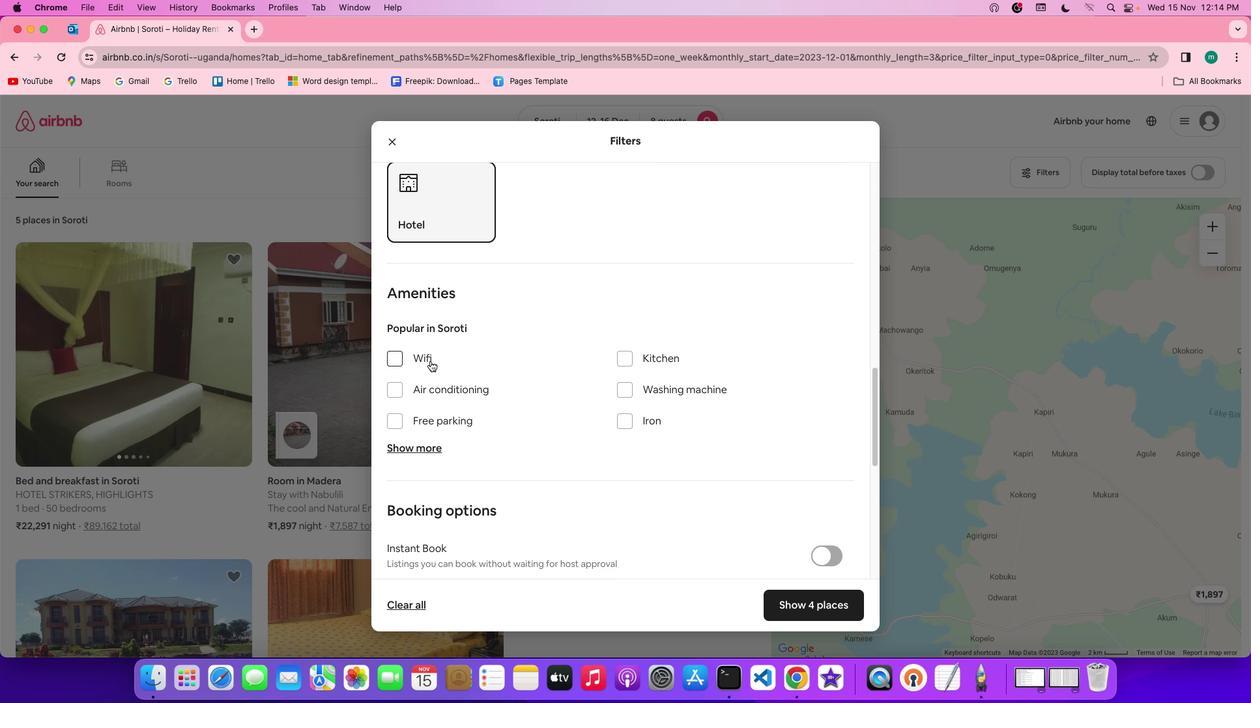 
Action: Mouse pressed left at (430, 361)
Screenshot: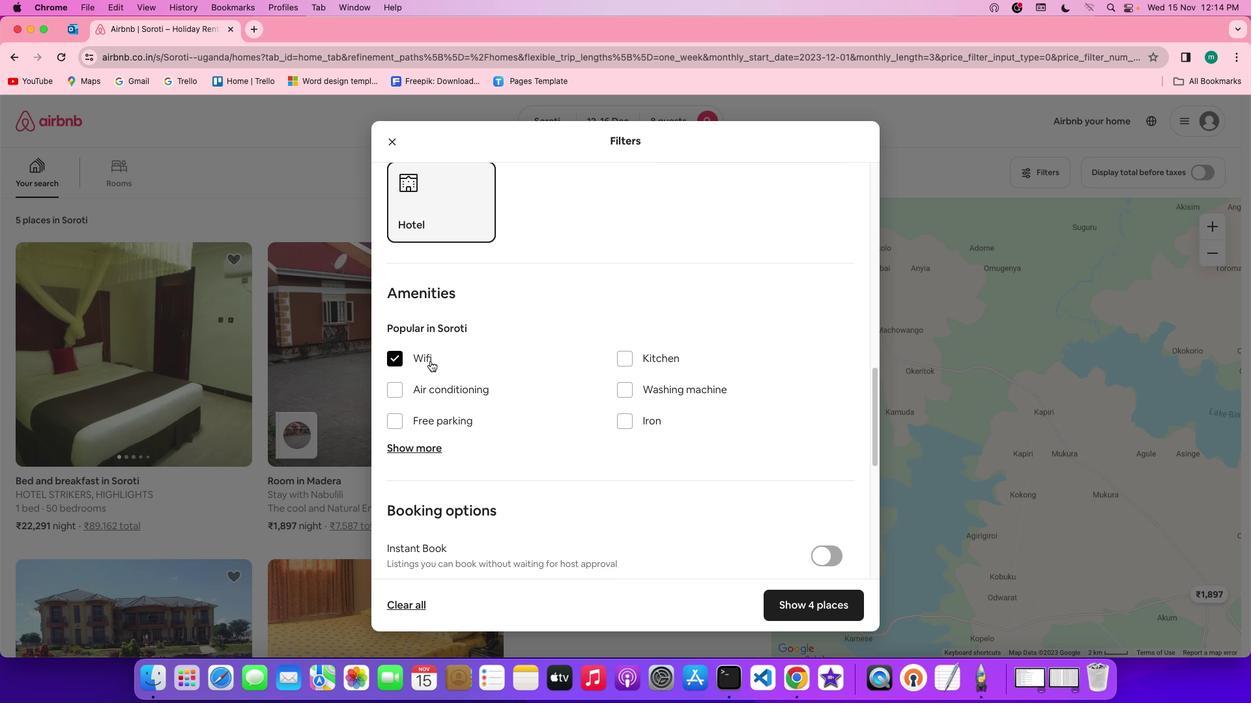 
Action: Mouse moved to (425, 443)
Screenshot: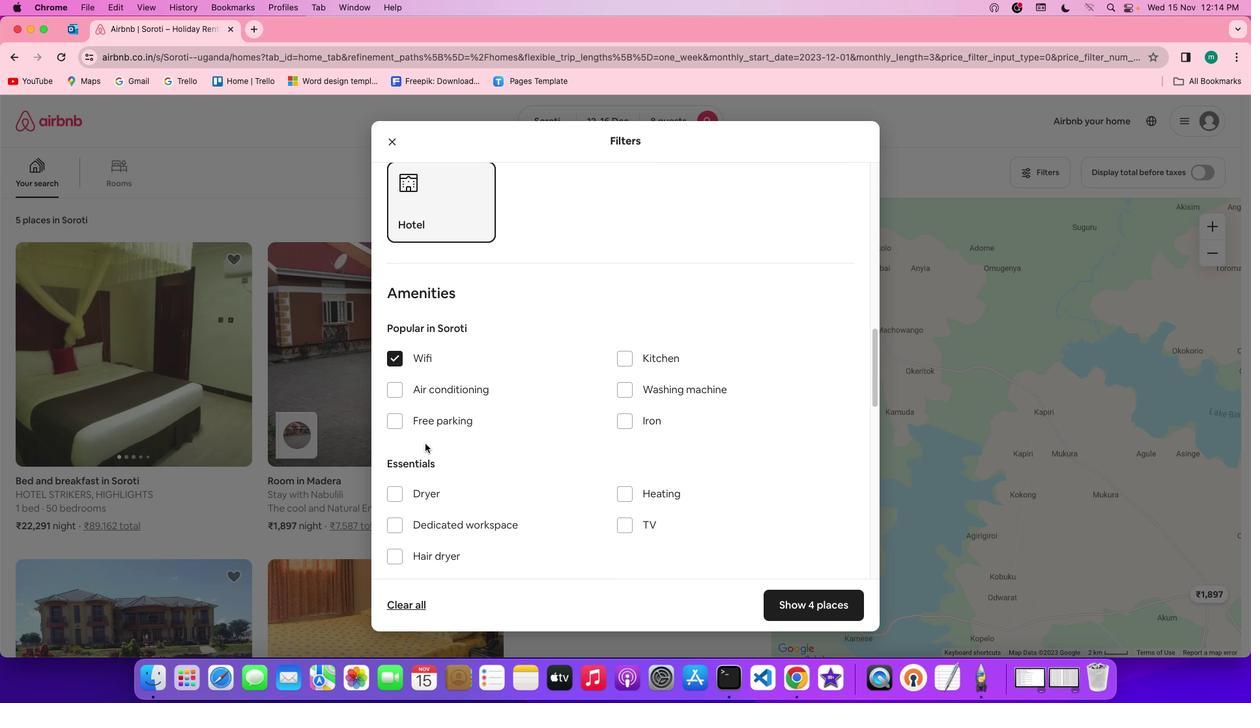 
Action: Mouse pressed left at (425, 443)
Screenshot: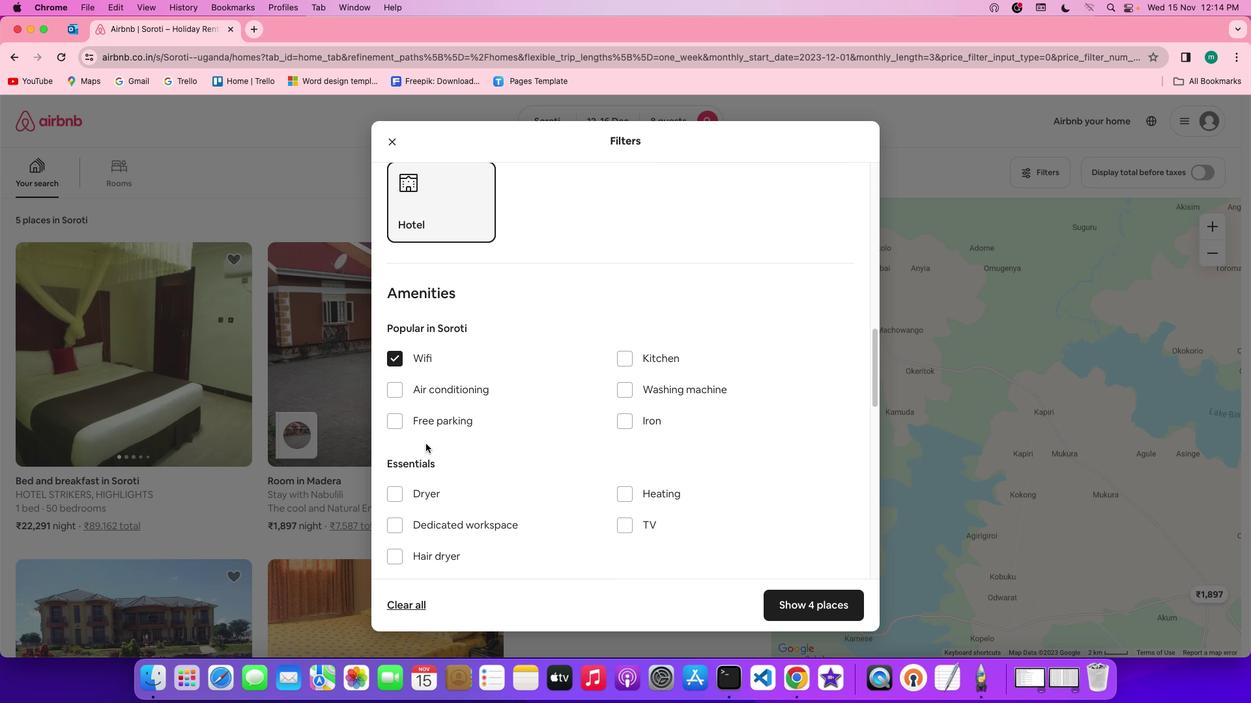 
Action: Mouse moved to (625, 522)
Screenshot: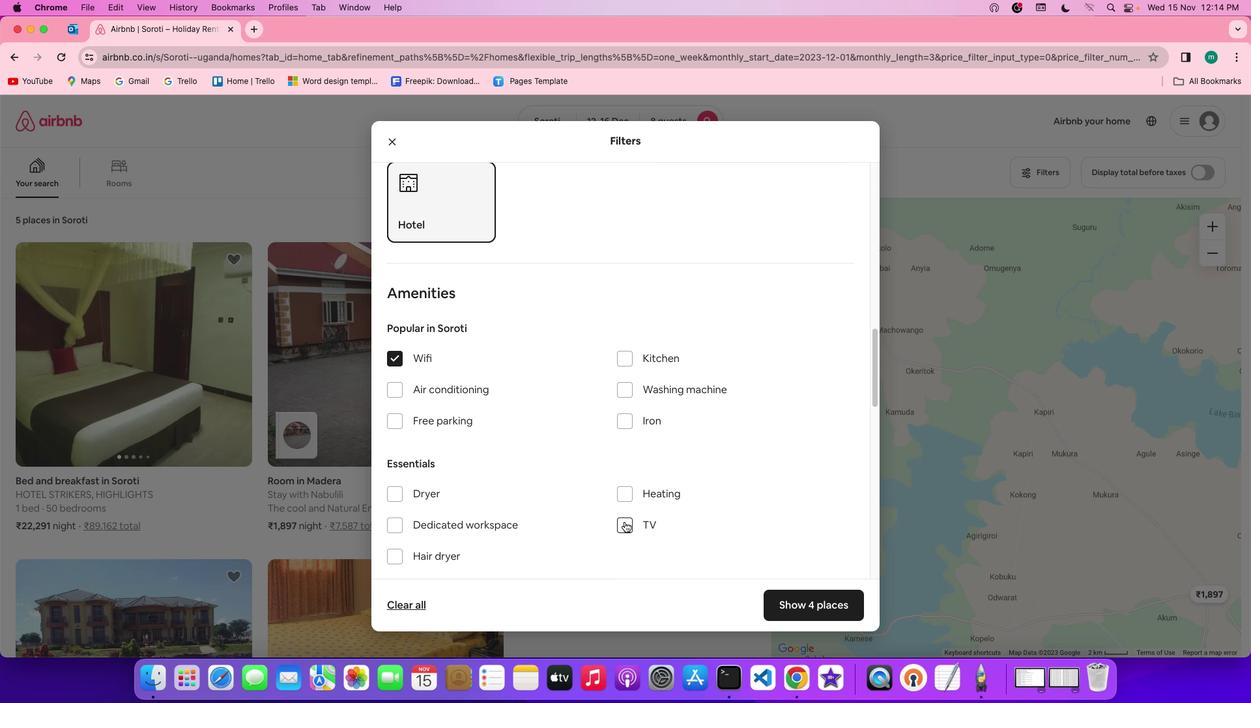 
Action: Mouse pressed left at (625, 522)
Screenshot: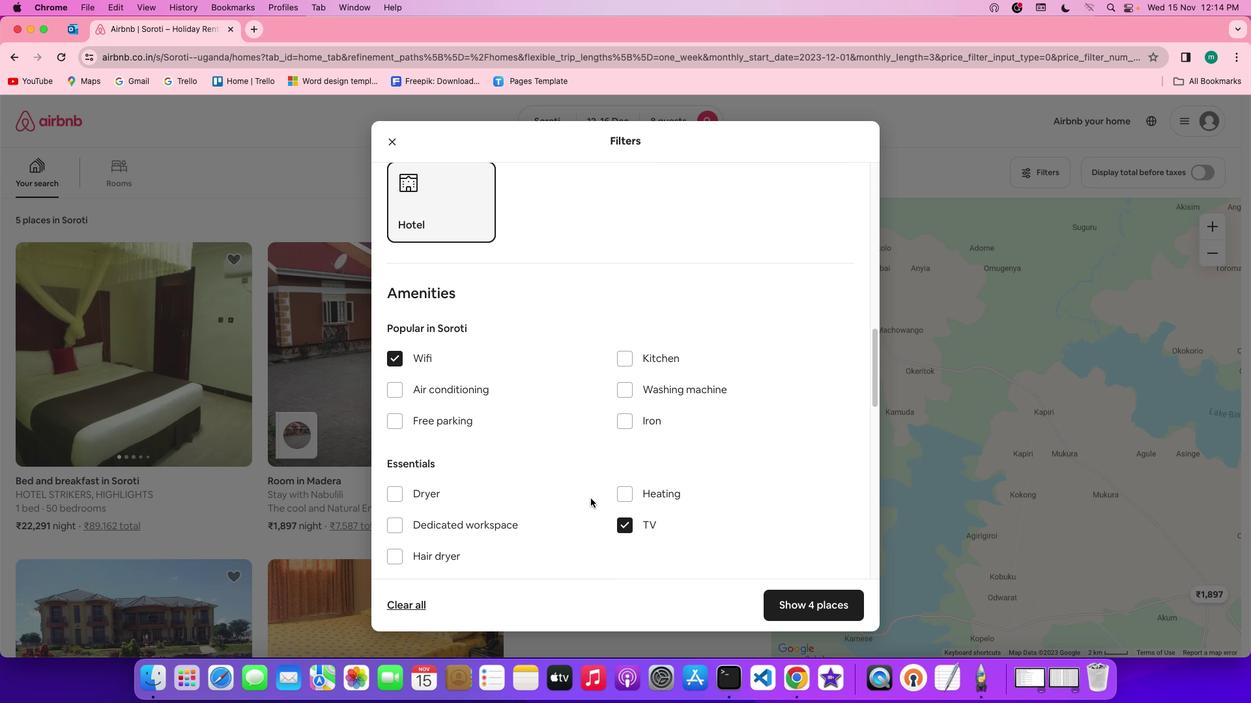 
Action: Mouse moved to (462, 419)
Screenshot: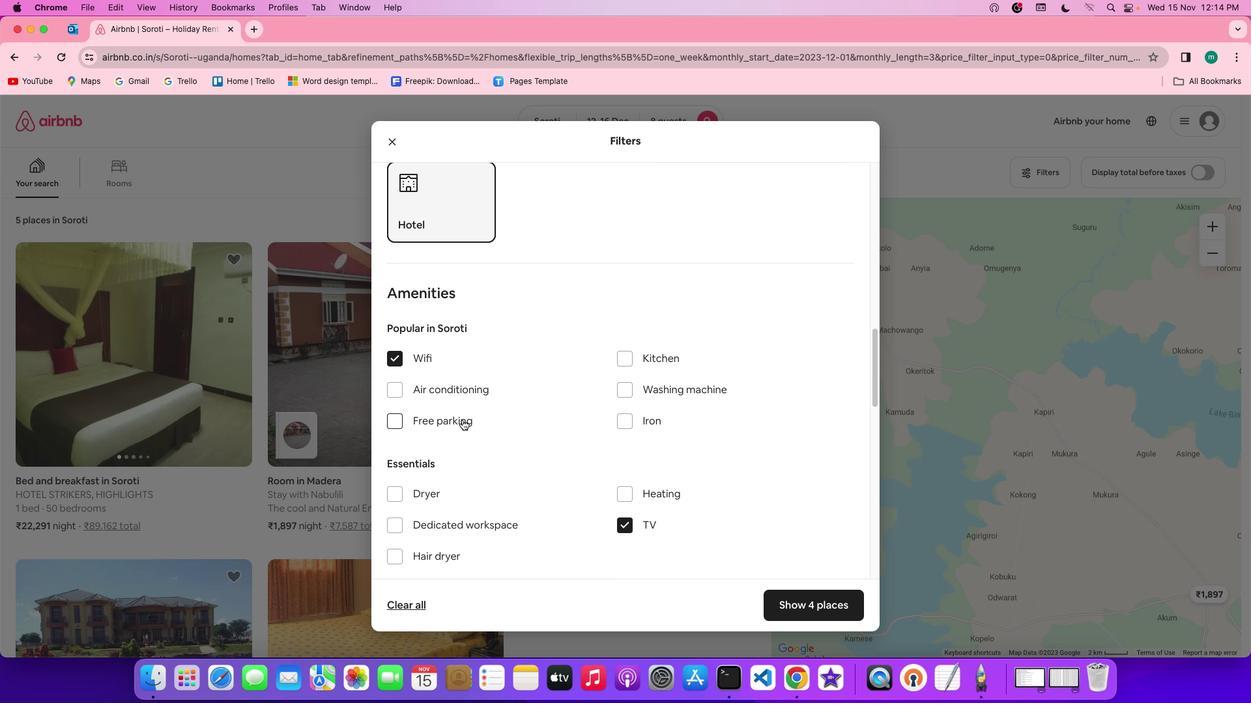 
Action: Mouse pressed left at (462, 419)
Screenshot: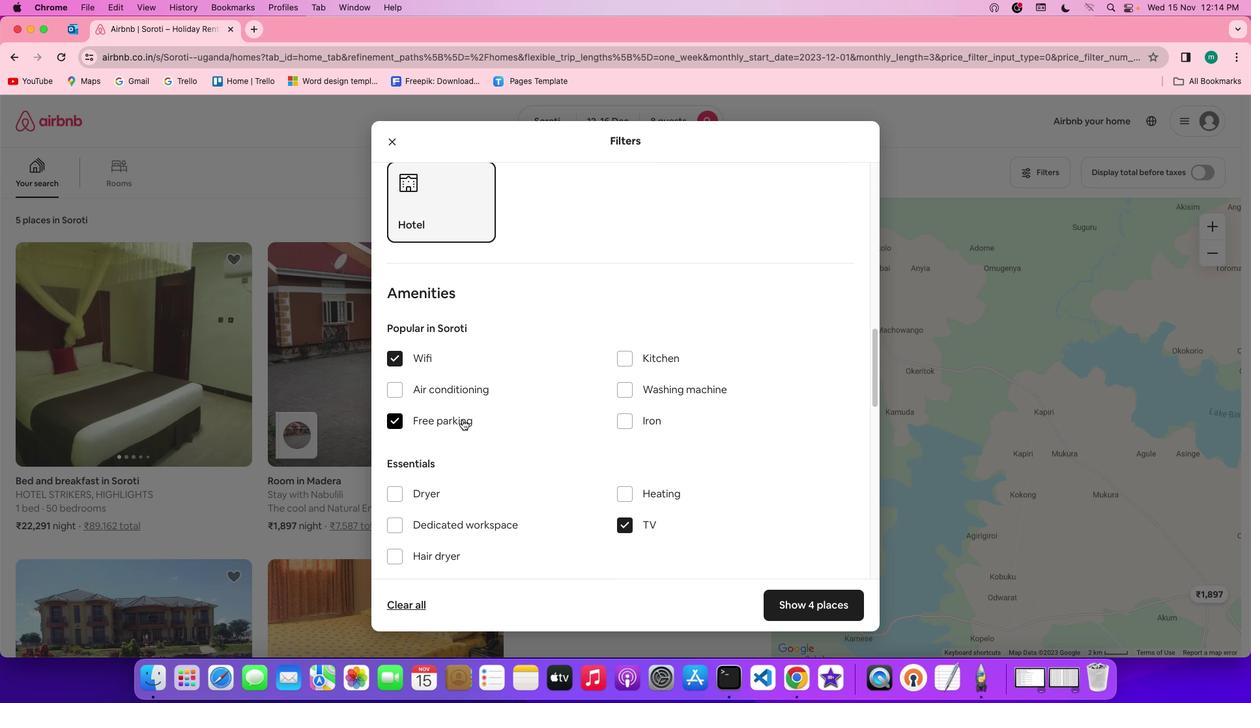 
Action: Mouse moved to (623, 441)
Screenshot: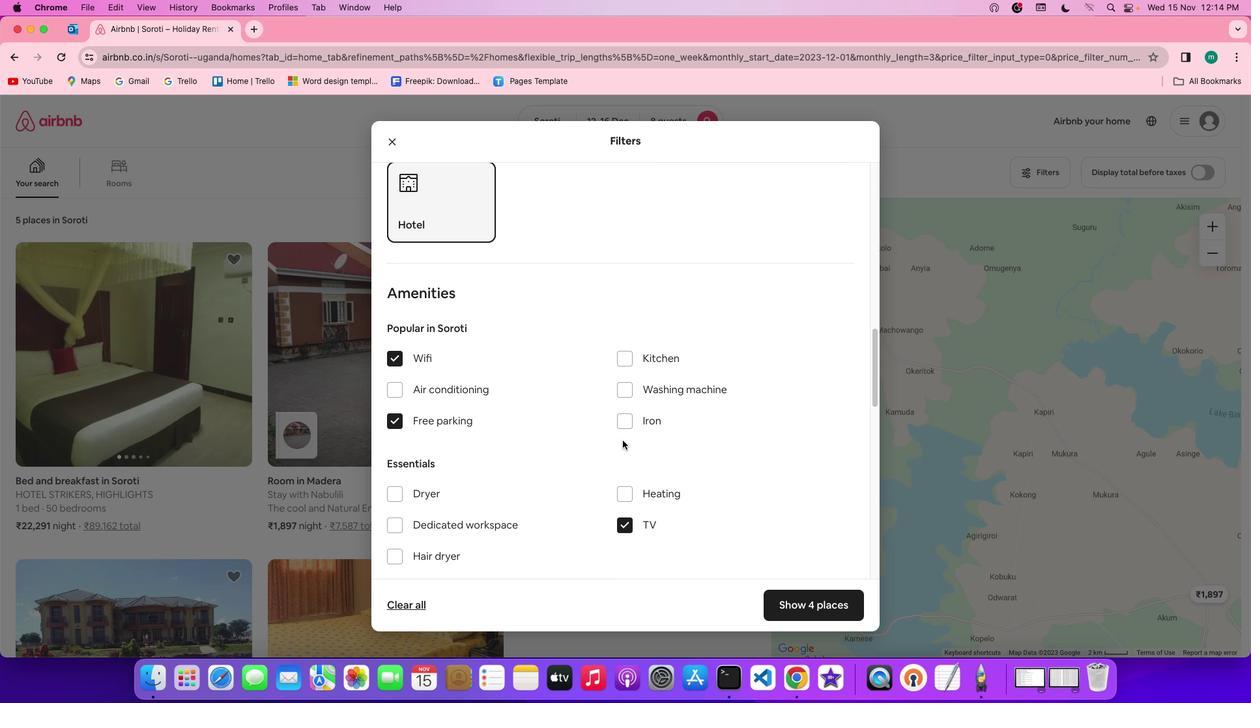 
Action: Mouse scrolled (623, 441) with delta (0, 0)
Screenshot: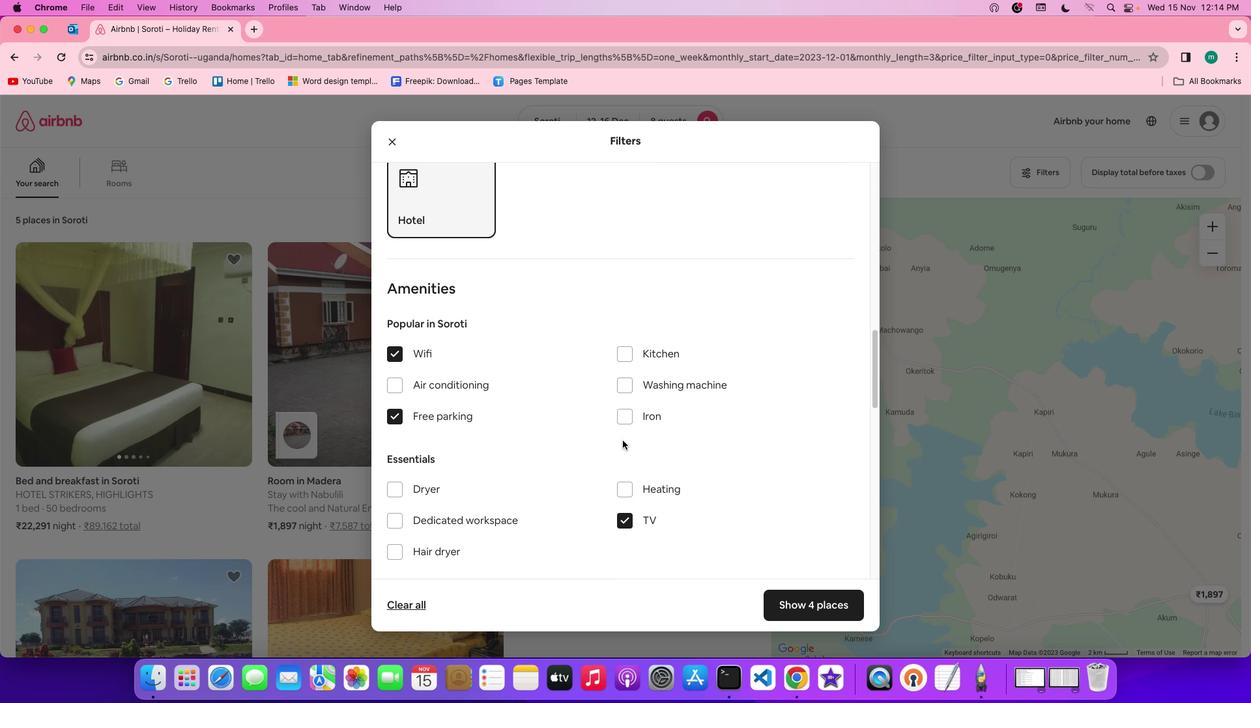
Action: Mouse scrolled (623, 441) with delta (0, 0)
Screenshot: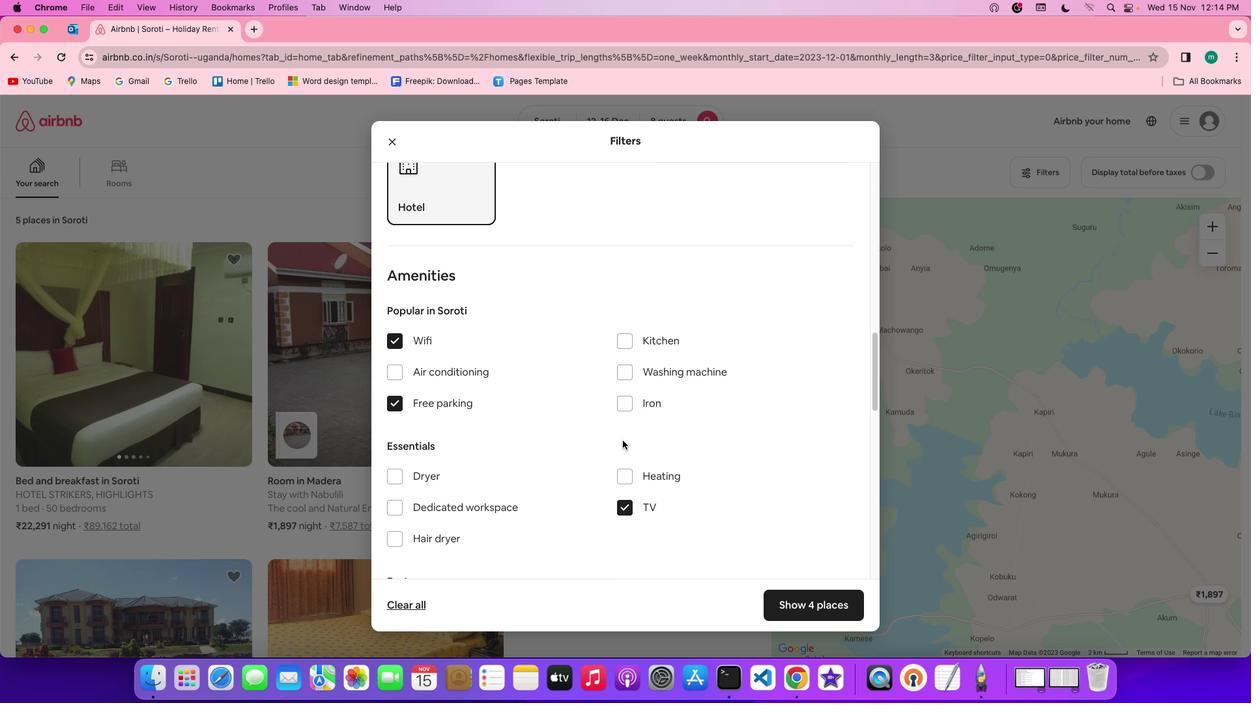 
Action: Mouse scrolled (623, 441) with delta (0, 0)
Screenshot: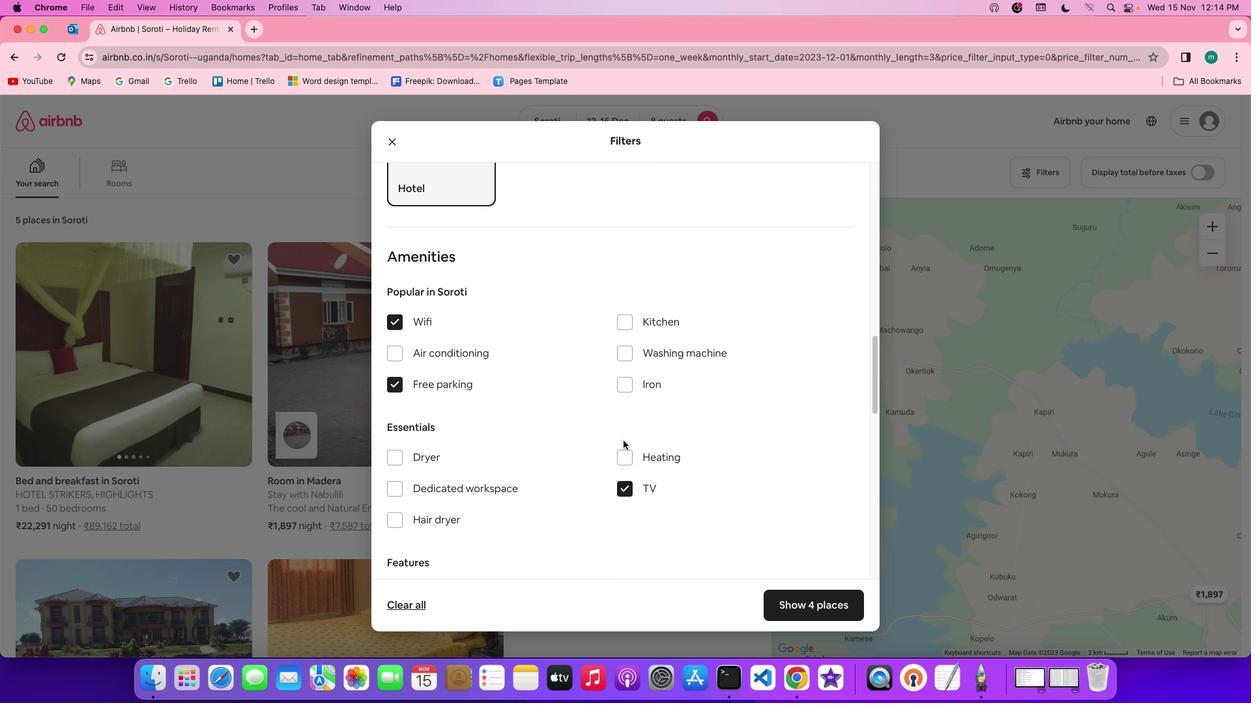 
Action: Mouse moved to (623, 441)
Screenshot: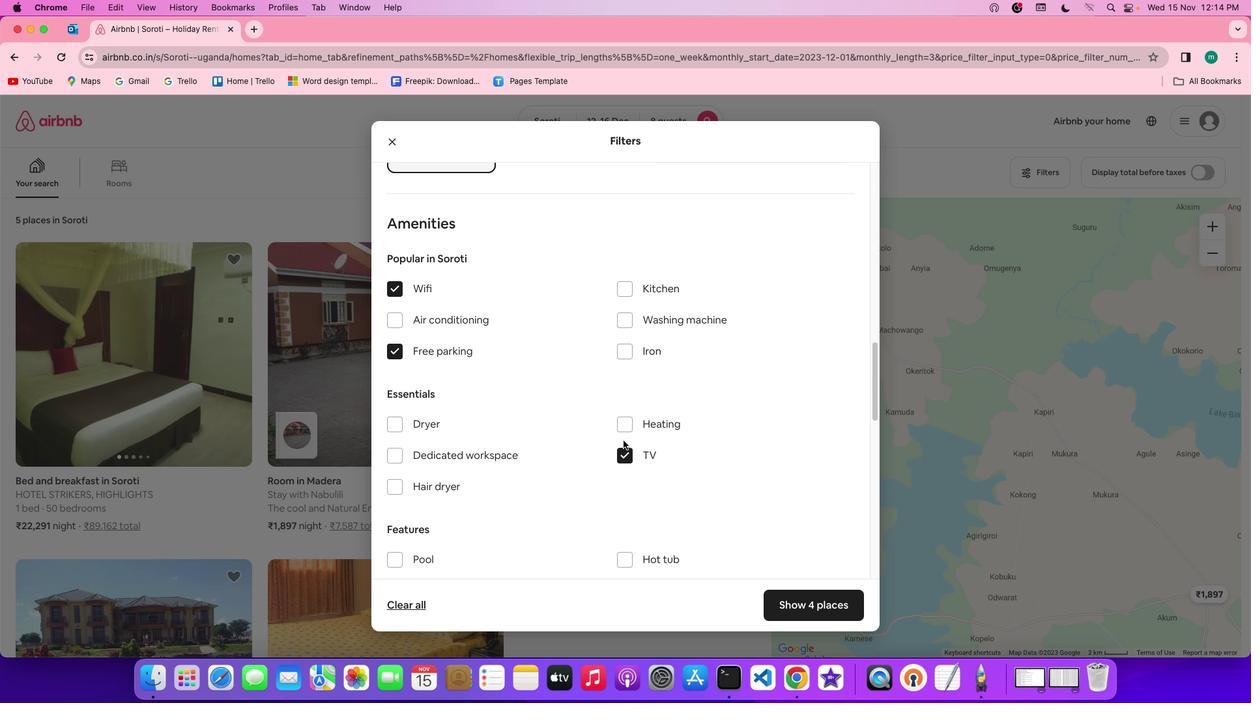 
Action: Mouse scrolled (623, 441) with delta (0, 0)
Screenshot: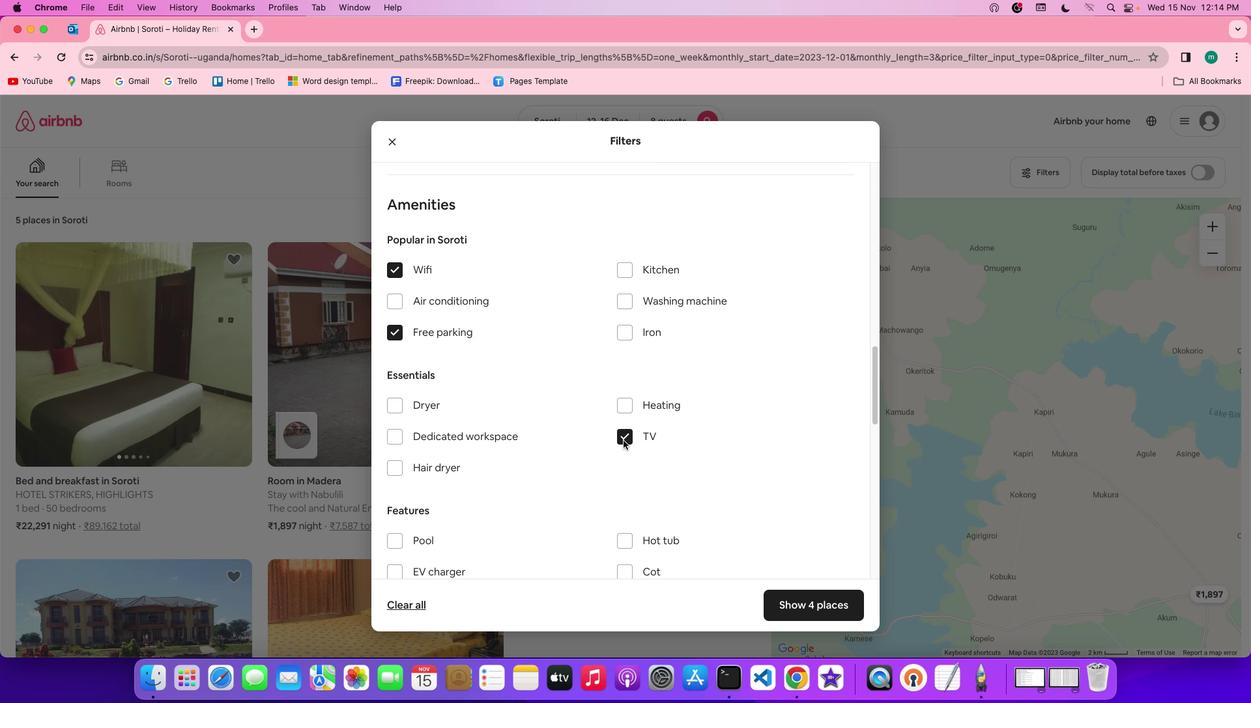 
Action: Mouse scrolled (623, 441) with delta (0, 0)
Screenshot: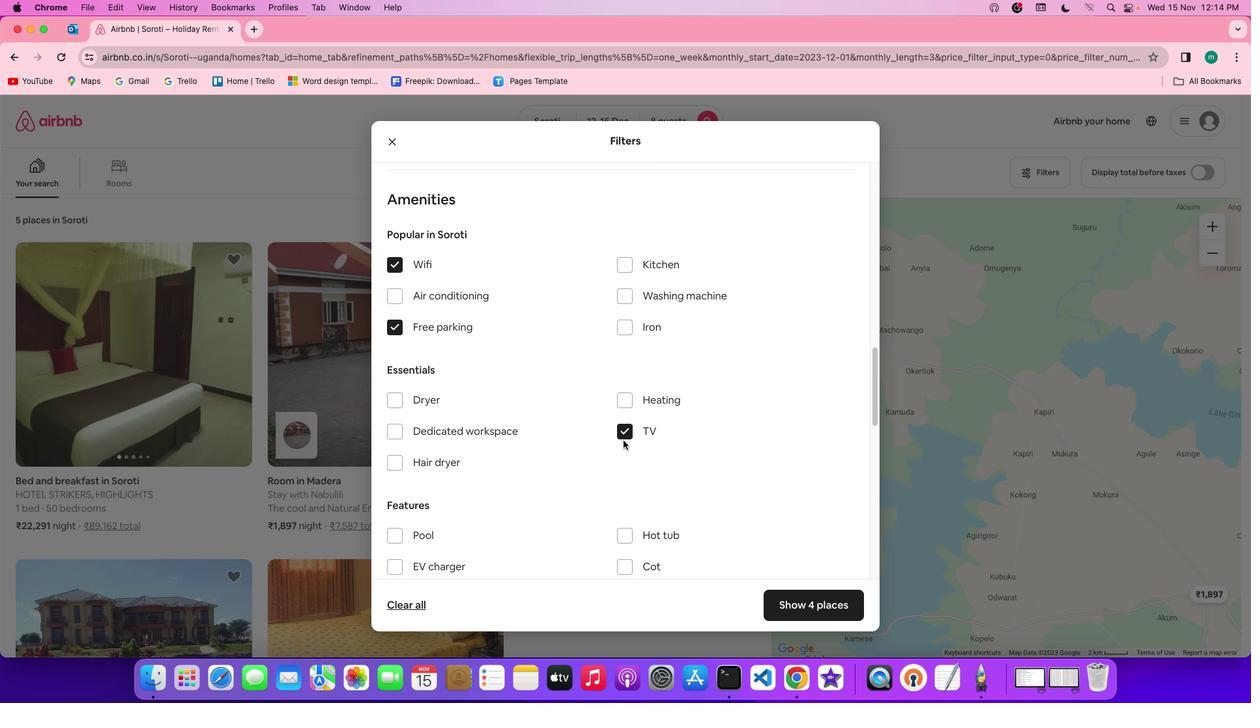 
Action: Mouse scrolled (623, 441) with delta (0, 0)
Screenshot: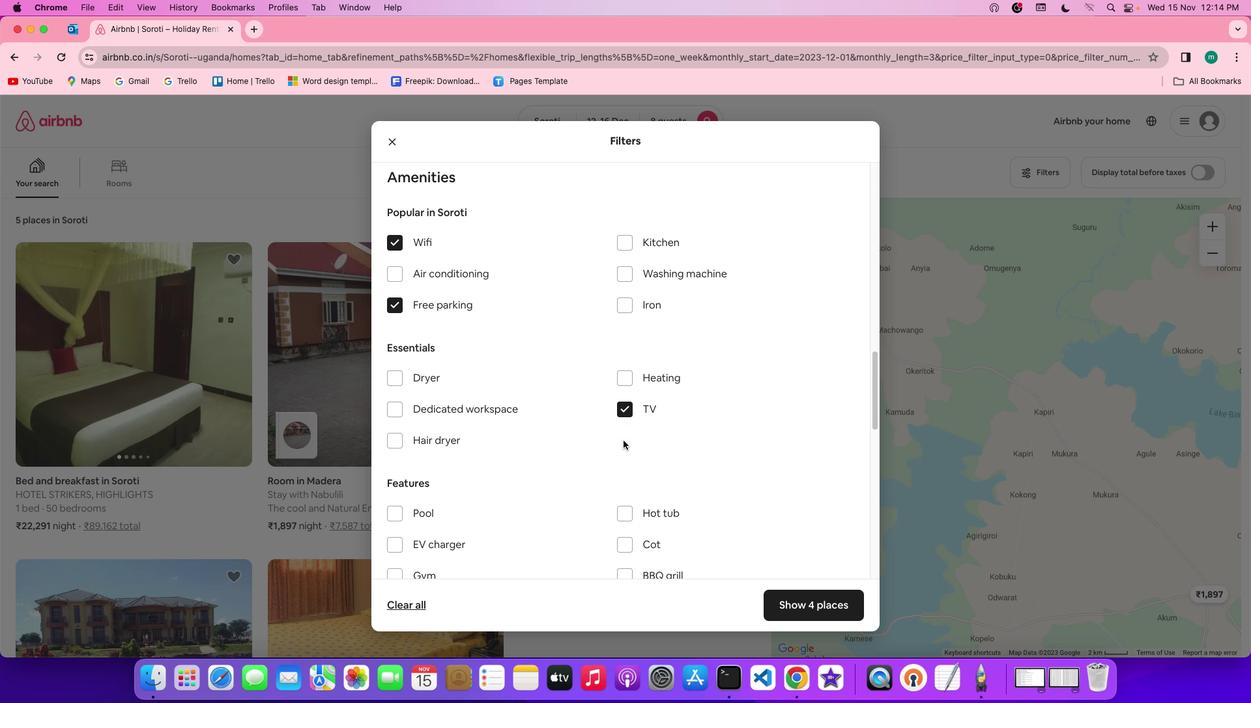 
Action: Mouse scrolled (623, 441) with delta (0, 0)
Screenshot: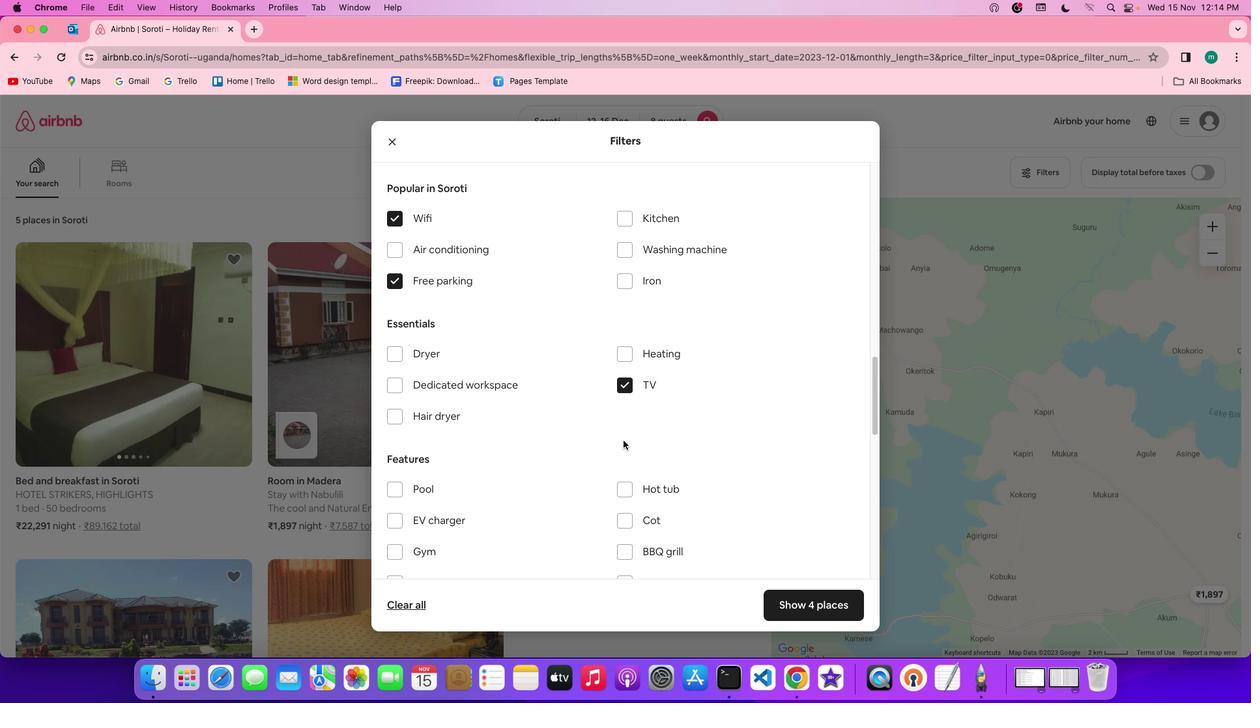 
Action: Mouse scrolled (623, 441) with delta (0, 0)
Screenshot: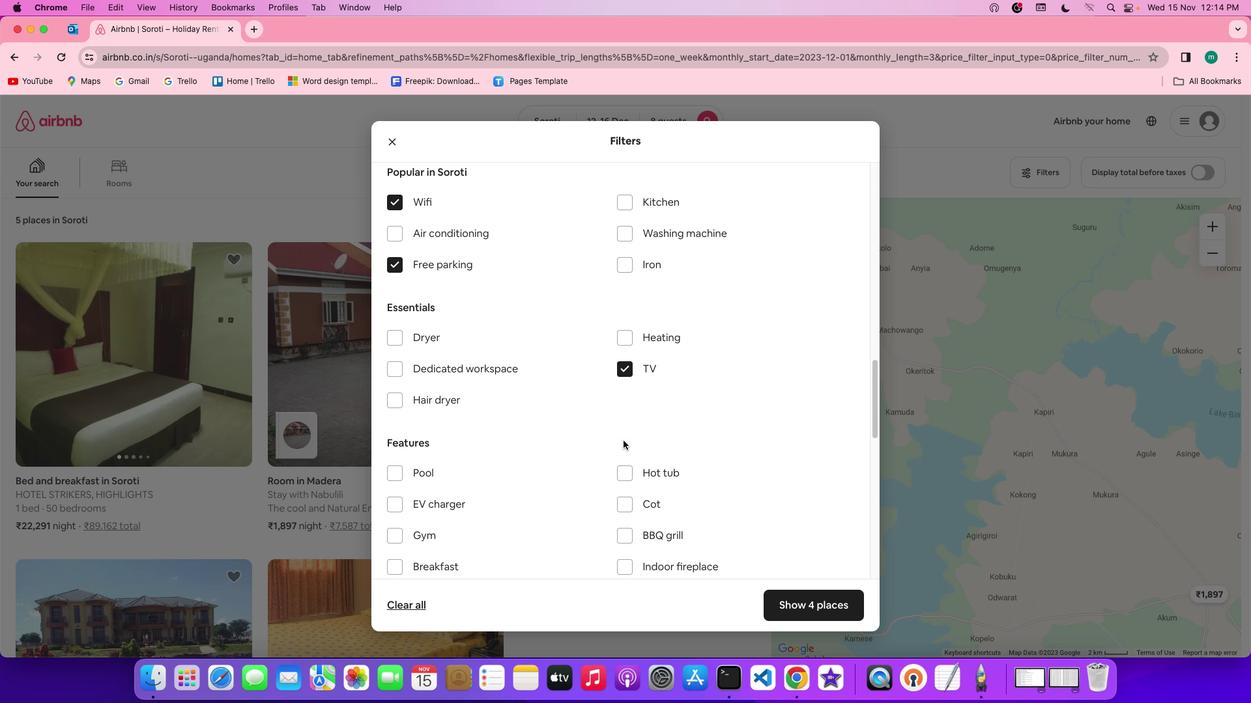 
Action: Mouse scrolled (623, 441) with delta (0, 0)
Screenshot: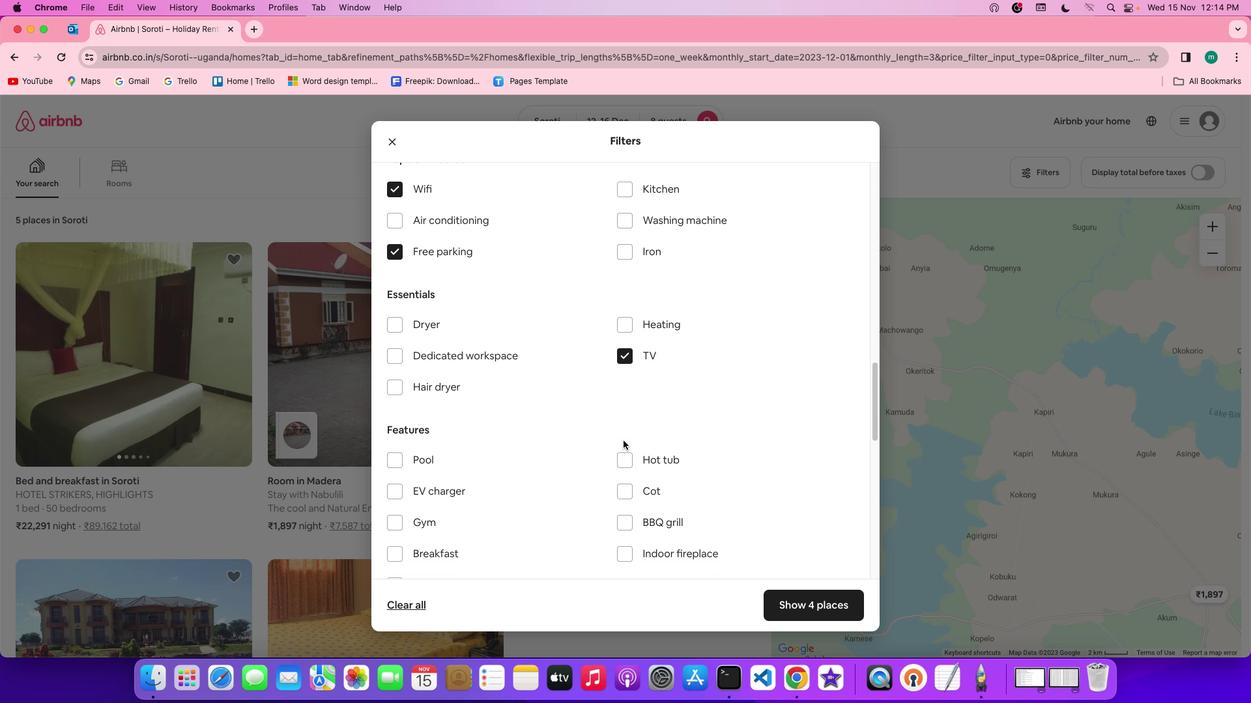 
Action: Mouse scrolled (623, 441) with delta (0, -1)
Screenshot: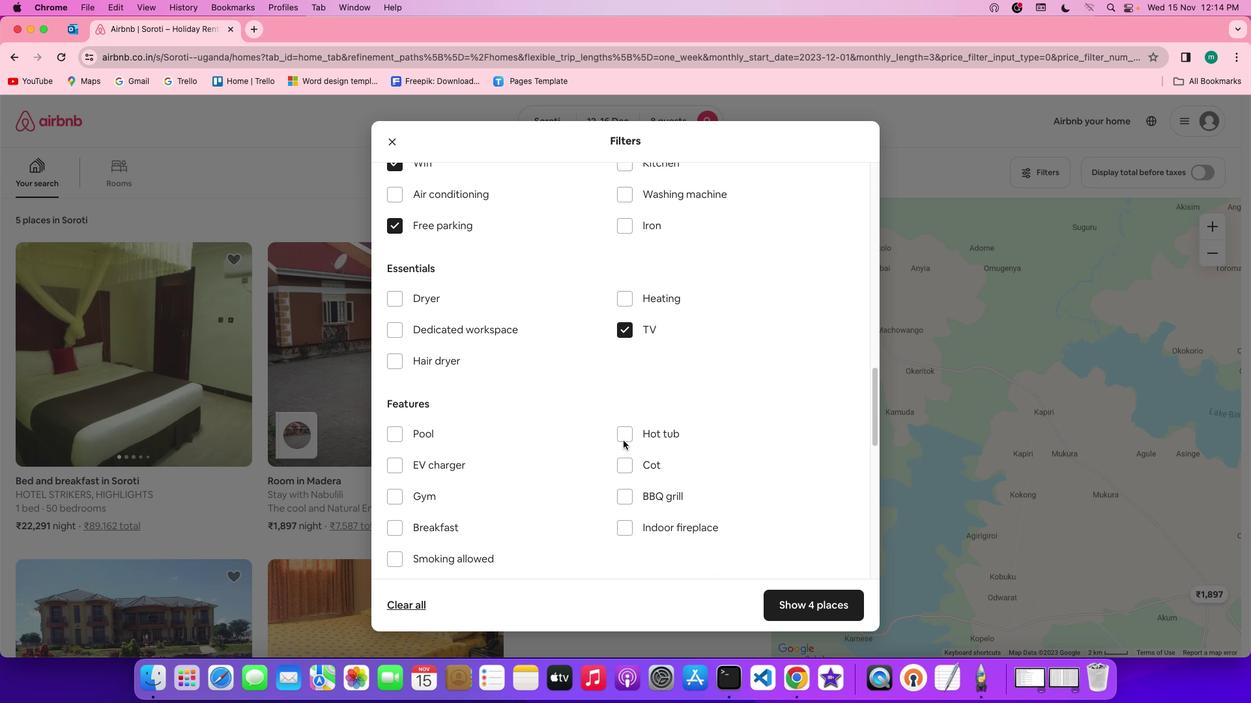 
Action: Mouse scrolled (623, 441) with delta (0, 0)
Screenshot: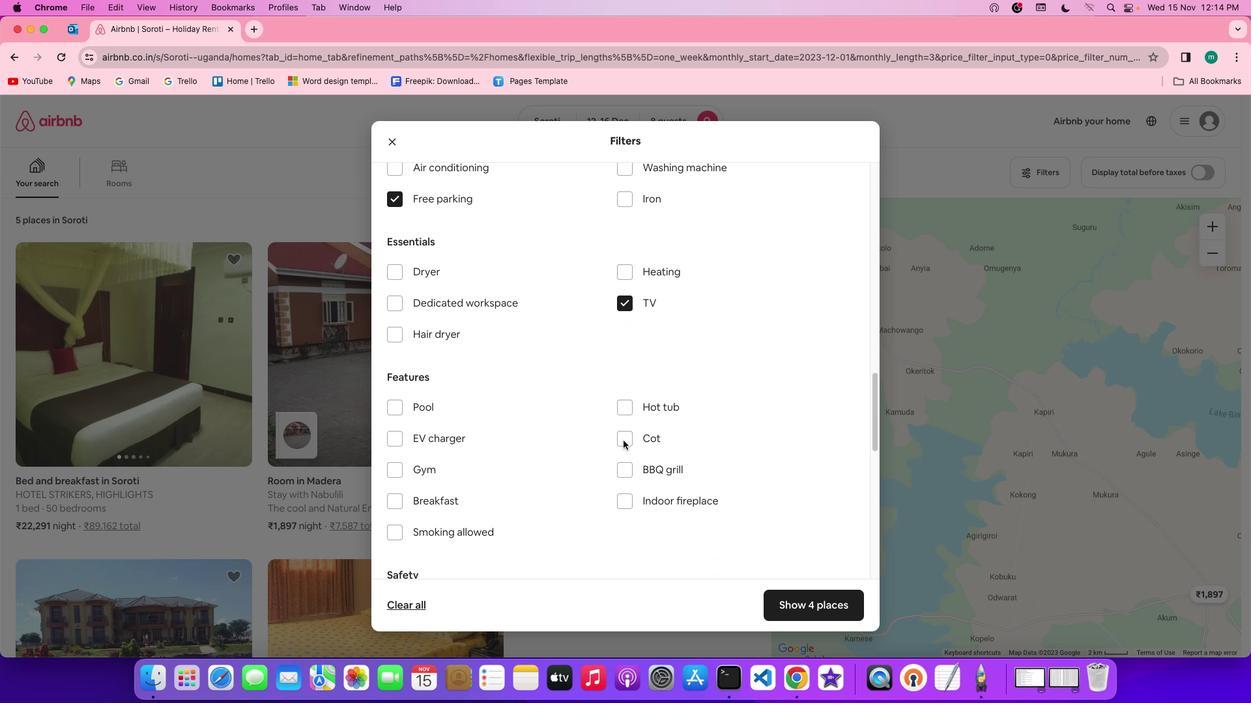 
Action: Mouse scrolled (623, 441) with delta (0, 0)
Screenshot: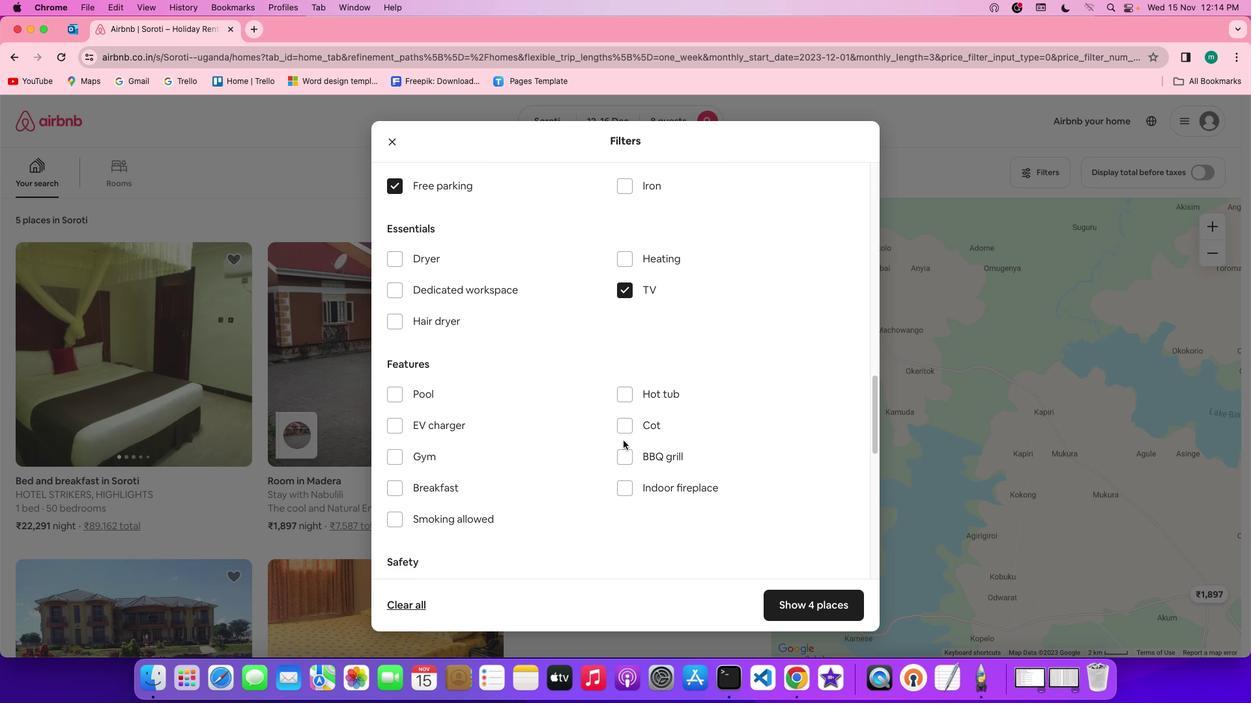 
Action: Mouse scrolled (623, 441) with delta (0, 0)
Screenshot: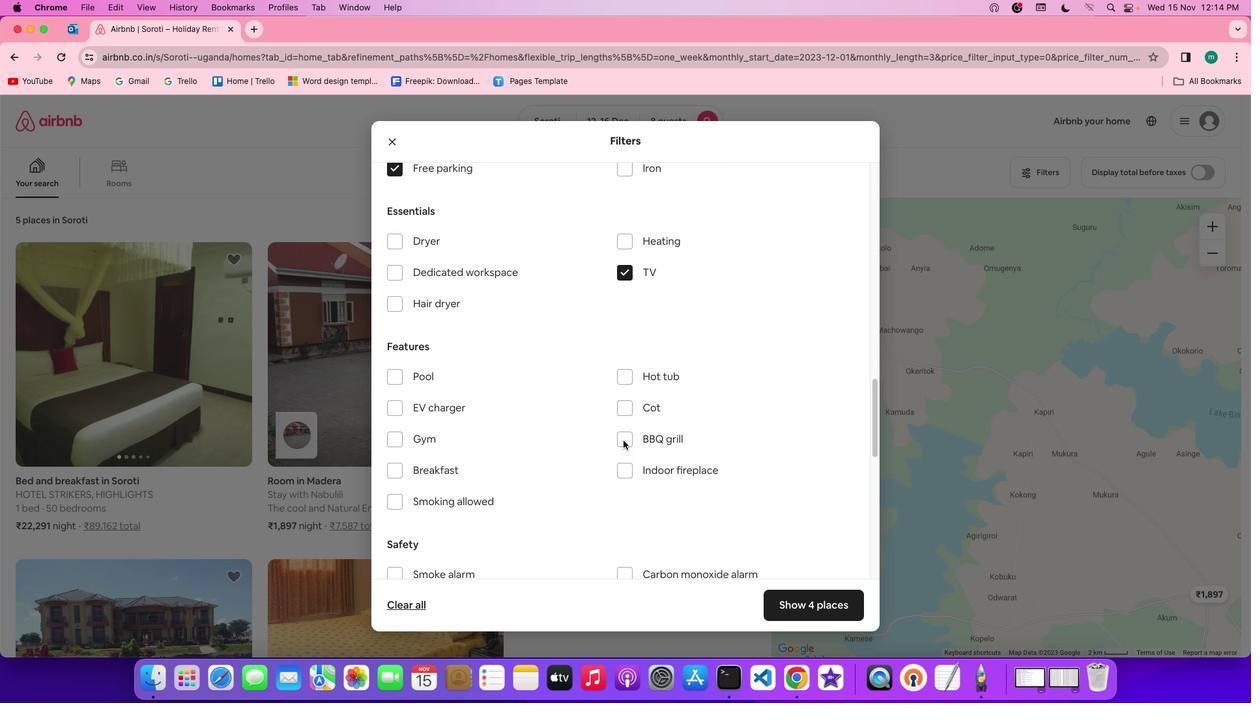 
Action: Mouse scrolled (623, 441) with delta (0, -1)
Screenshot: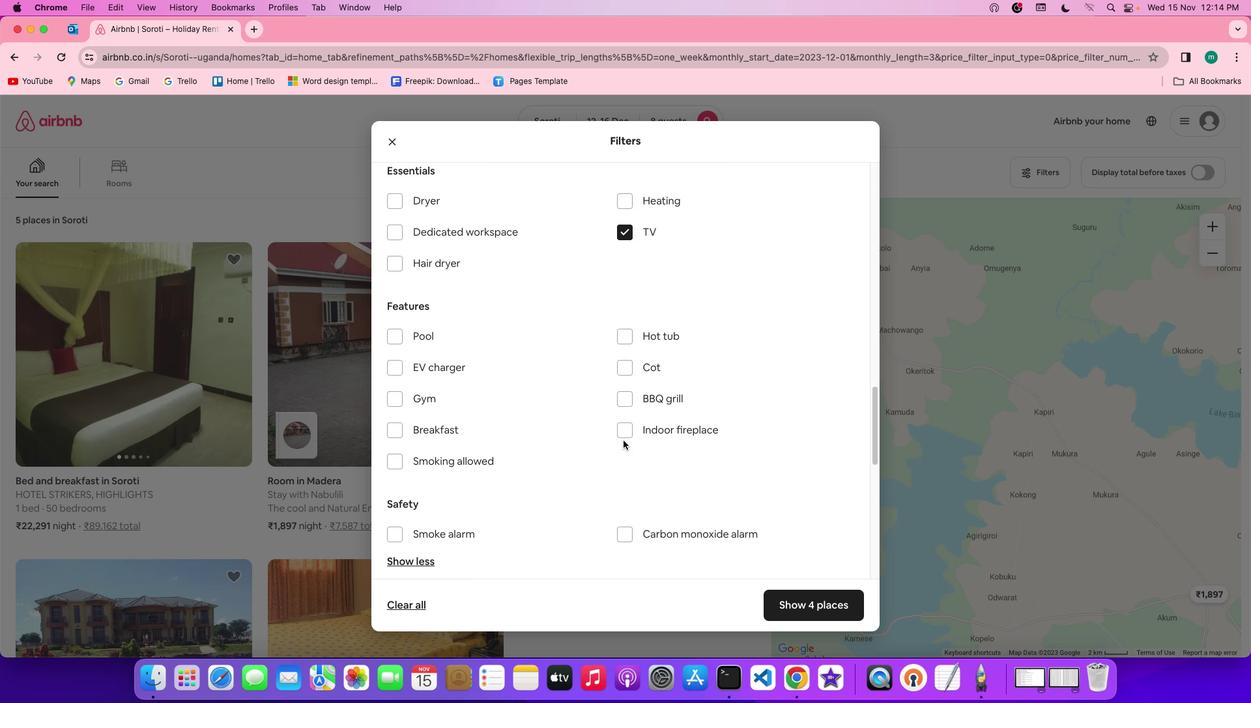 
Action: Mouse moved to (419, 386)
Screenshot: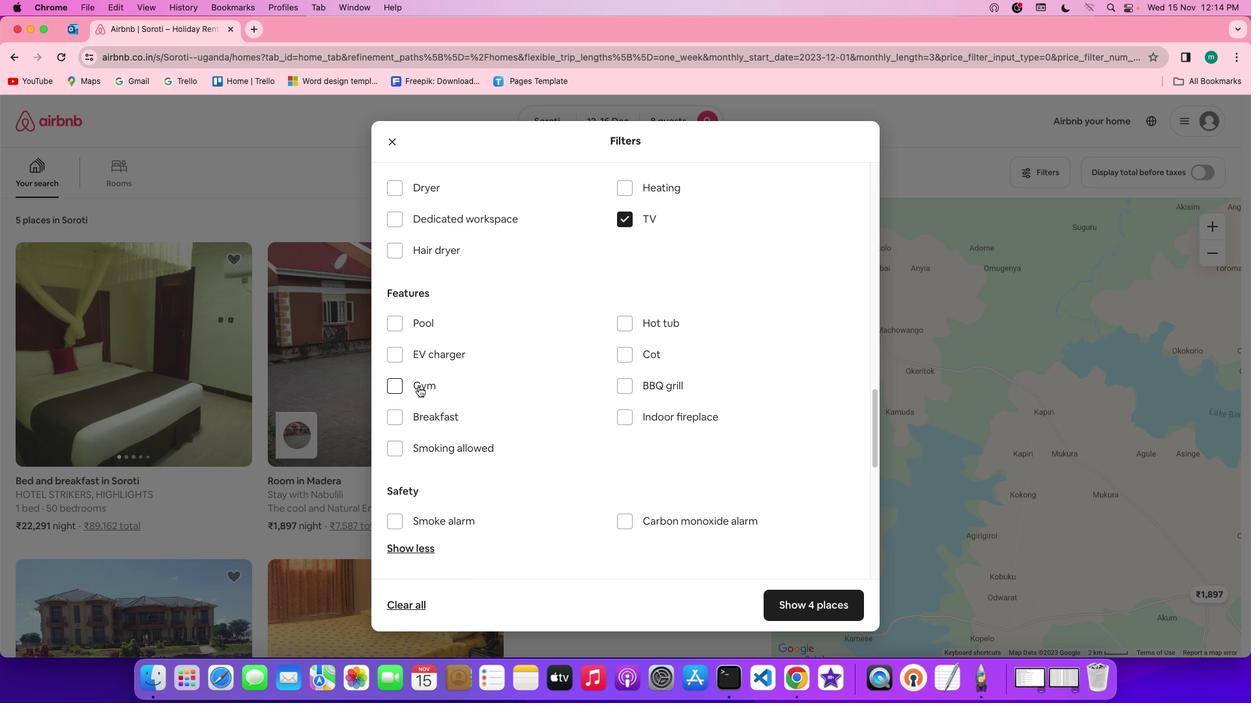 
Action: Mouse pressed left at (419, 386)
Screenshot: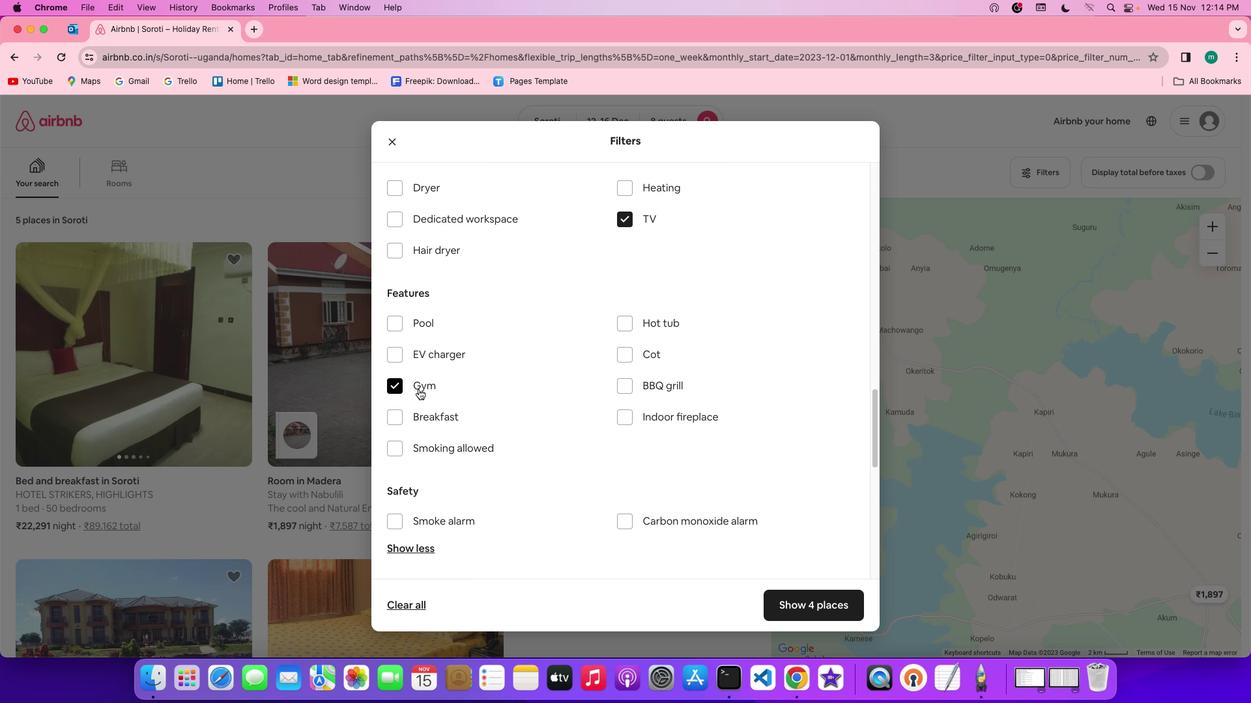 
Action: Mouse moved to (429, 416)
Screenshot: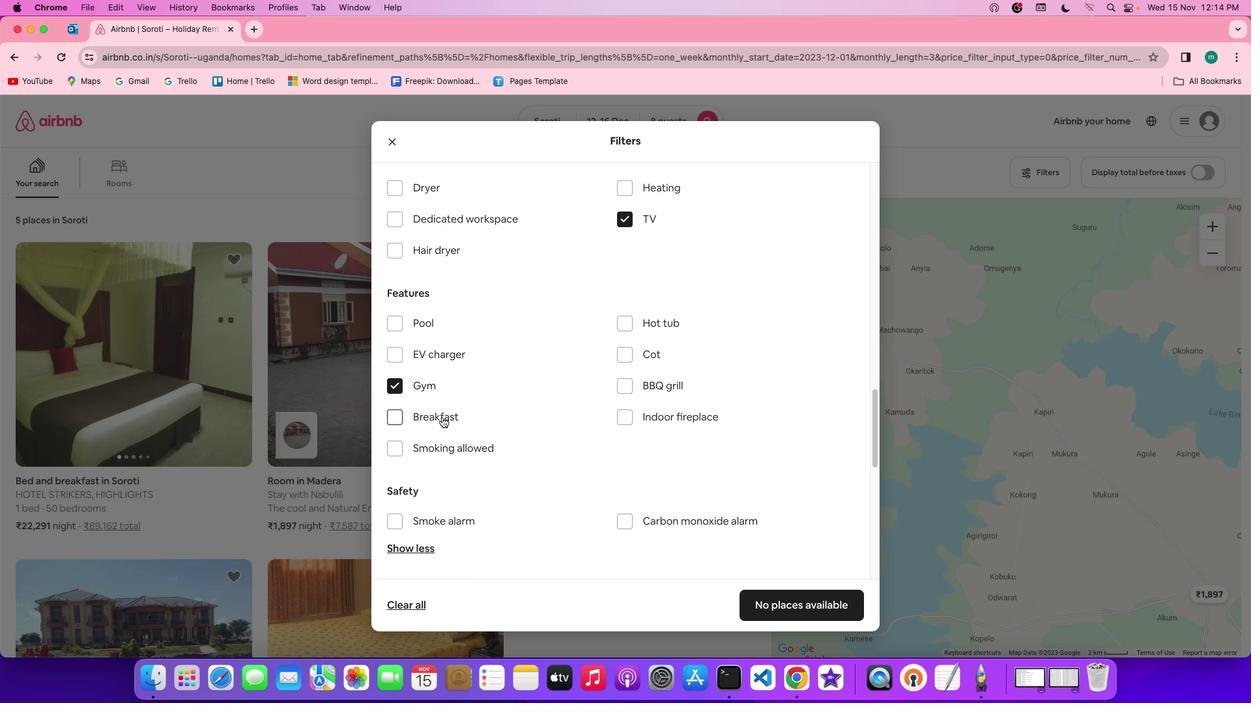 
Action: Mouse pressed left at (429, 416)
Screenshot: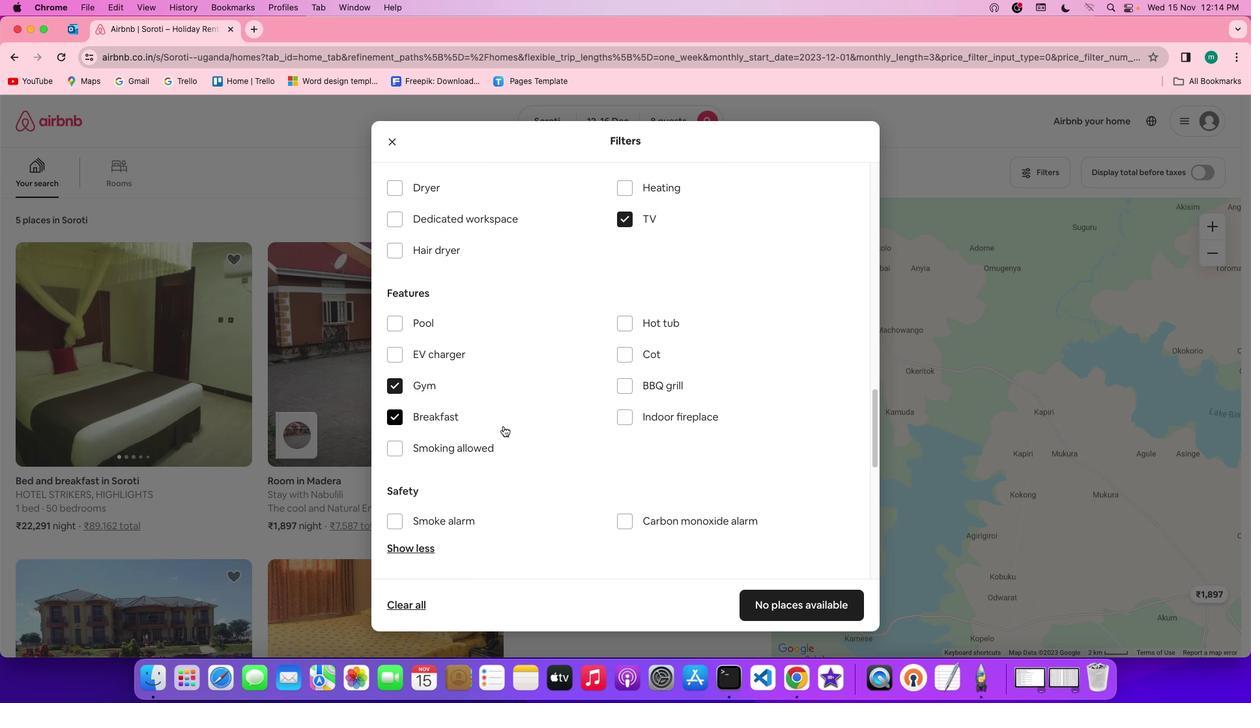 
Action: Mouse moved to (649, 427)
Screenshot: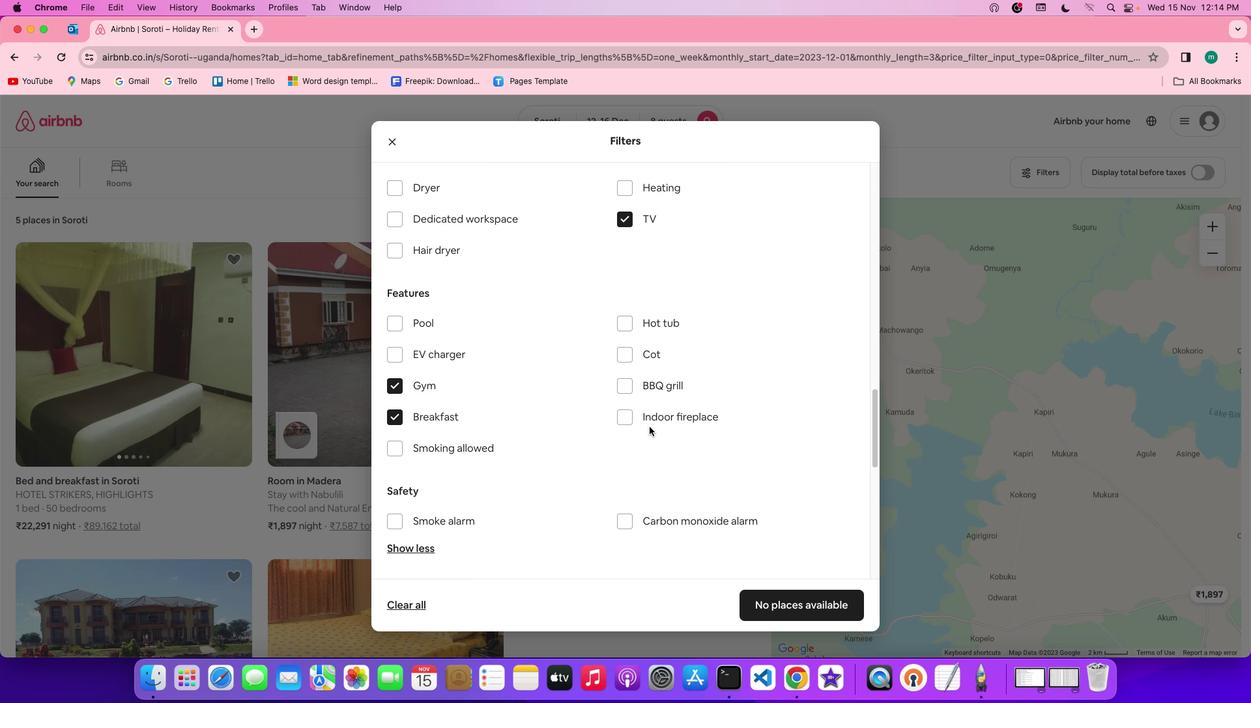 
Action: Mouse scrolled (649, 427) with delta (0, 0)
Screenshot: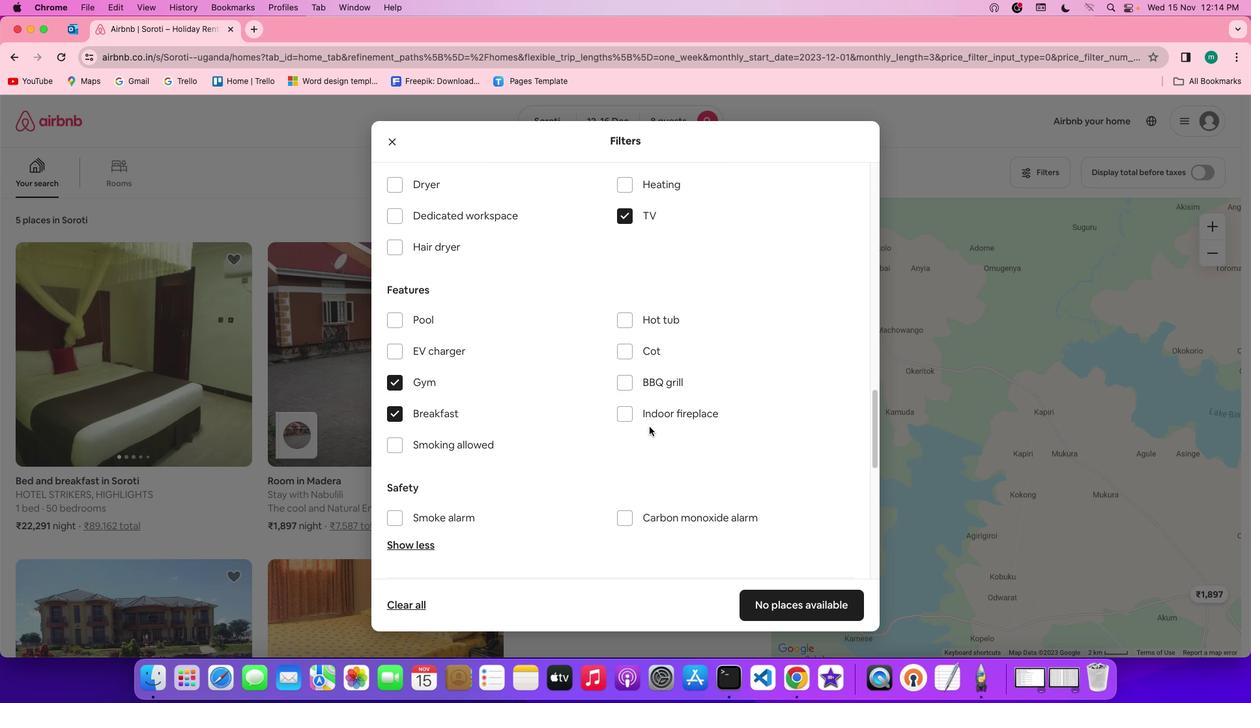 
Action: Mouse scrolled (649, 427) with delta (0, 0)
Screenshot: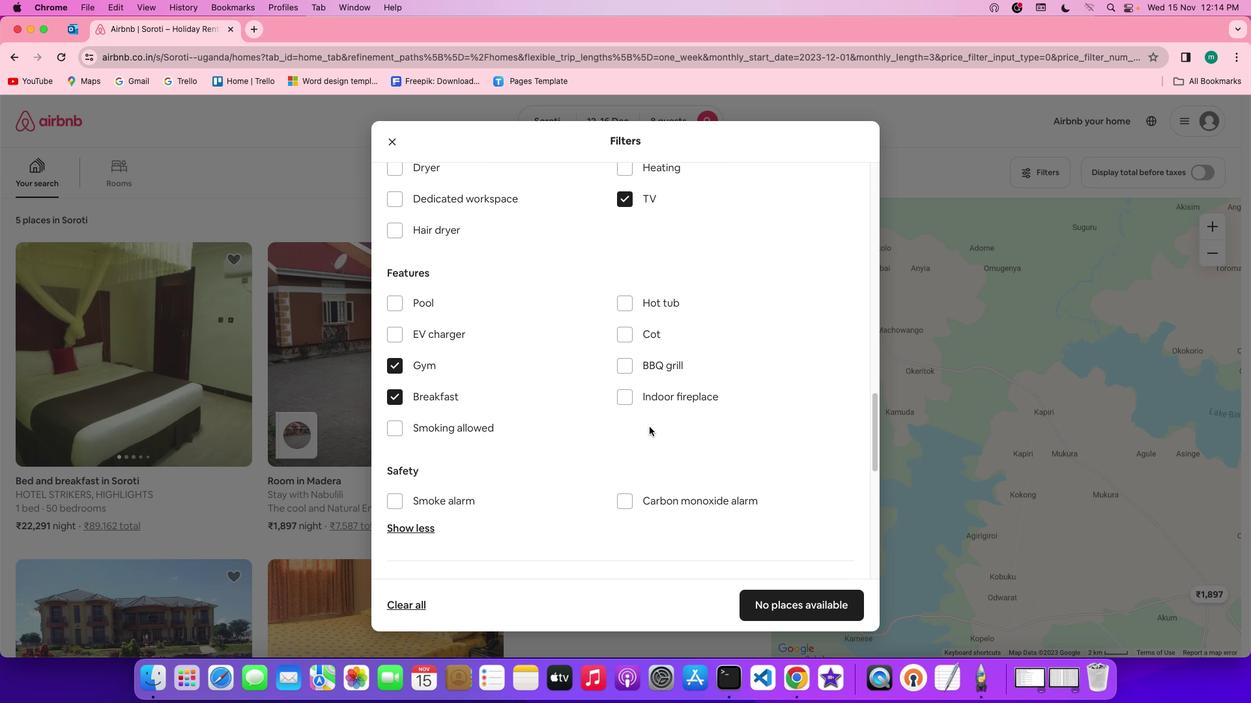 
Action: Mouse scrolled (649, 427) with delta (0, 0)
Screenshot: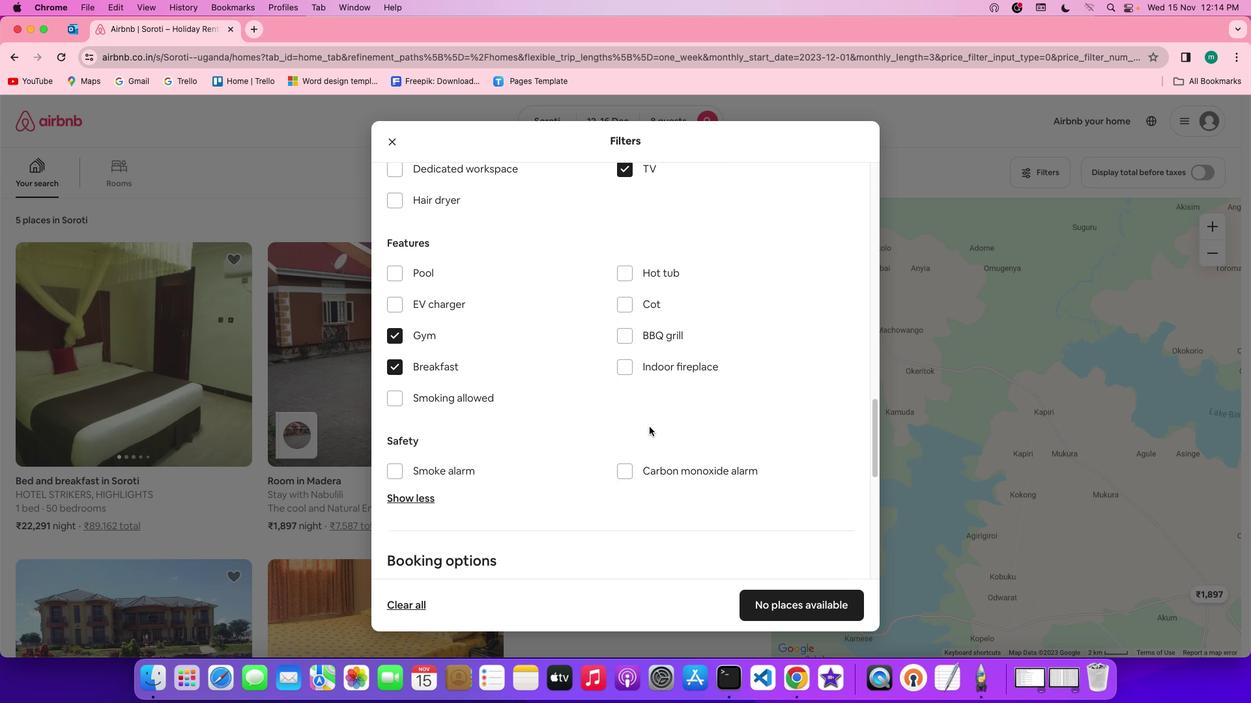 
Action: Mouse scrolled (649, 427) with delta (0, 0)
Screenshot: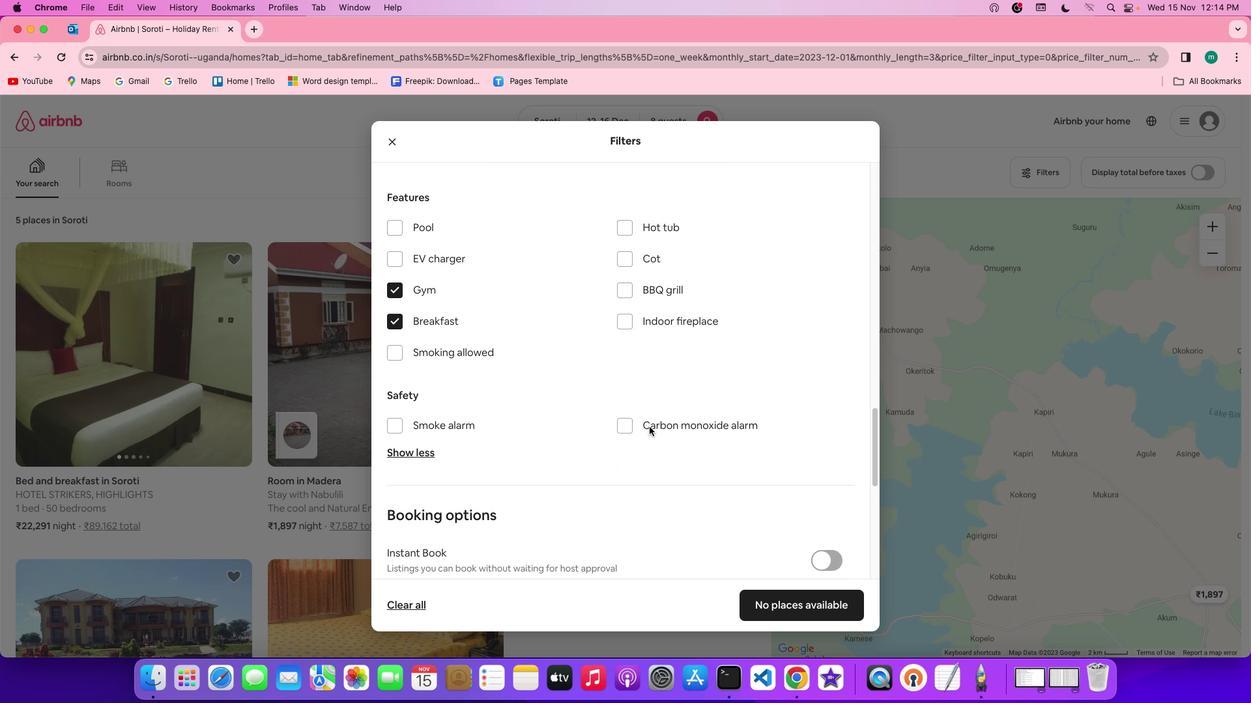 
Action: Mouse scrolled (649, 427) with delta (0, 0)
Screenshot: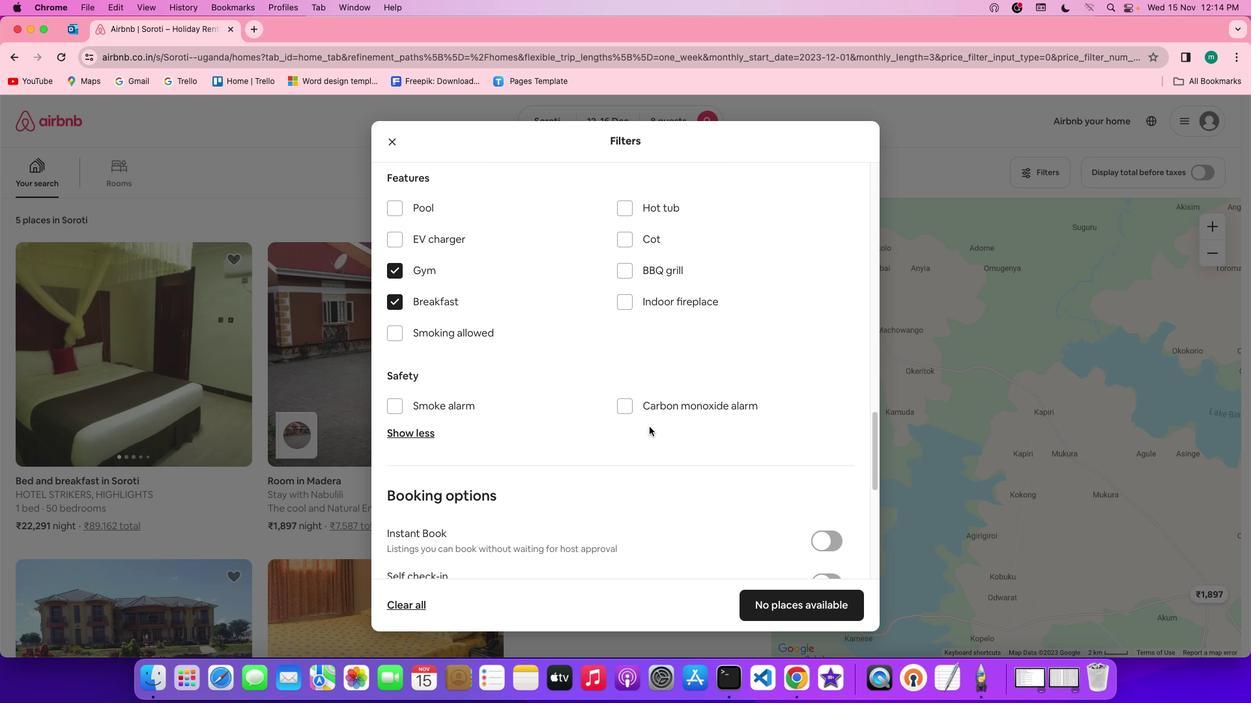 
Action: Mouse scrolled (649, 427) with delta (0, 0)
Screenshot: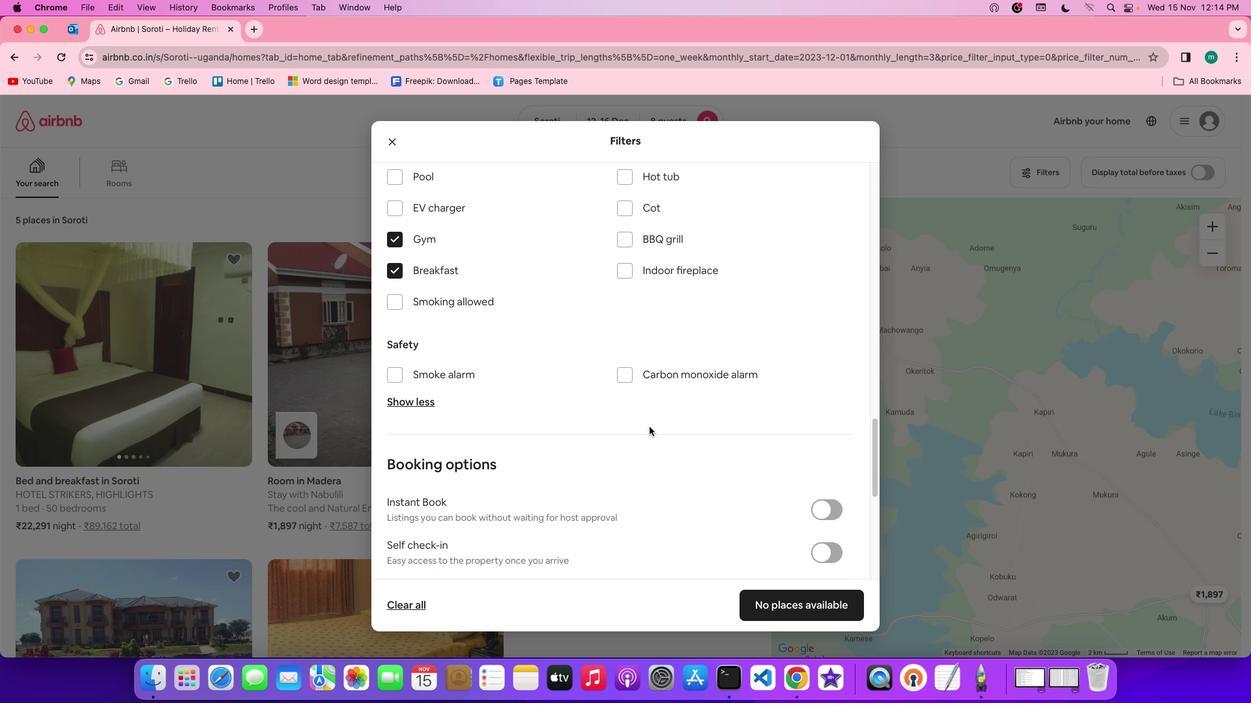 
Action: Mouse scrolled (649, 427) with delta (0, -1)
Screenshot: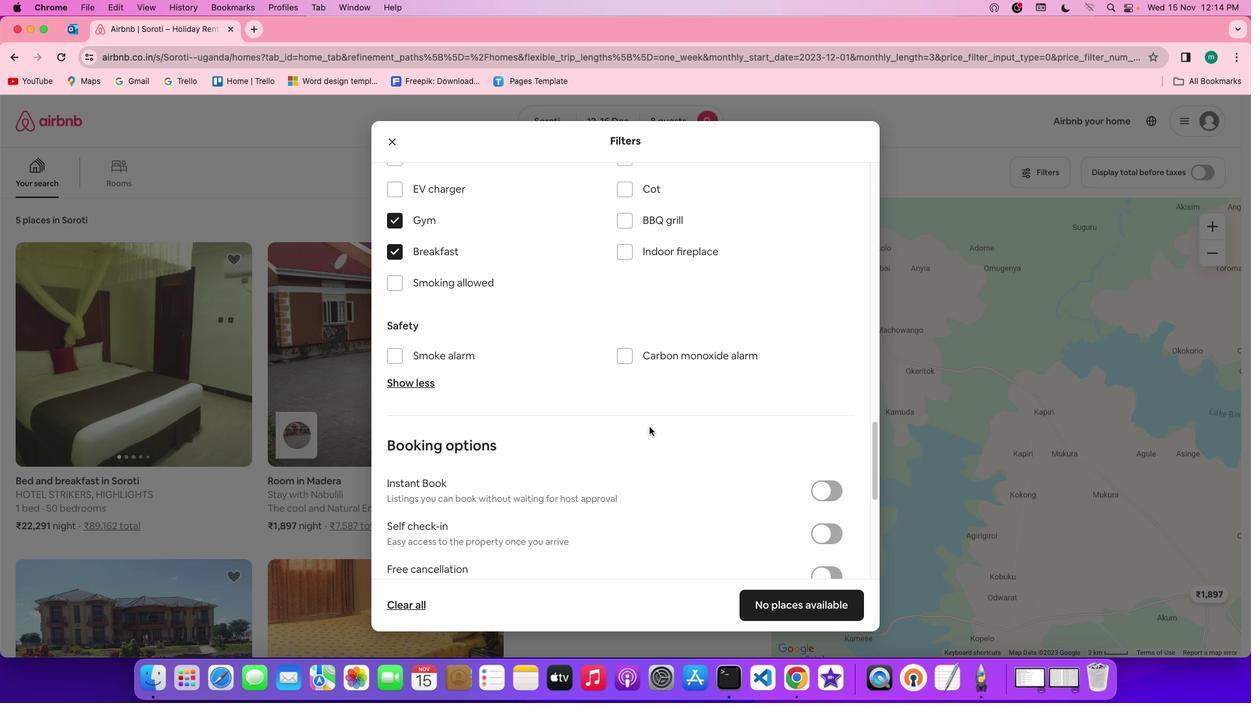 
Action: Mouse scrolled (649, 427) with delta (0, -1)
Screenshot: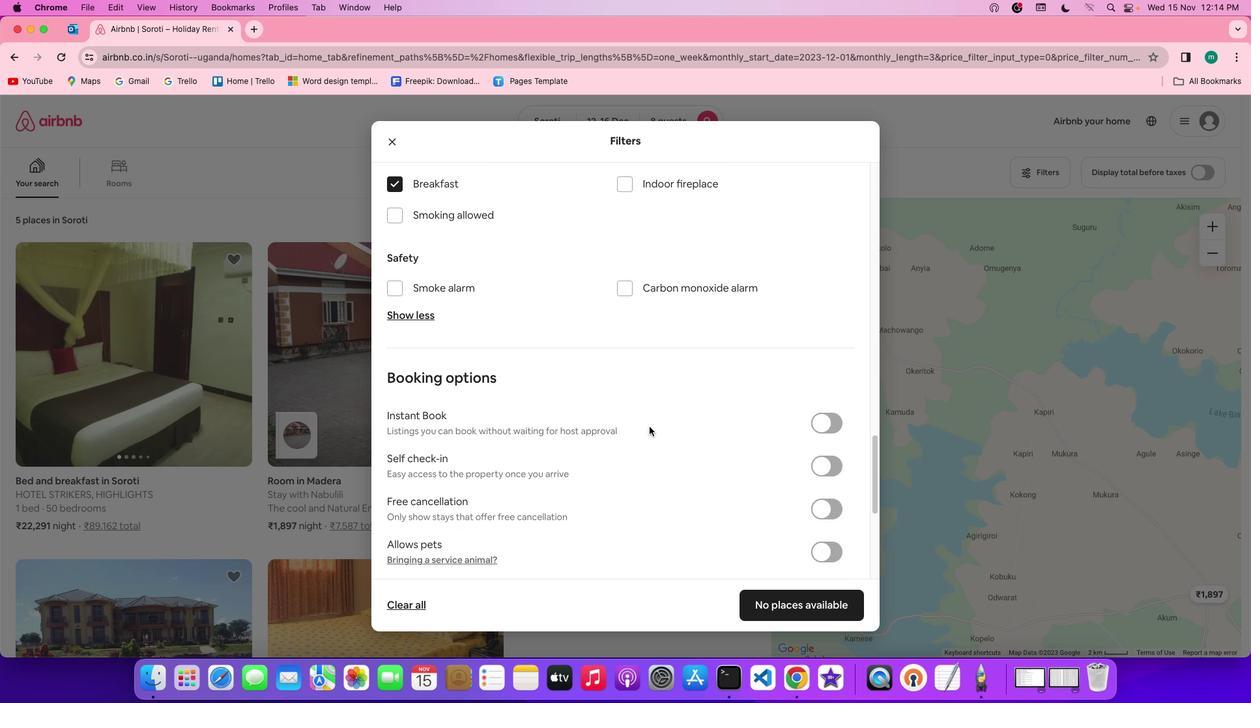 
Action: Mouse scrolled (649, 427) with delta (0, 0)
Screenshot: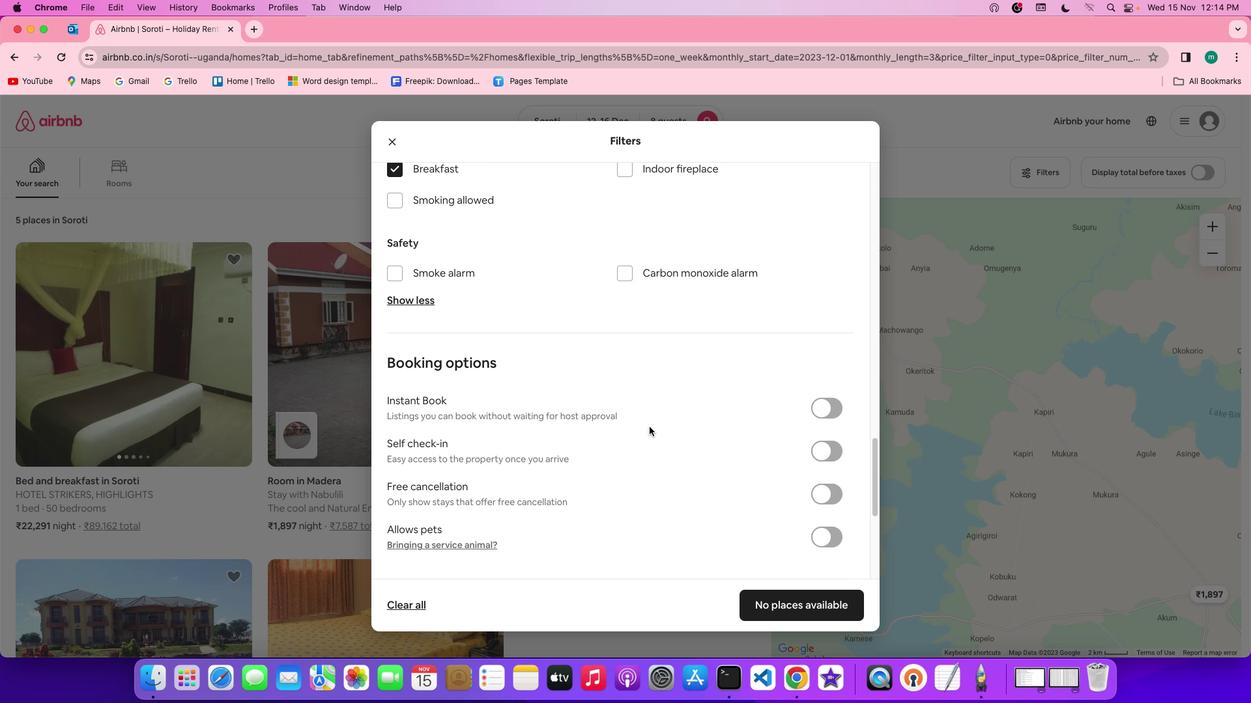 
Action: Mouse scrolled (649, 427) with delta (0, 0)
Screenshot: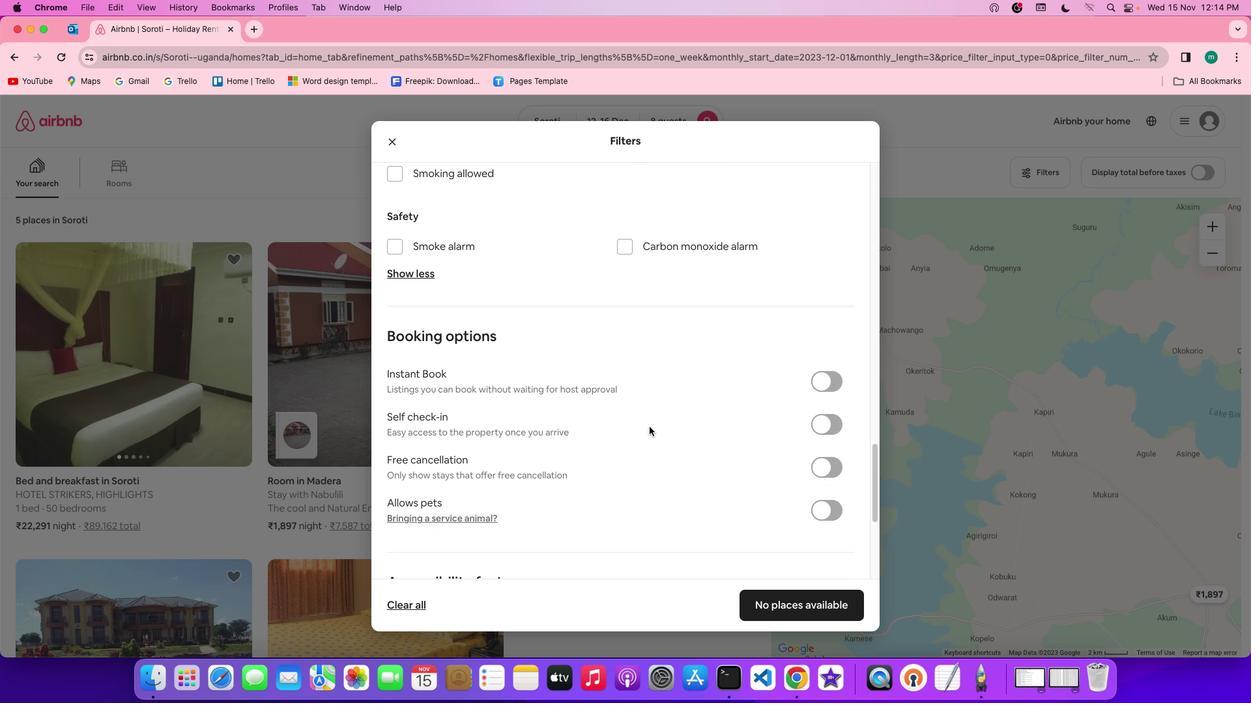 
Action: Mouse scrolled (649, 427) with delta (0, -1)
Screenshot: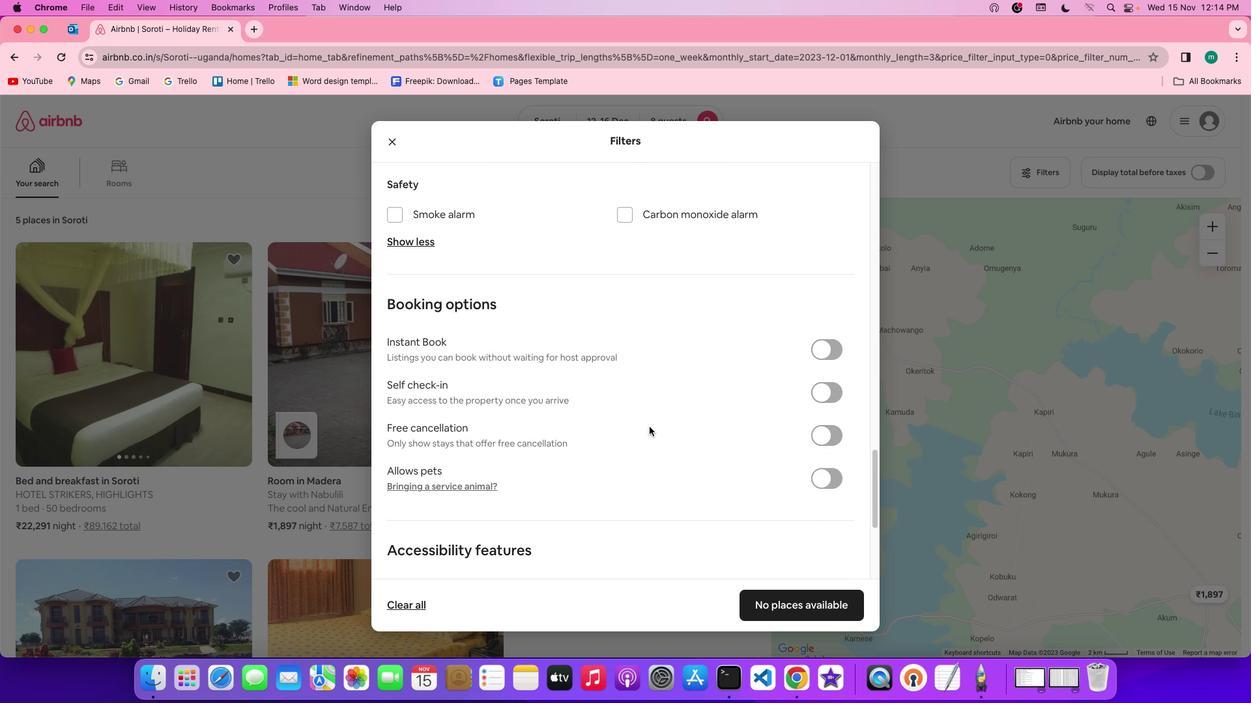 
Action: Mouse moved to (821, 387)
Screenshot: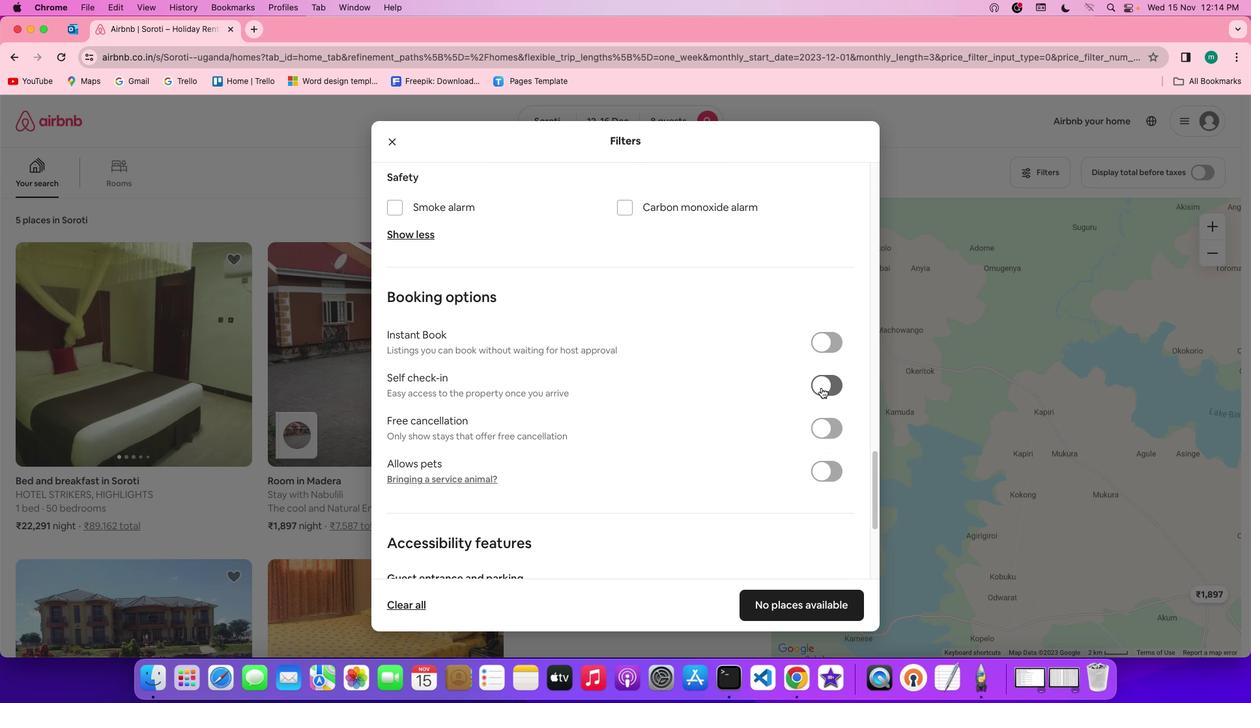 
Action: Mouse pressed left at (821, 387)
Screenshot: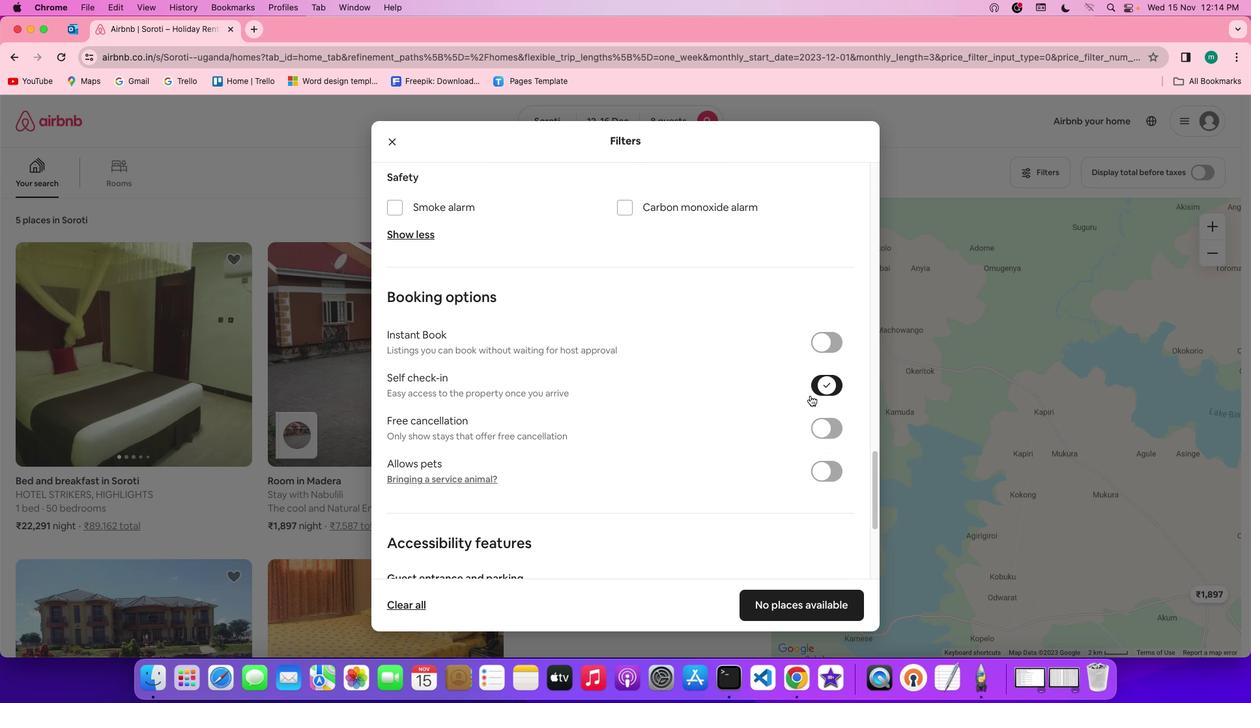 
Action: Mouse moved to (742, 451)
Screenshot: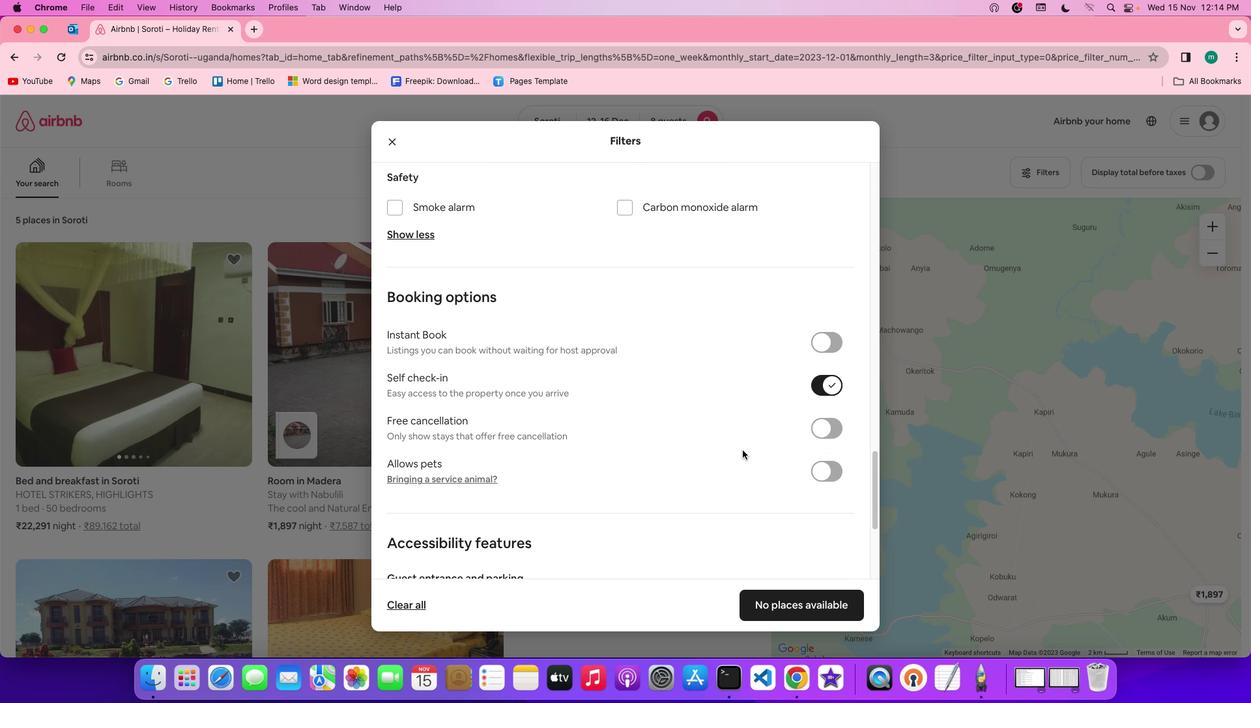 
Action: Mouse scrolled (742, 451) with delta (0, 0)
Screenshot: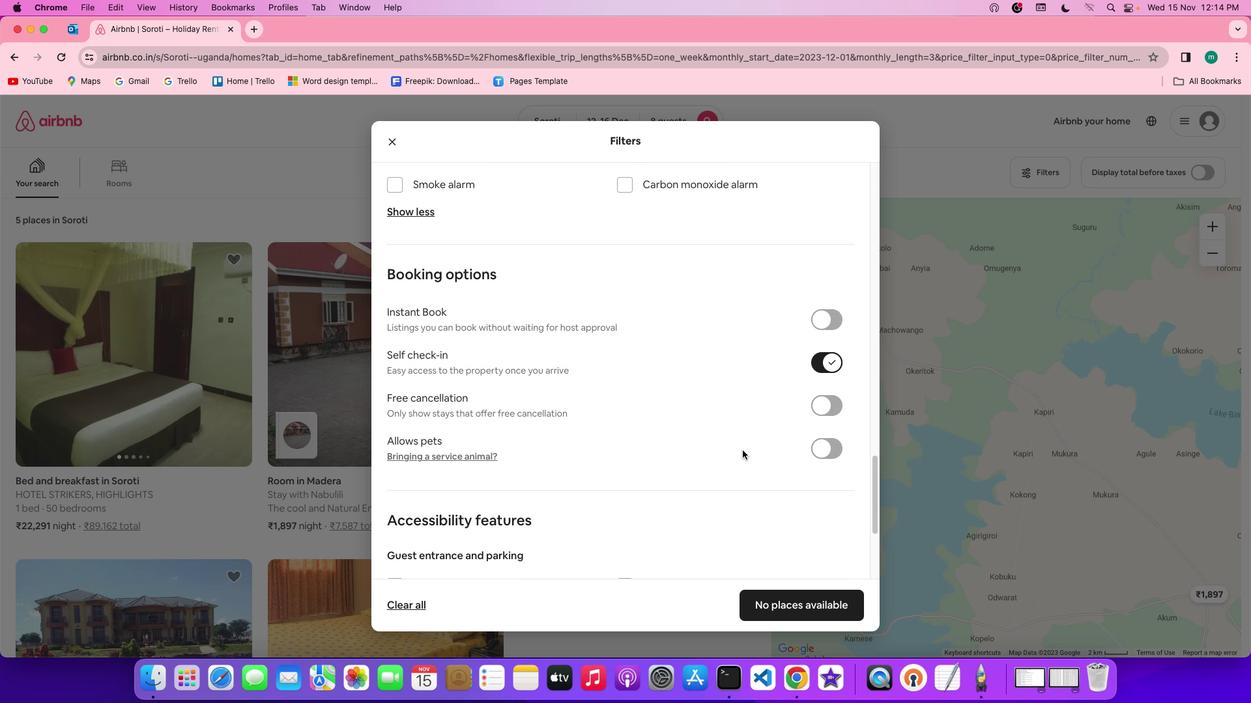 
Action: Mouse scrolled (742, 451) with delta (0, 0)
Screenshot: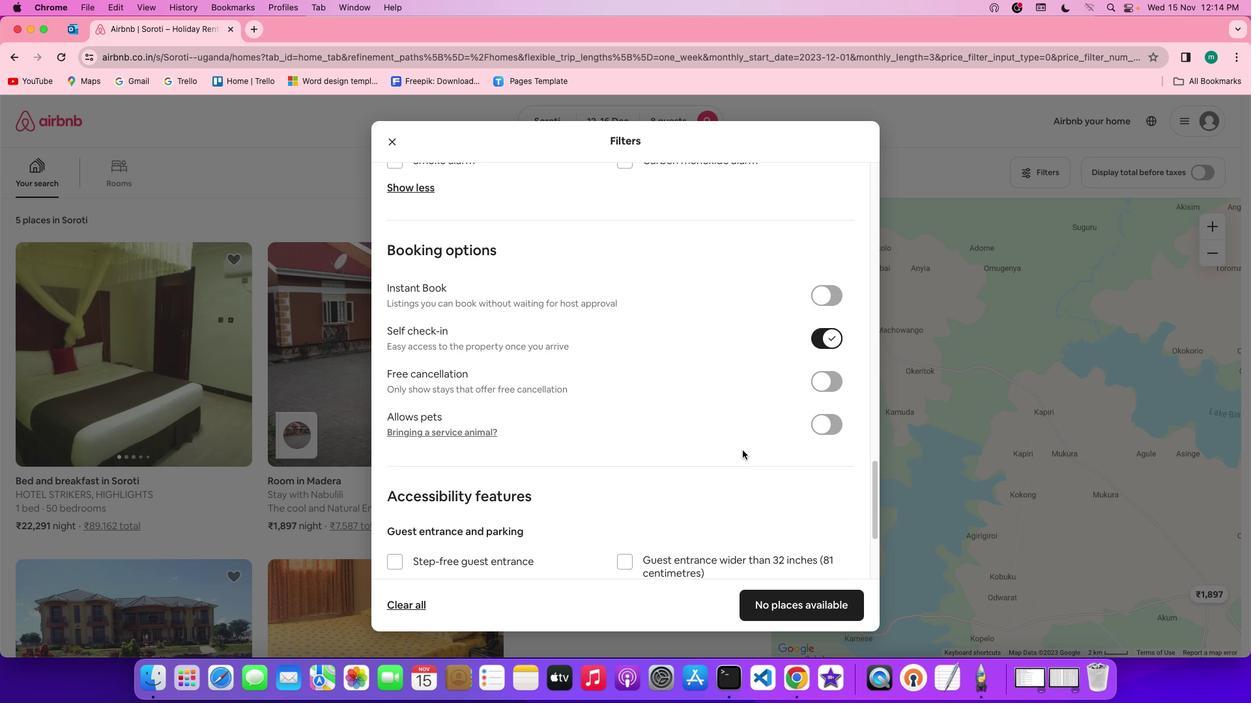 
Action: Mouse scrolled (742, 451) with delta (0, -1)
Screenshot: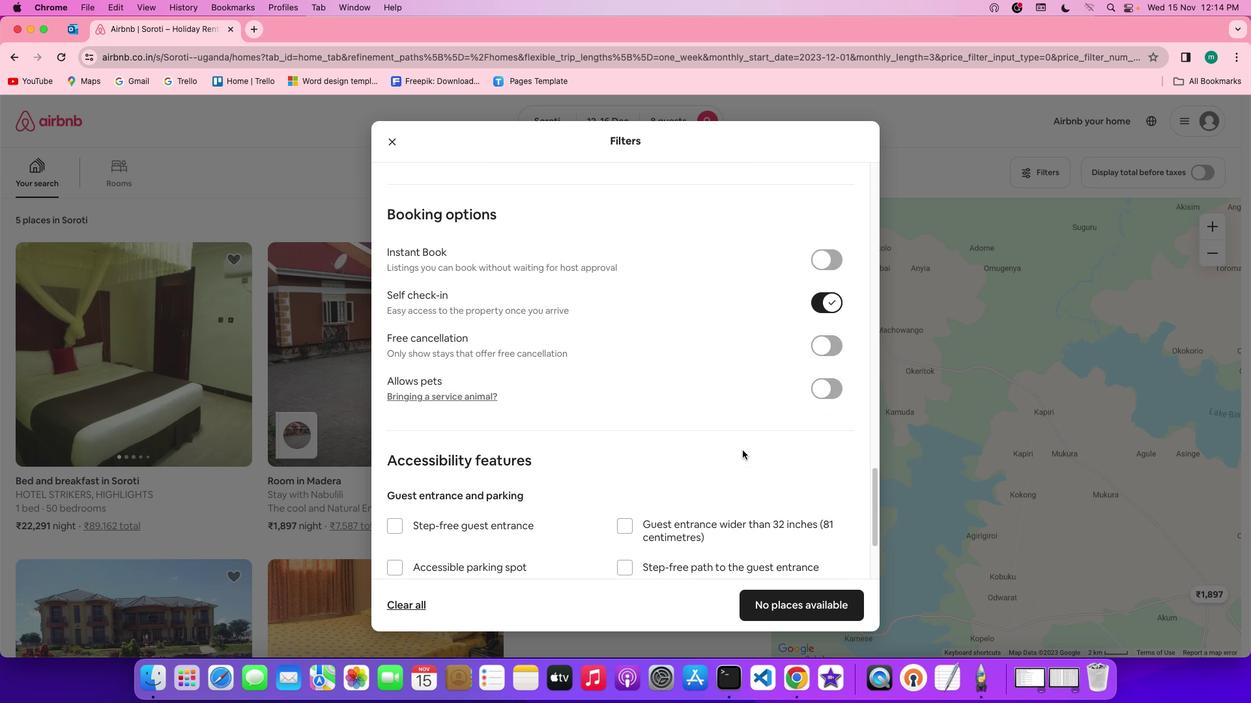 
Action: Mouse scrolled (742, 451) with delta (0, -1)
Screenshot: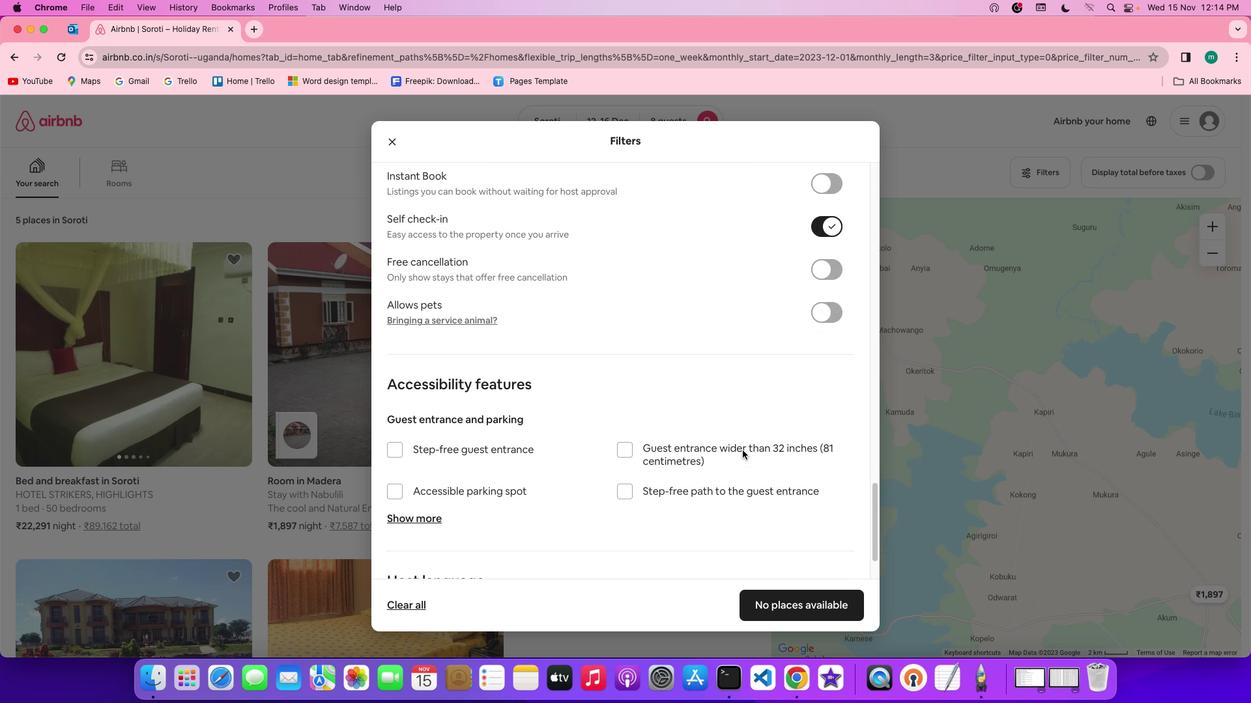 
Action: Mouse scrolled (742, 451) with delta (0, 0)
Screenshot: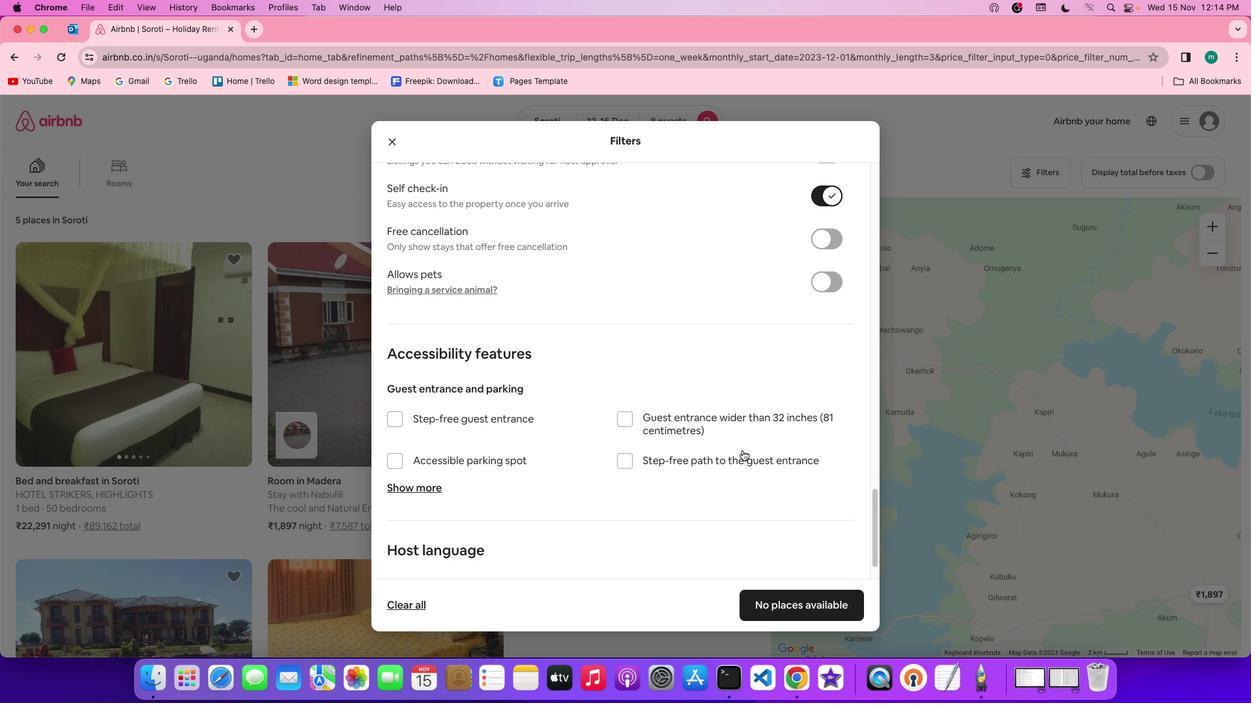 
Action: Mouse scrolled (742, 451) with delta (0, 0)
Screenshot: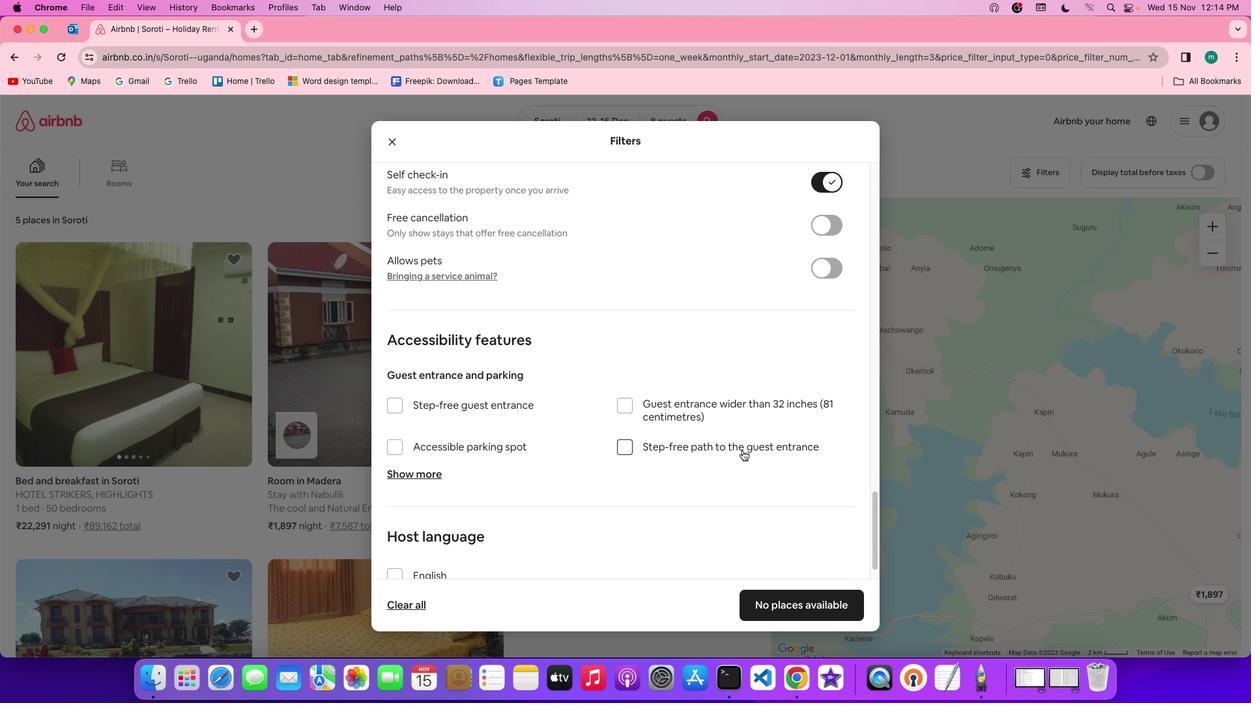 
Action: Mouse scrolled (742, 451) with delta (0, -1)
Screenshot: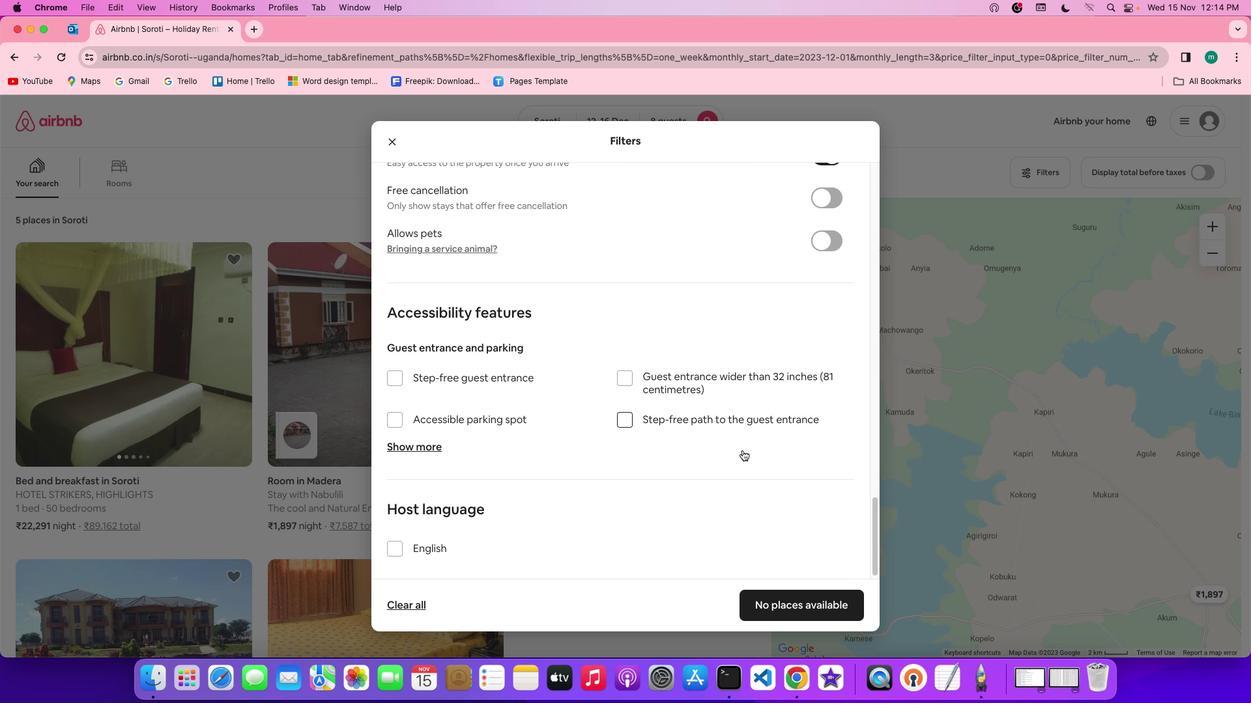 
Action: Mouse scrolled (742, 451) with delta (0, -1)
Screenshot: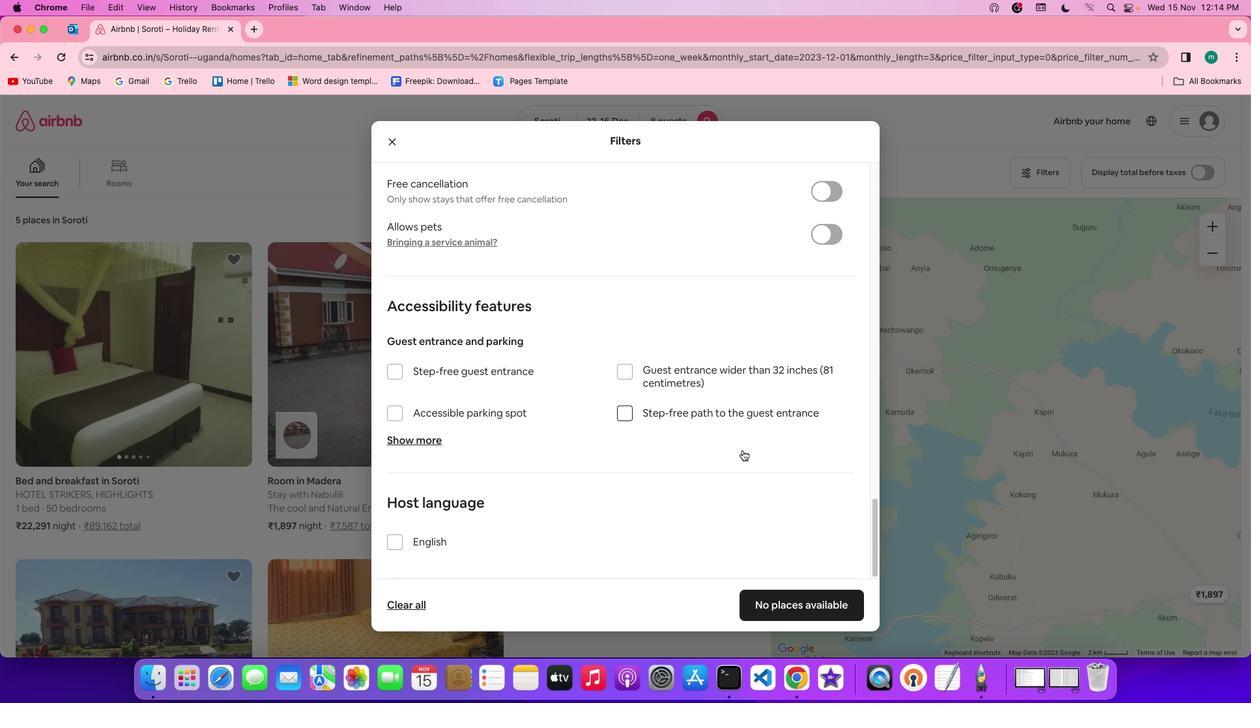 
Action: Mouse scrolled (742, 451) with delta (0, 0)
Screenshot: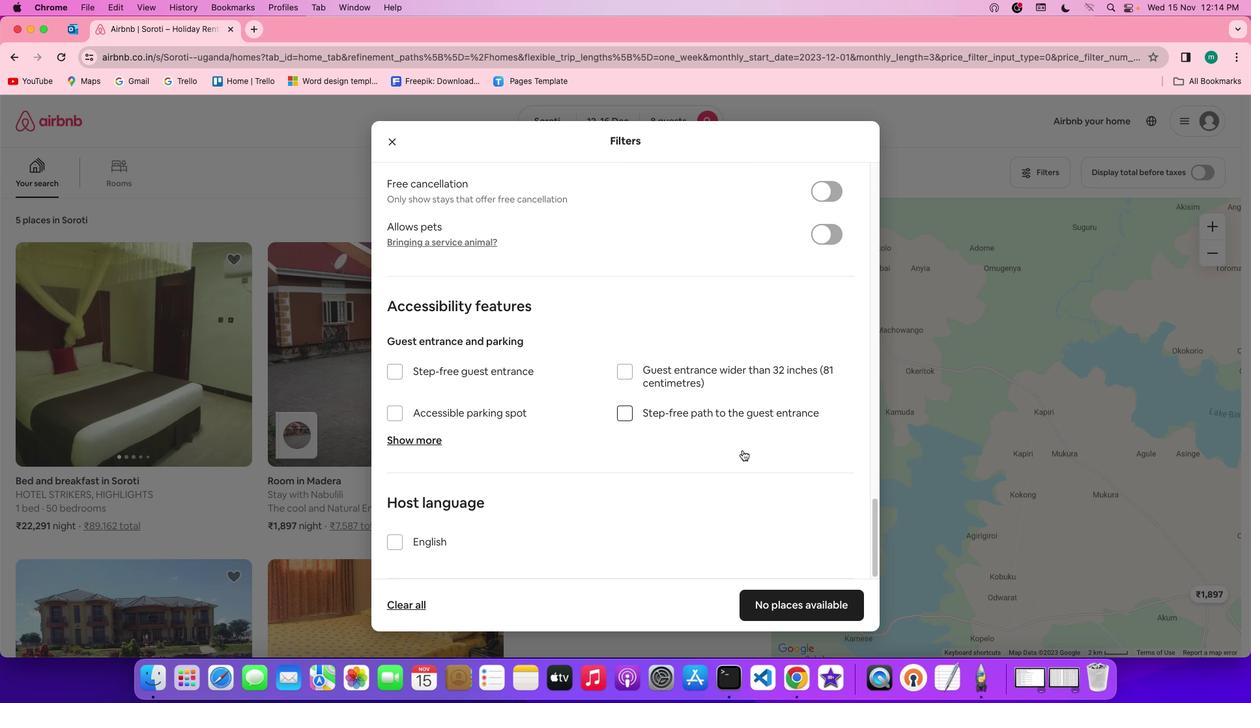 
Action: Mouse scrolled (742, 451) with delta (0, 0)
Screenshot: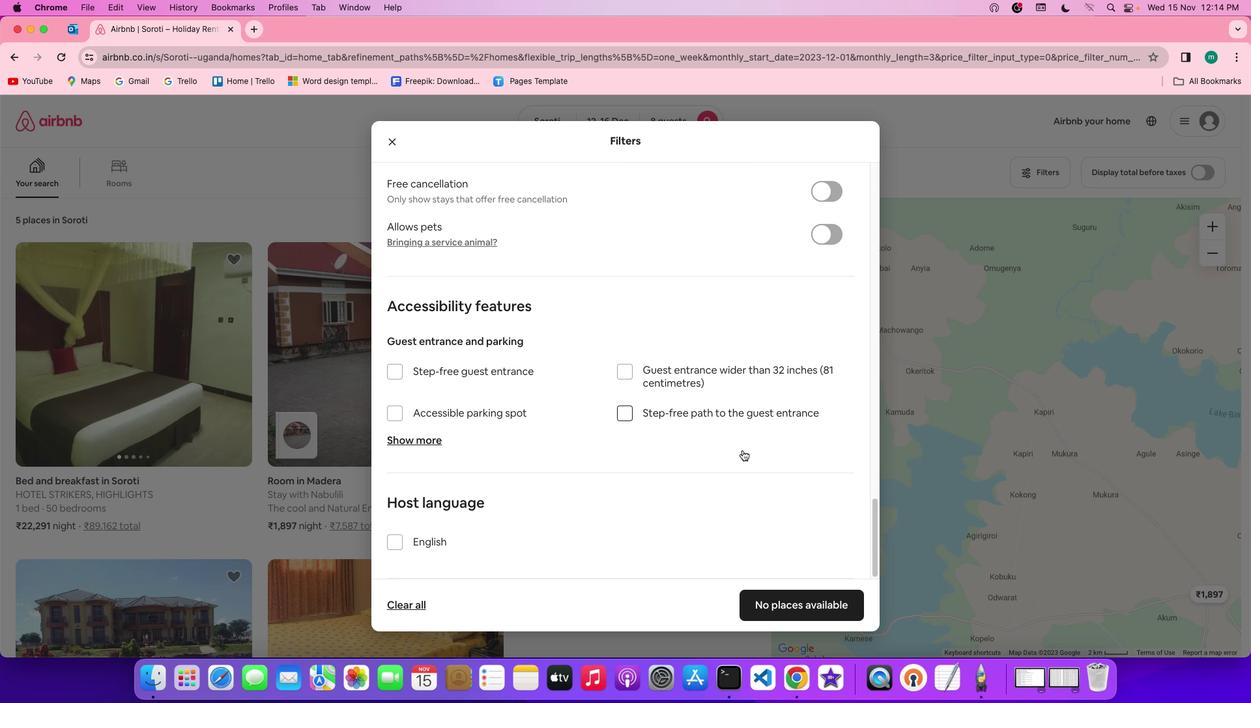 
Action: Mouse scrolled (742, 451) with delta (0, -1)
Screenshot: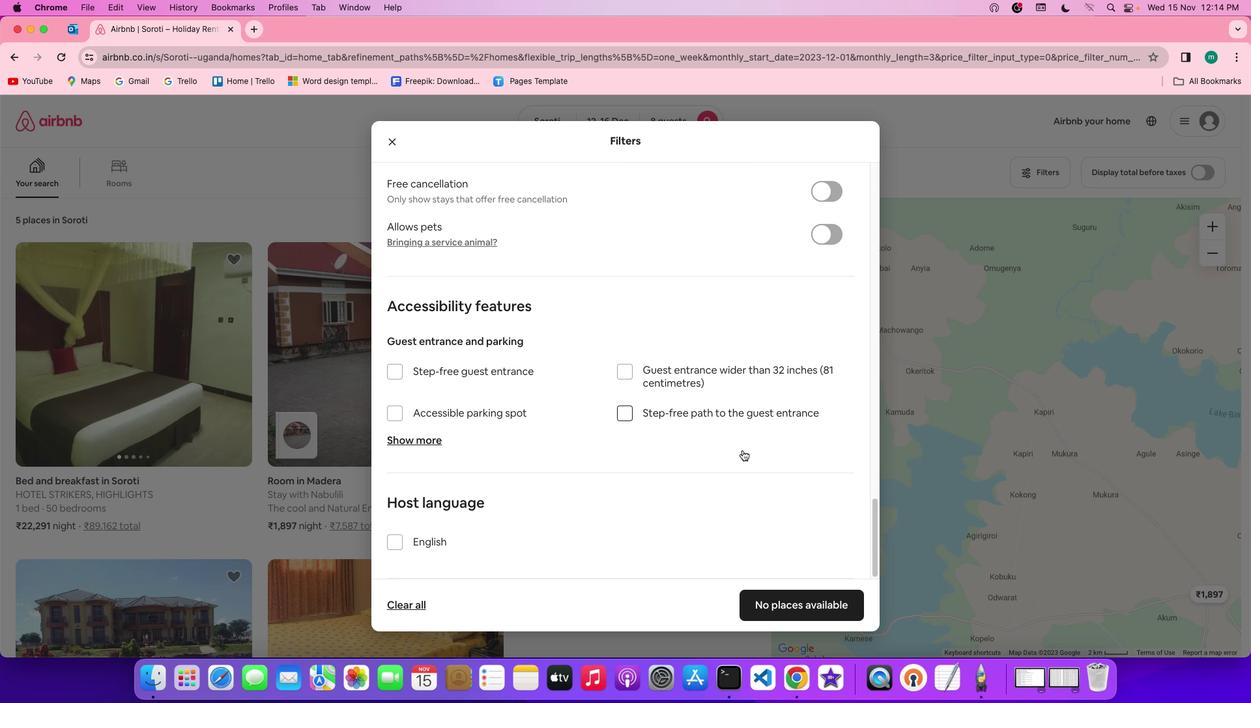 
Action: Mouse scrolled (742, 451) with delta (0, -3)
Screenshot: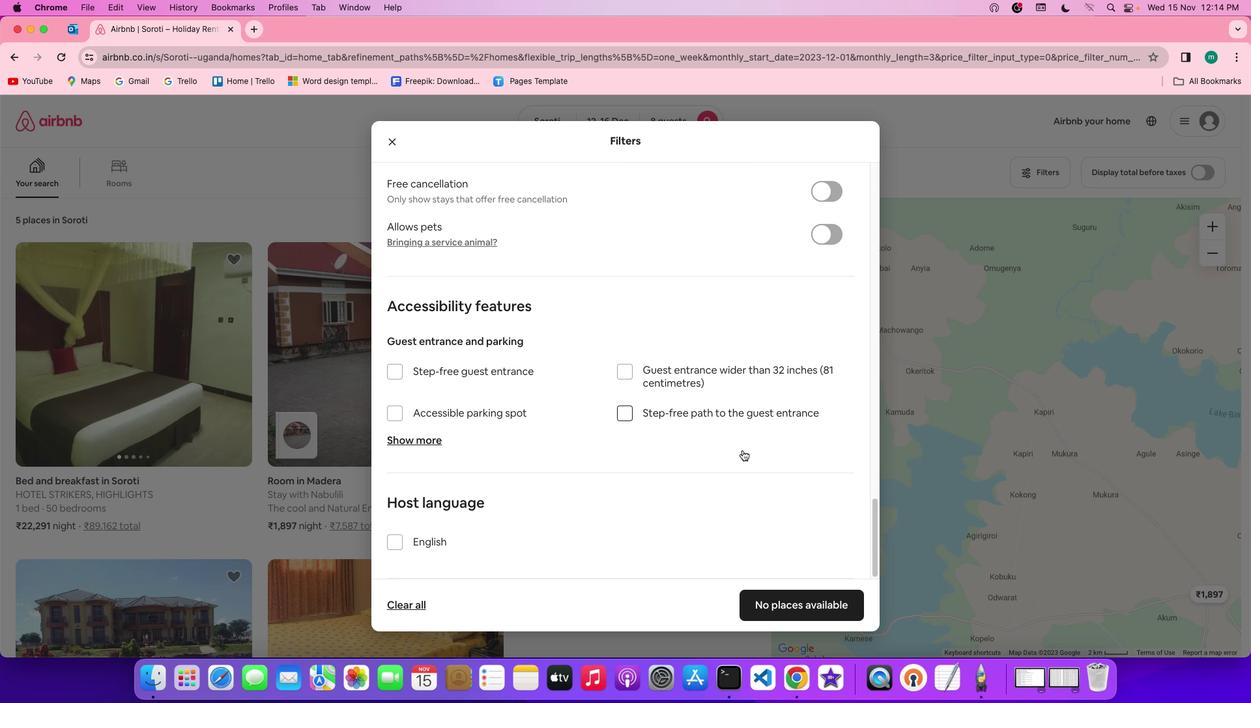 
Action: Mouse scrolled (742, 451) with delta (0, 0)
Screenshot: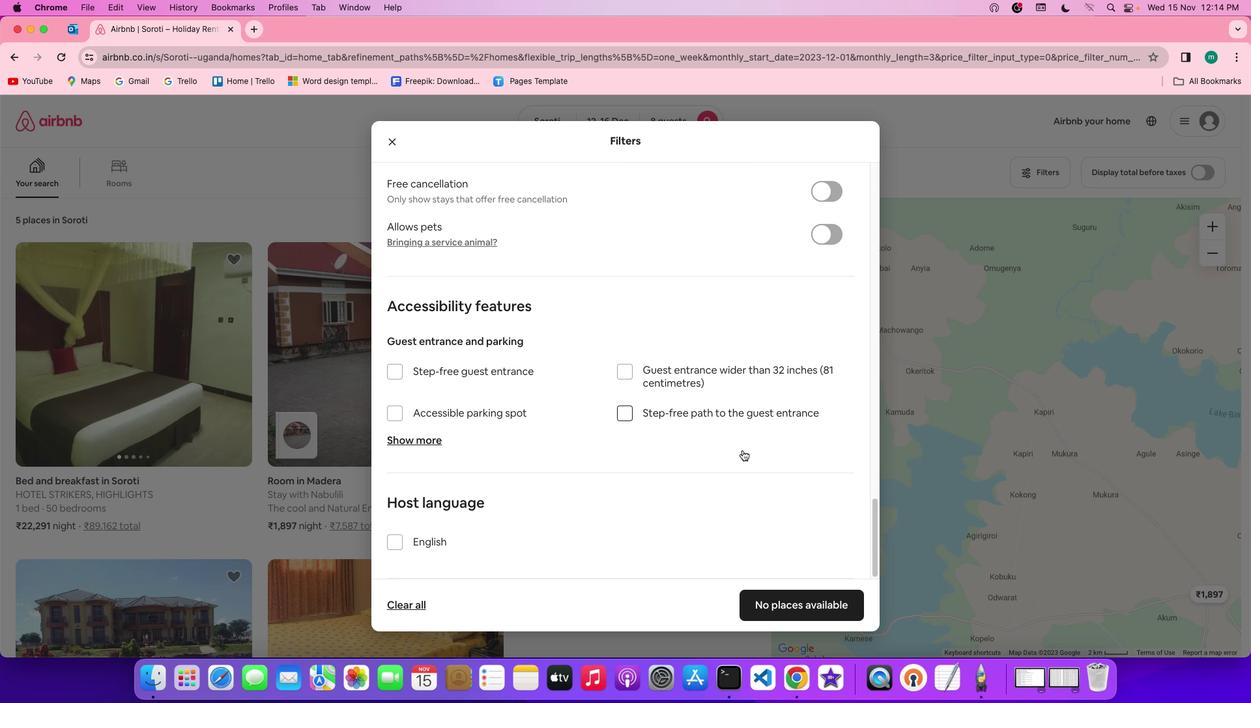 
Action: Mouse scrolled (742, 451) with delta (0, 0)
Screenshot: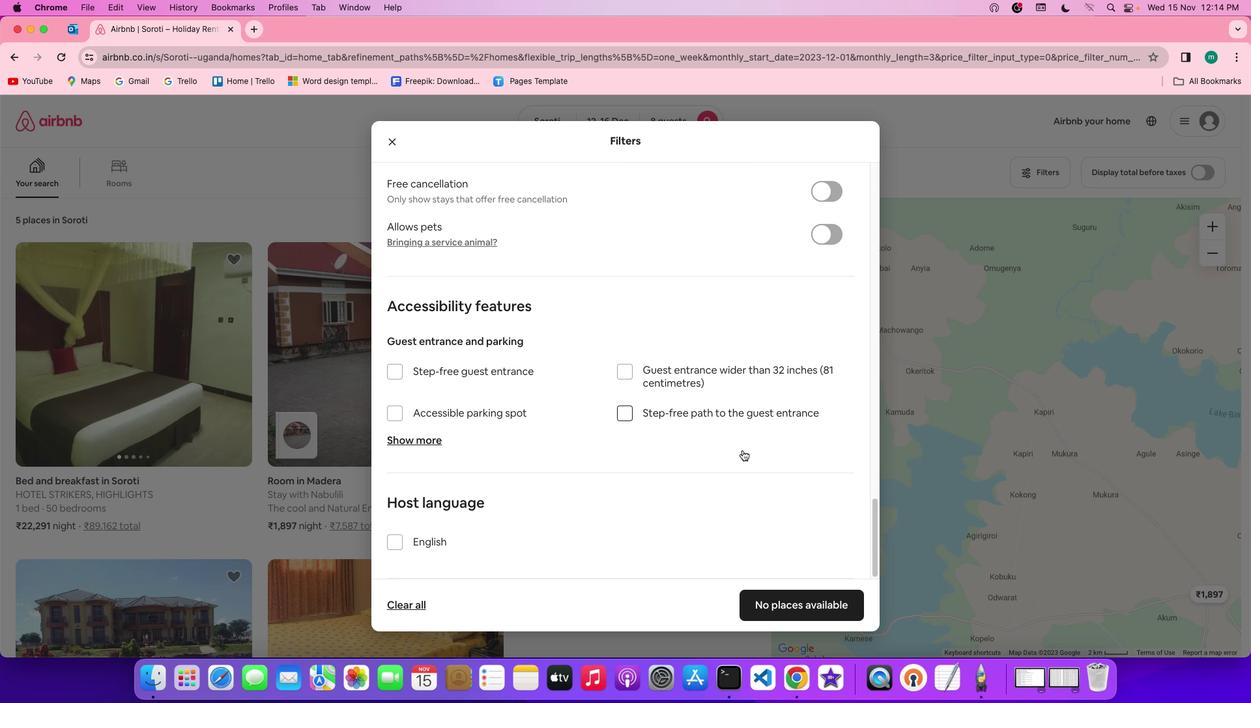 
Action: Mouse scrolled (742, 451) with delta (0, -2)
Screenshot: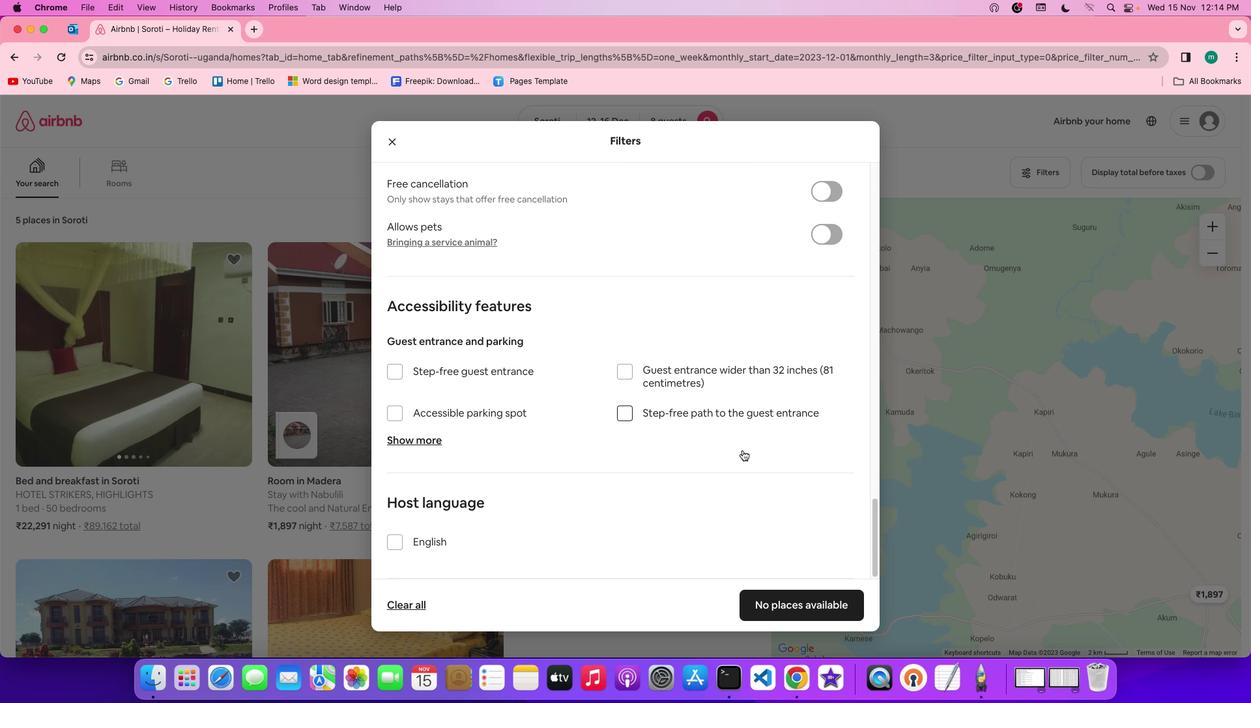 
Action: Mouse scrolled (742, 451) with delta (0, -3)
Screenshot: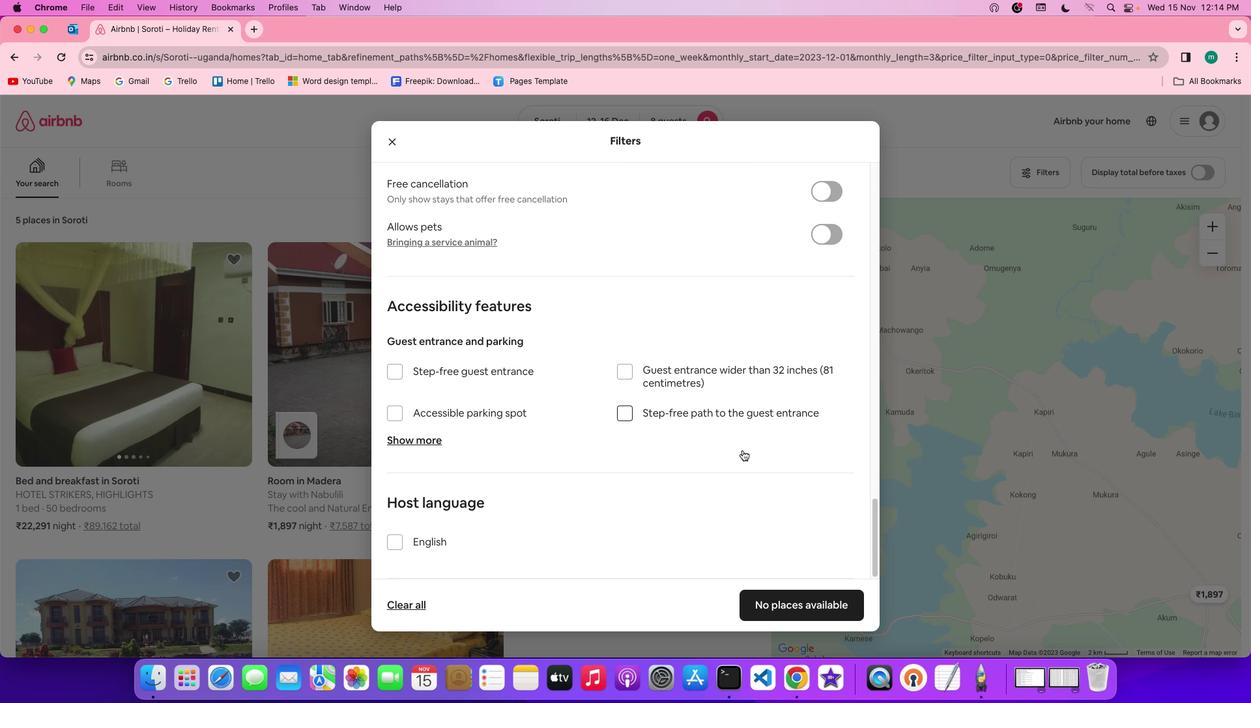 
Action: Mouse scrolled (742, 451) with delta (0, -3)
Screenshot: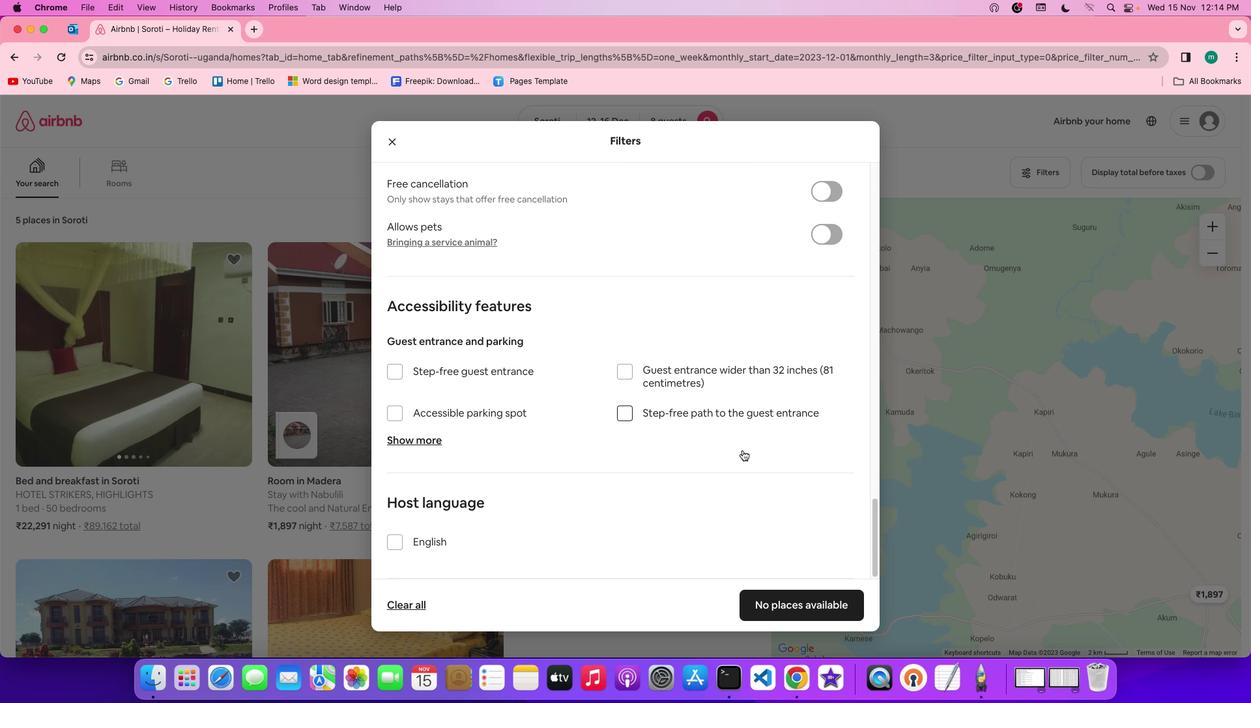 
Action: Mouse scrolled (742, 451) with delta (0, -3)
Screenshot: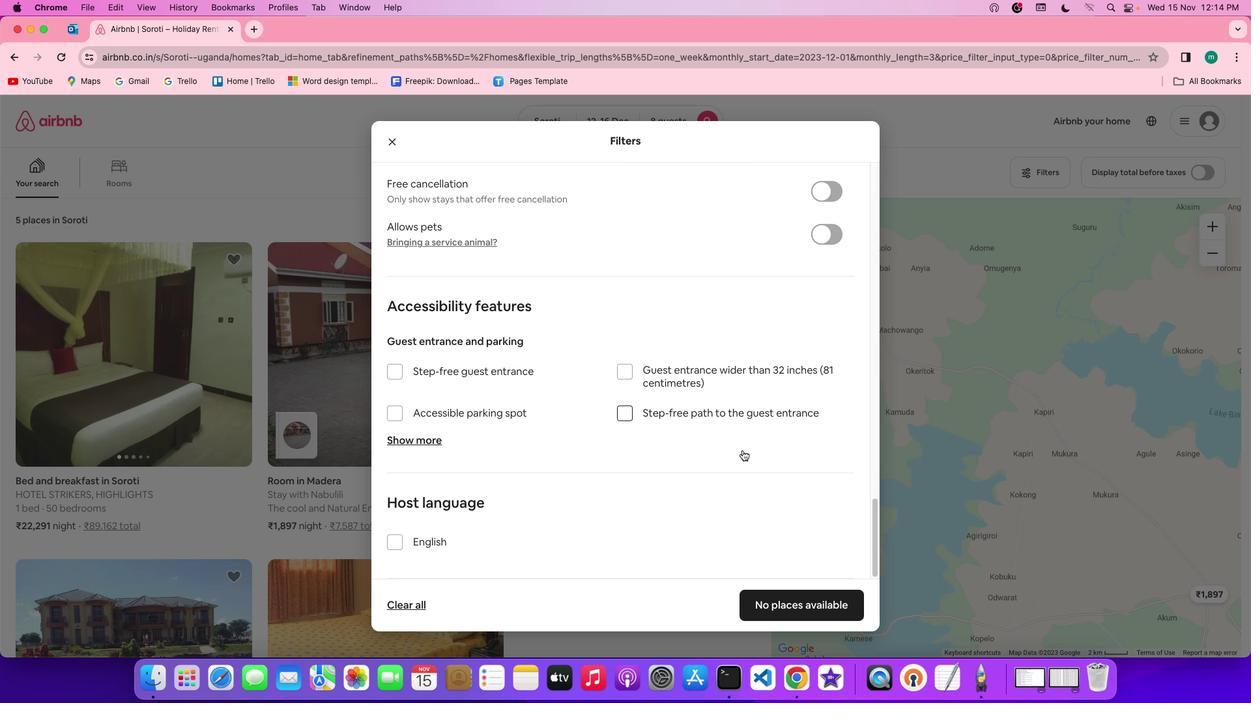 
Action: Mouse moved to (828, 602)
Screenshot: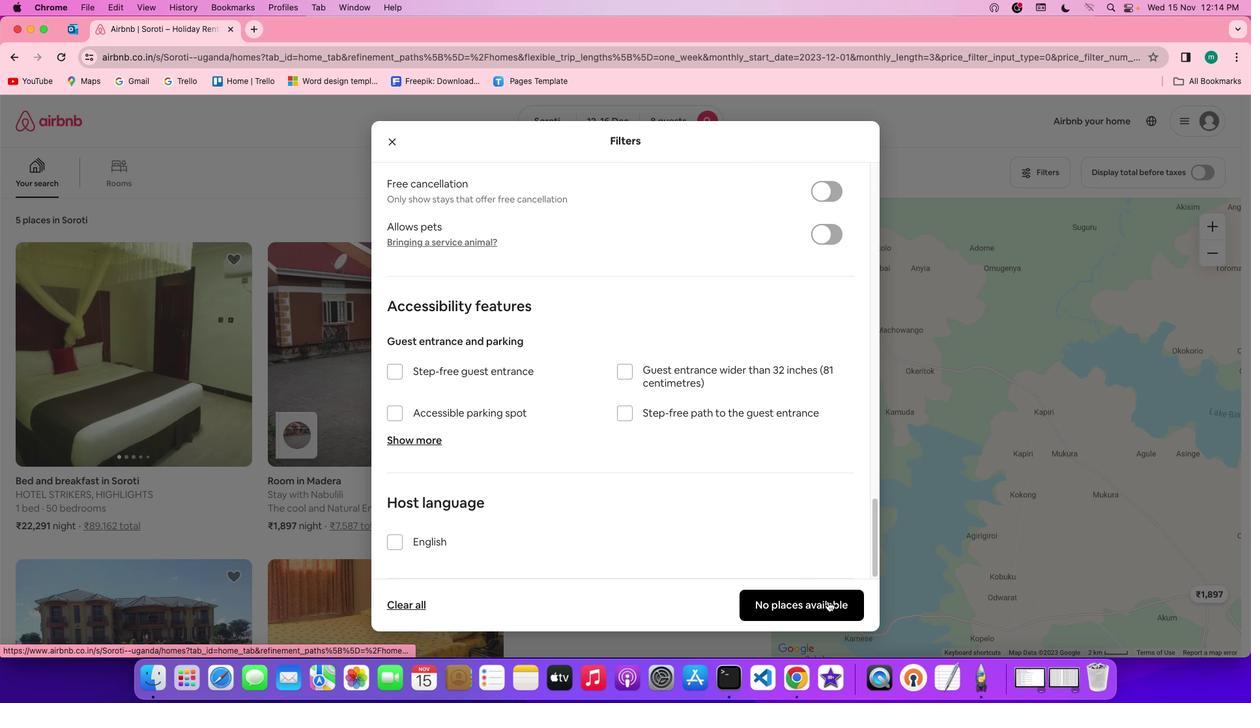 
Action: Mouse pressed left at (828, 602)
Screenshot: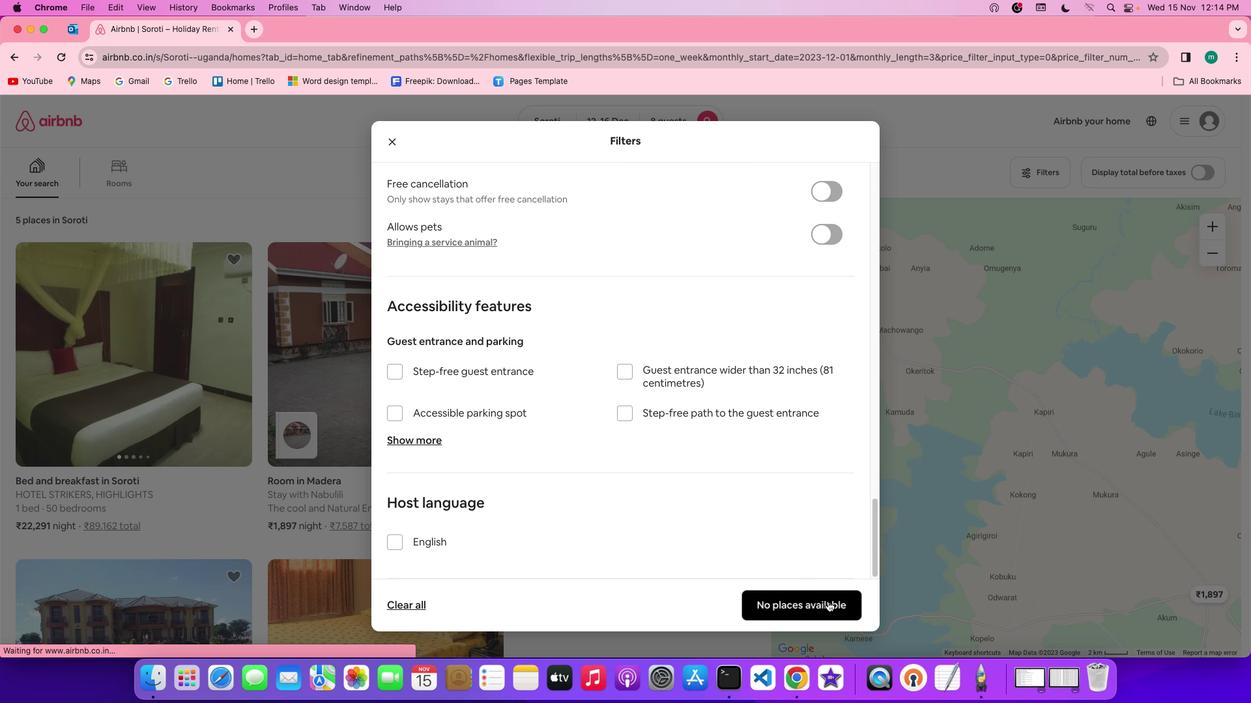 
Action: Mouse moved to (531, 447)
Screenshot: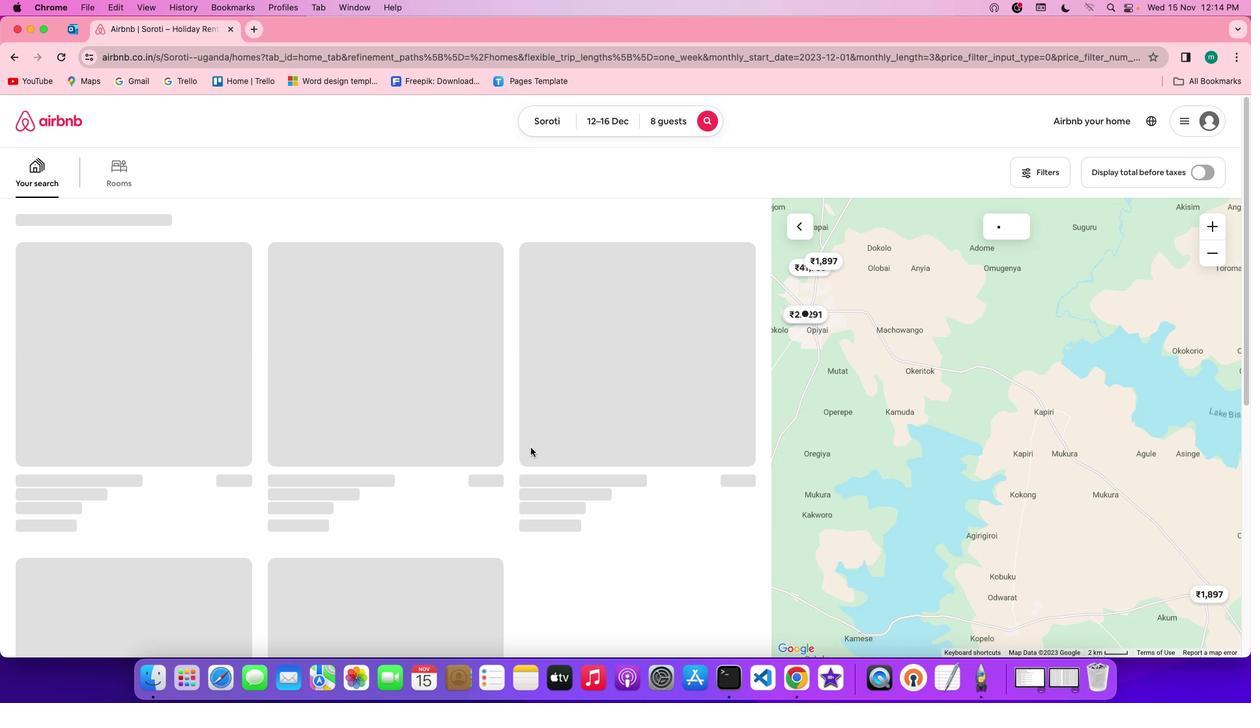
